 Task: Send an email with the signature Jenna Lewis with the subject Request for feedback on a marketing strategy and the message Could you please provide a breakdown of the product features? from softage.2@softage.net to softage.8@softage.net with an attached image file Snapchat_geofilter_design.jpg and move the email from Sent Items to the folder Scholarship information
Action: Mouse moved to (552, 394)
Screenshot: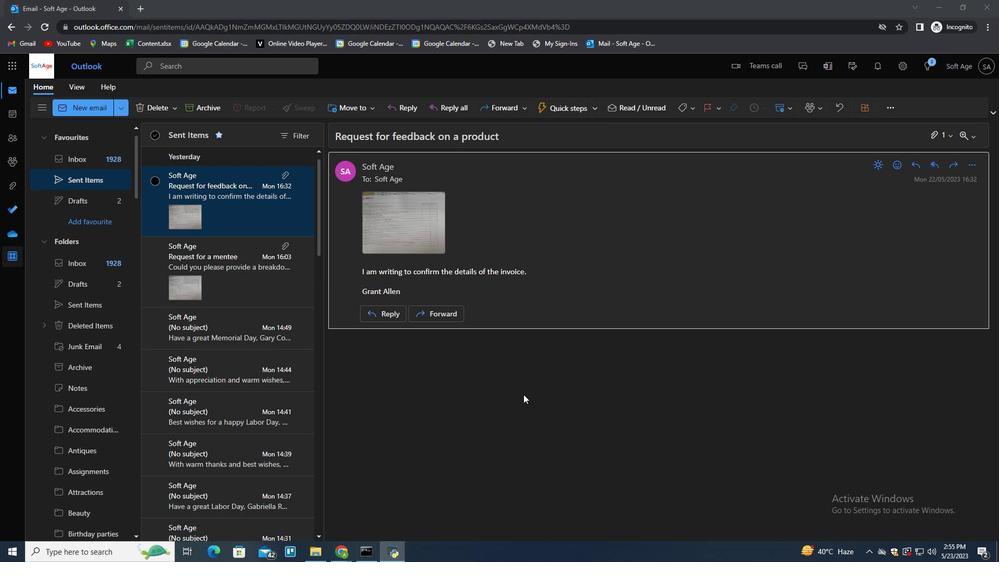 
Action: Mouse pressed left at (552, 394)
Screenshot: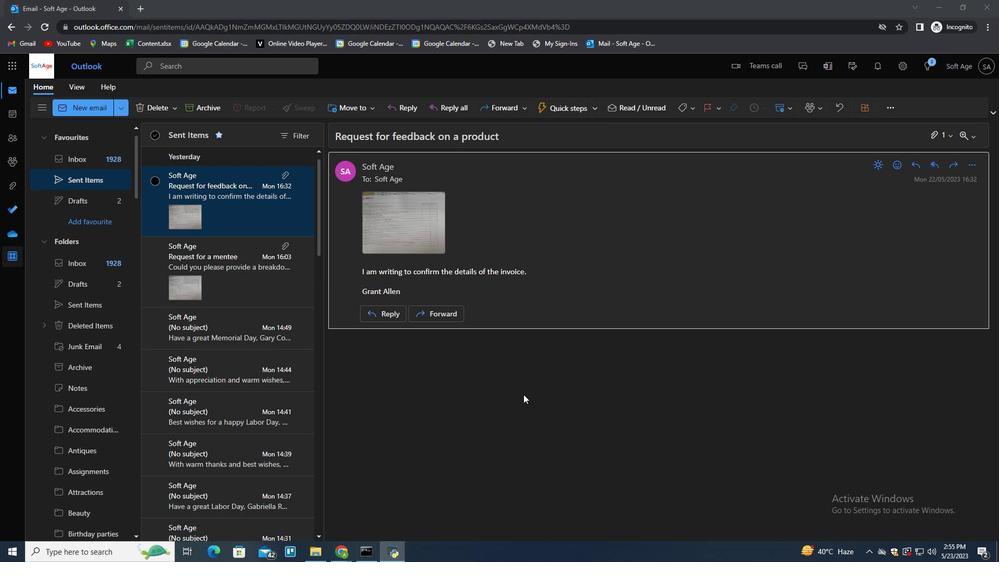 
Action: Key pressed n
Screenshot: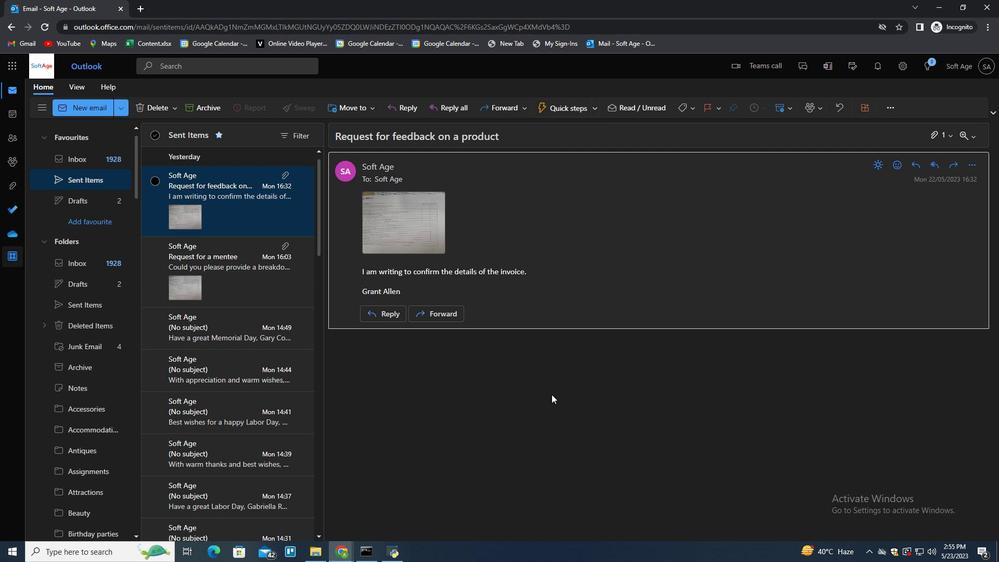 
Action: Mouse moved to (704, 109)
Screenshot: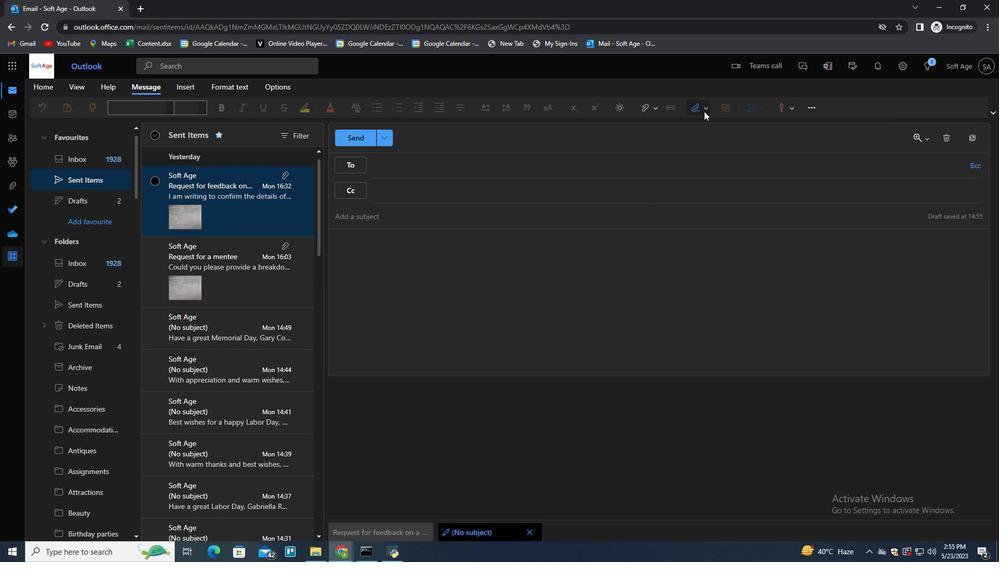 
Action: Mouse pressed left at (704, 109)
Screenshot: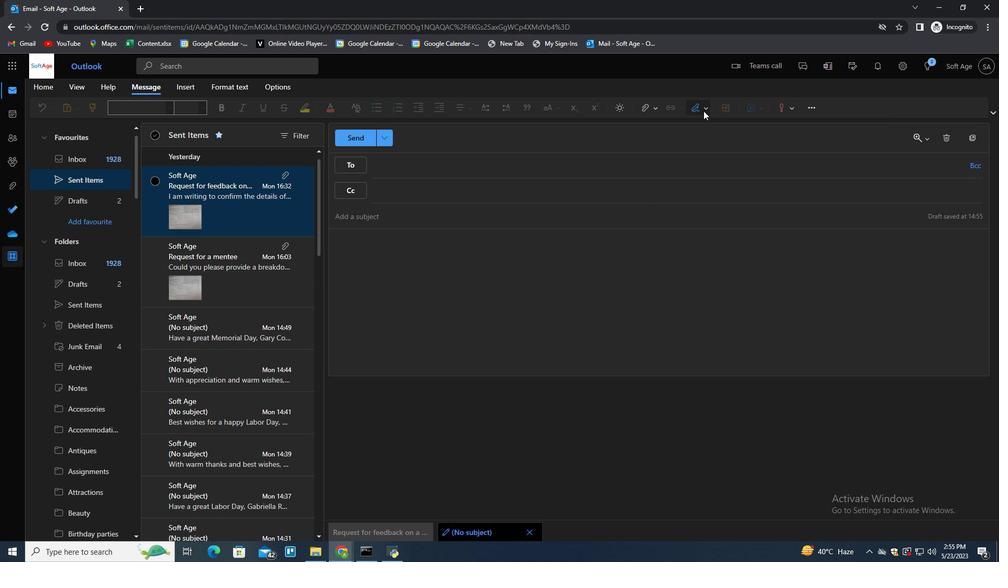 
Action: Mouse moved to (683, 144)
Screenshot: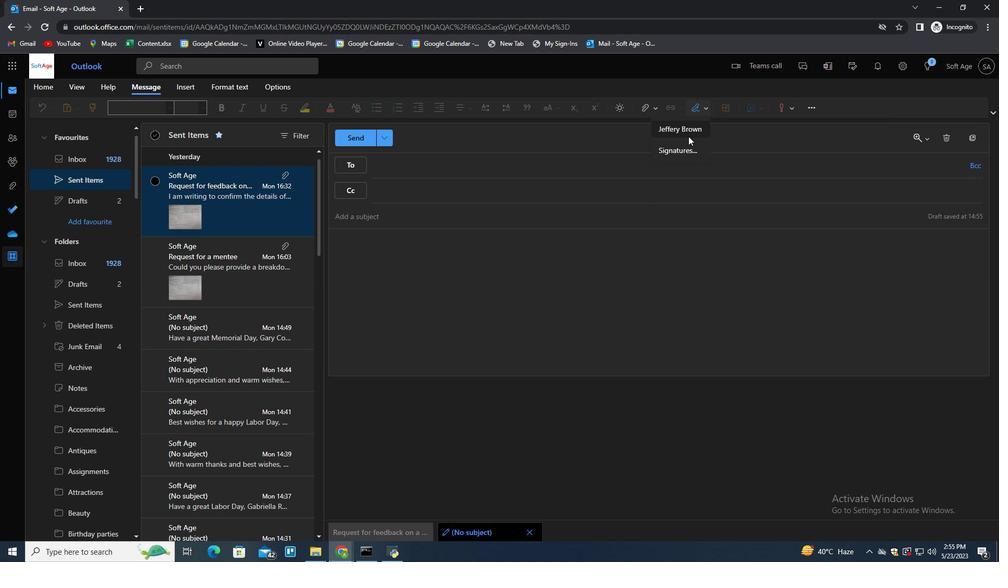 
Action: Mouse pressed left at (683, 144)
Screenshot: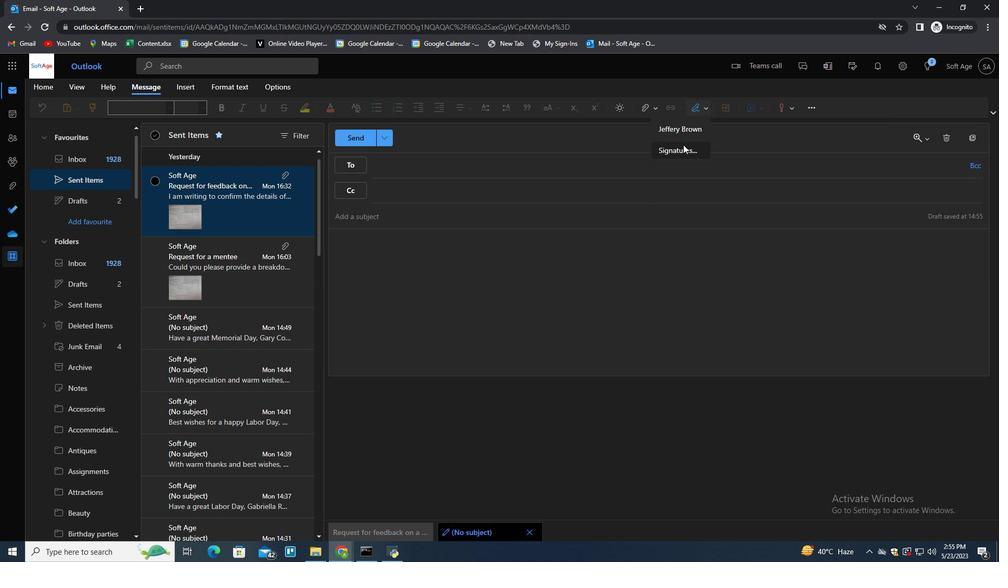 
Action: Mouse moved to (710, 187)
Screenshot: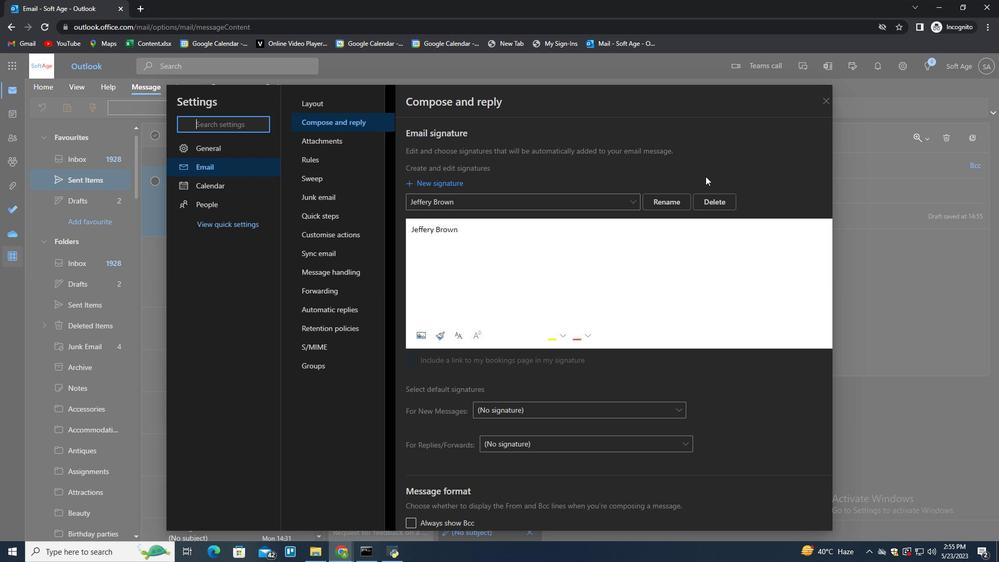
Action: Mouse pressed left at (710, 187)
Screenshot: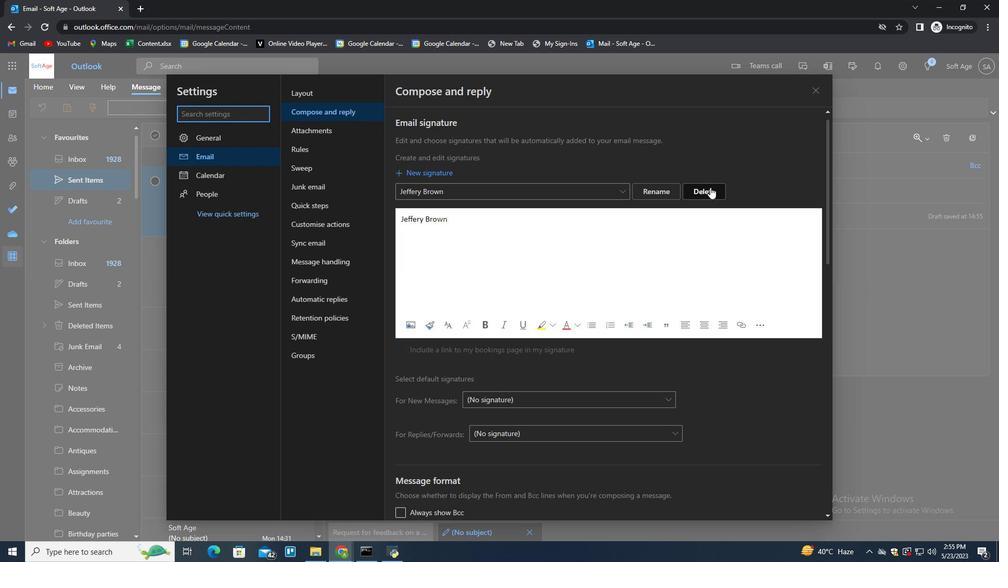 
Action: Mouse pressed left at (710, 187)
Screenshot: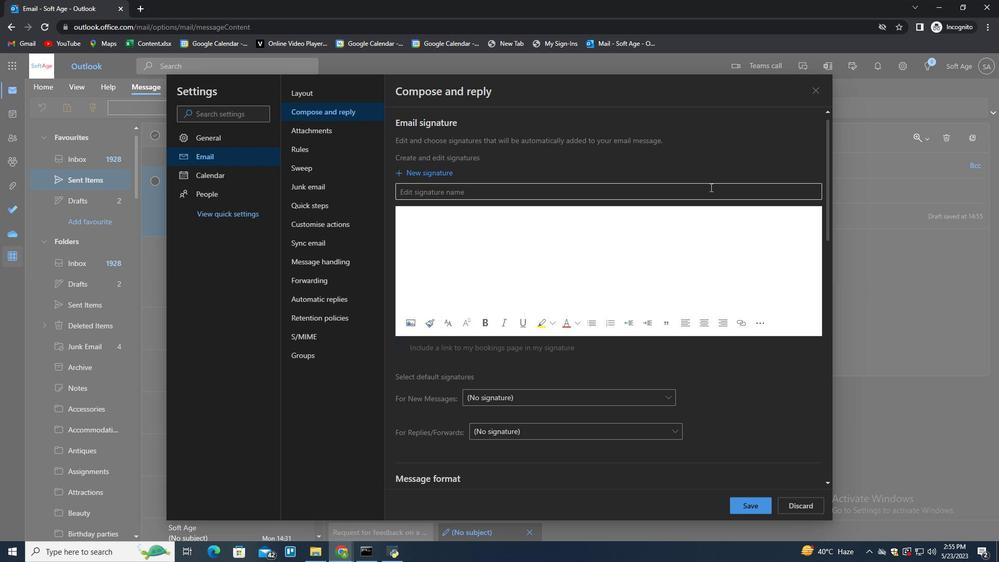 
Action: Key pressed <Key.shift>Jenna<Key.space><Key.shift>Lewis<Key.tab><Key.shift>Jenna<Key.space><Key.shift><Key.shift><Key.shift><Key.shift><Key.shift><Key.shift><Key.shift><Key.shift><Key.shift><Key.shift><Key.shift><Key.shift><Key.shift><Key.shift><Key.shift><Key.shift><Key.shift><Key.shift><Key.shift><Key.shift><Key.shift><Key.shift><Key.shift><Key.shift><Key.shift><Key.shift><Key.shift><Key.shift>Lewis
Screenshot: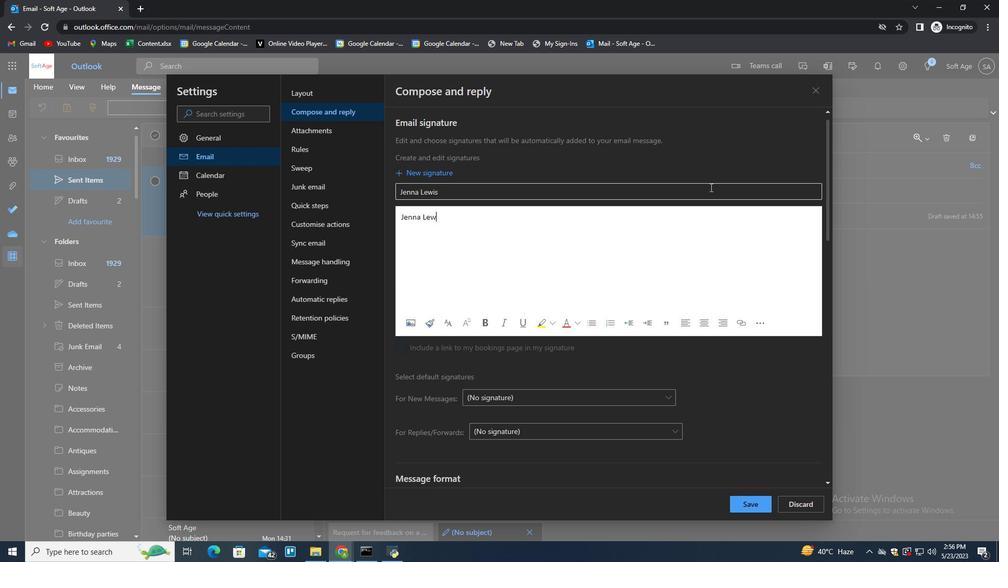 
Action: Mouse moved to (749, 498)
Screenshot: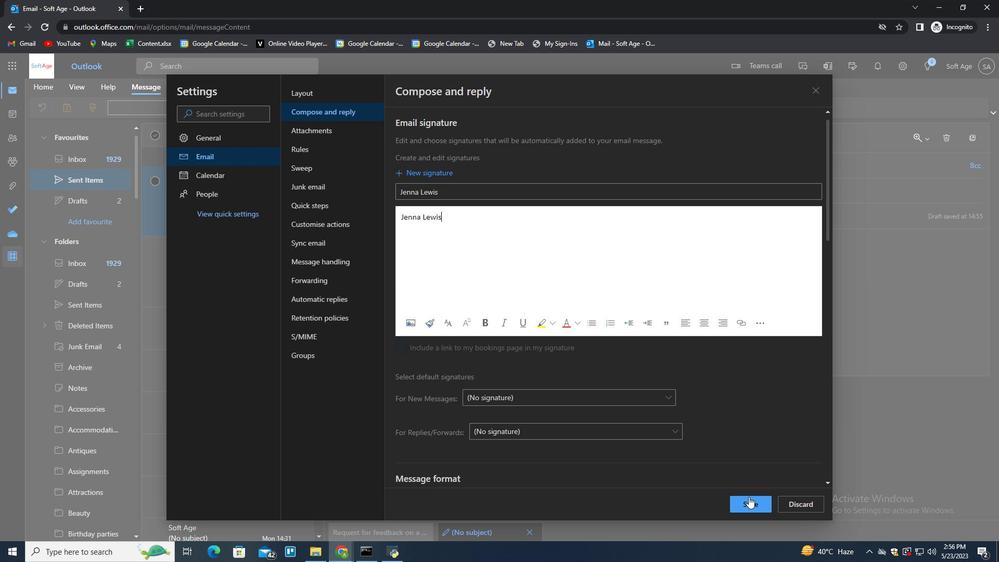 
Action: Mouse pressed left at (749, 498)
Screenshot: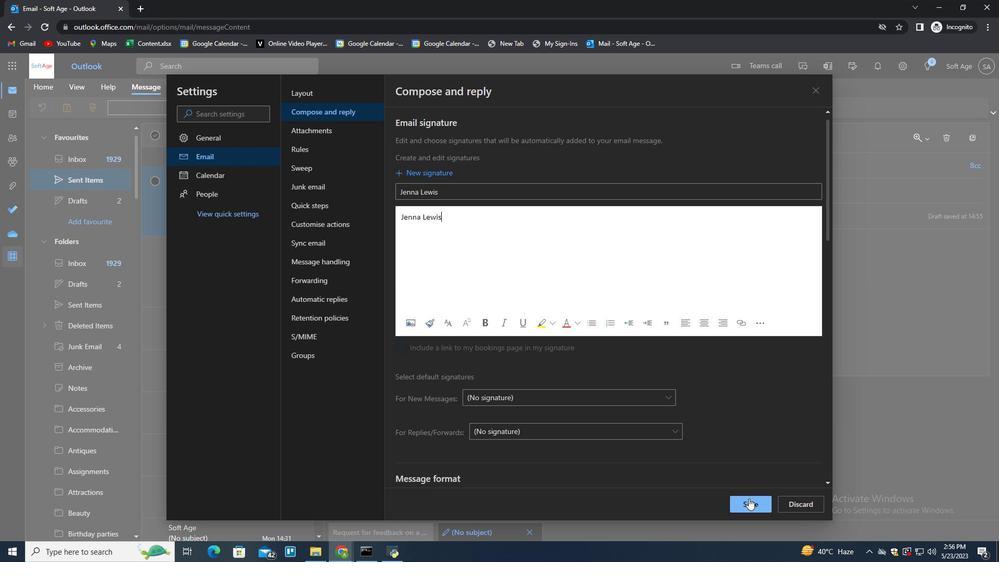 
Action: Mouse moved to (884, 343)
Screenshot: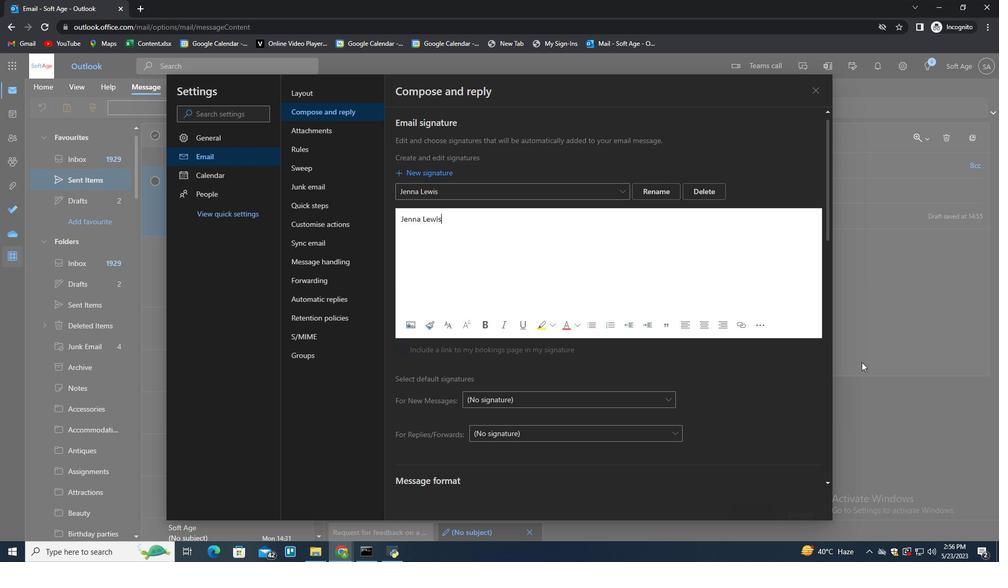 
Action: Mouse pressed left at (884, 343)
Screenshot: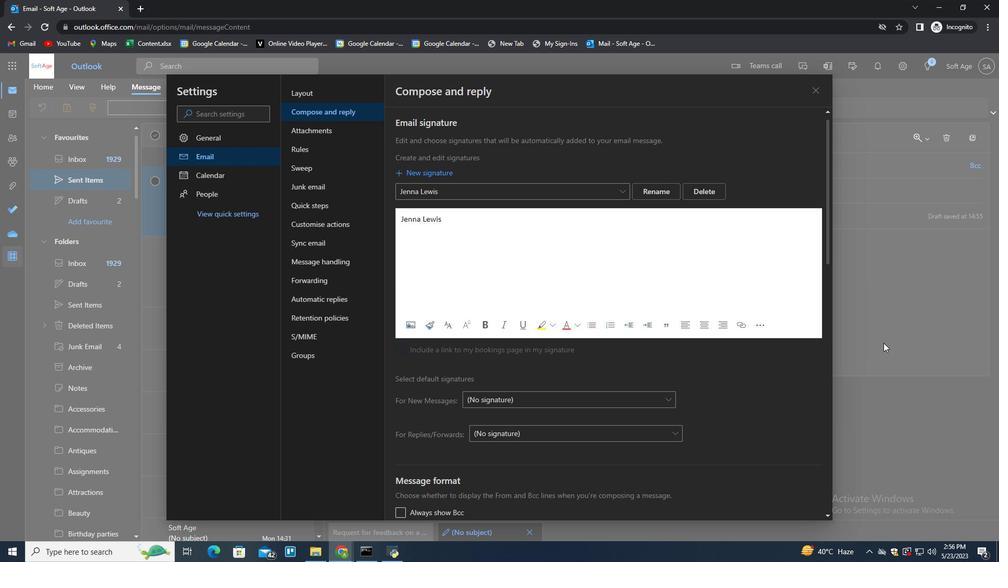 
Action: Mouse moved to (702, 109)
Screenshot: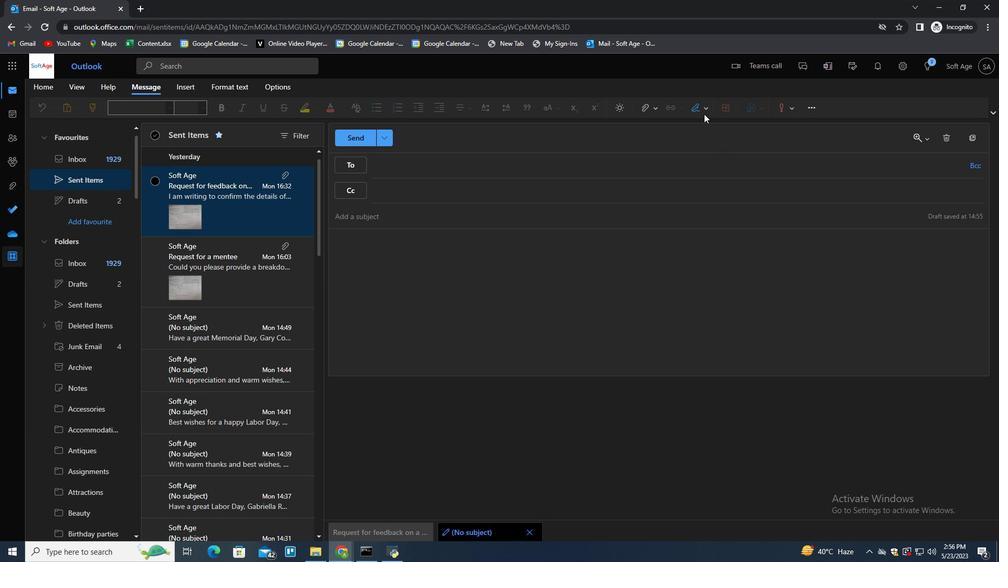 
Action: Mouse pressed left at (702, 109)
Screenshot: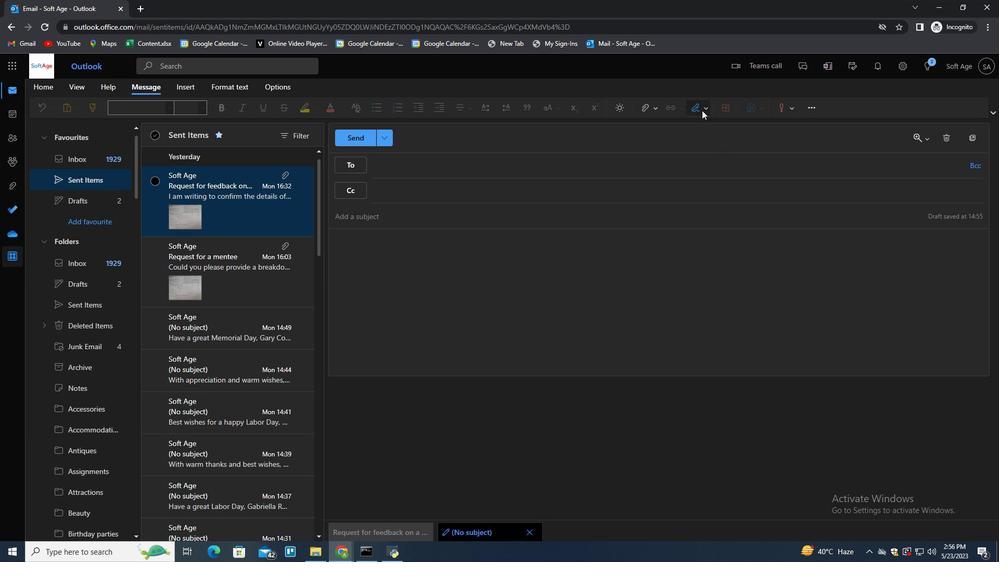 
Action: Mouse moved to (698, 129)
Screenshot: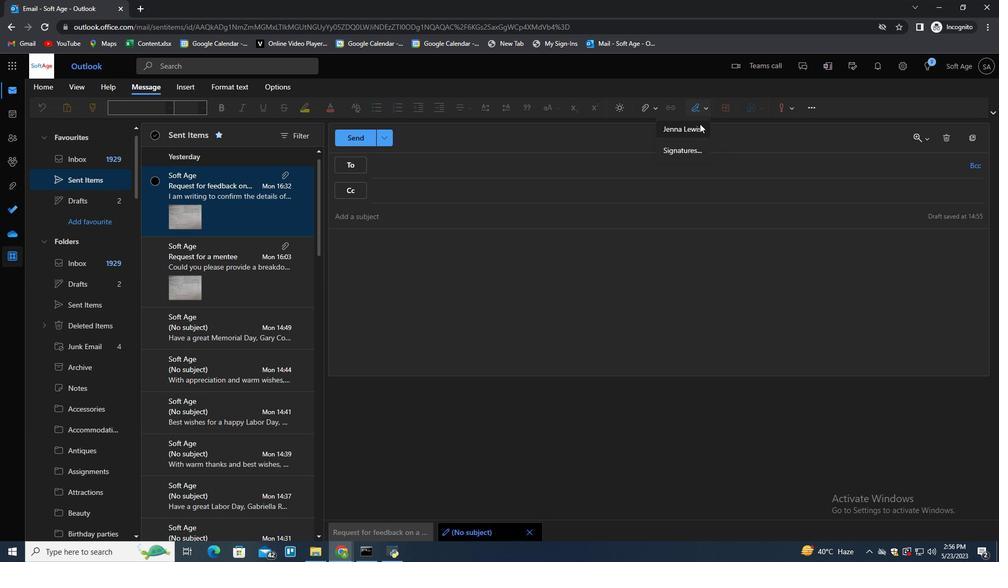 
Action: Mouse pressed left at (698, 129)
Screenshot: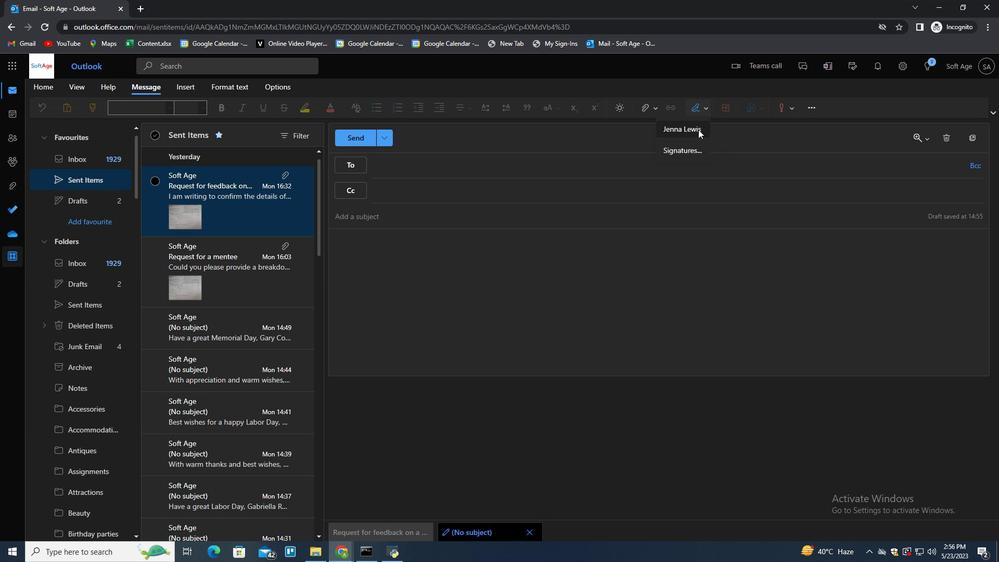 
Action: Mouse moved to (497, 223)
Screenshot: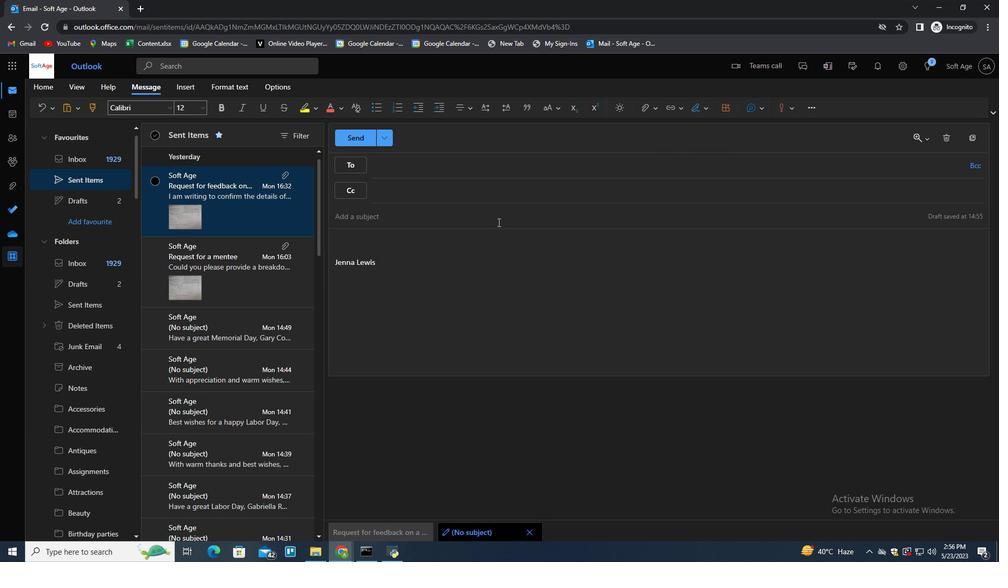 
Action: Mouse pressed left at (497, 223)
Screenshot: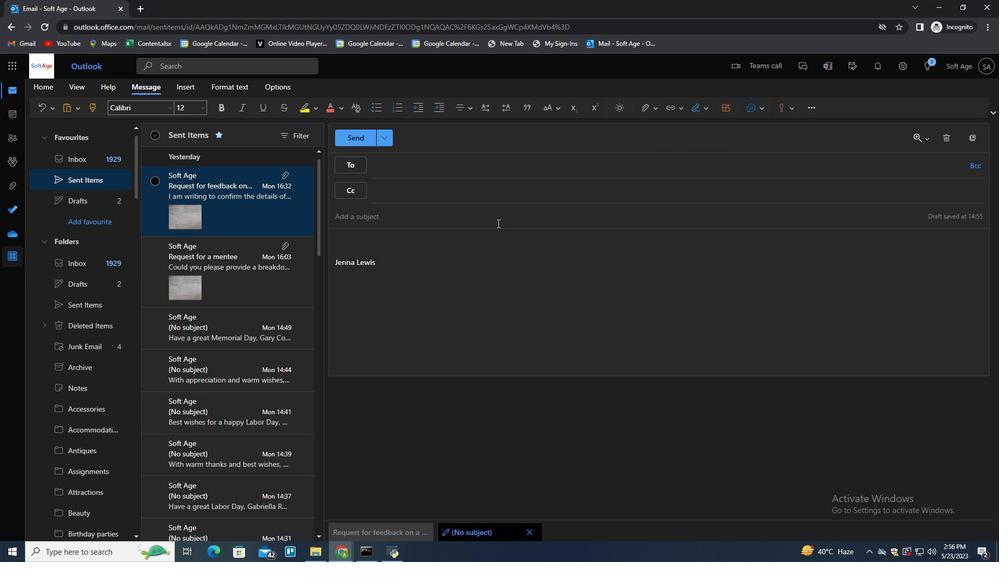 
Action: Key pressed <Key.shift><Key.shift><Key.shift><Key.shift><Key.shift><Key.shift><Key.shift>e<Key.backspace><Key.shift>RE<Key.backspace>equest<Key.space>for<Key.space>feedback<Key.space>on<Key.space>a<Key.space>marketing<Key.space>strategy<Key.tab><Key.shift>Could<Key.space>you<Key.space>please<Key.space>provide<Key.space>a<Key.space>breakdown<Key.space>of<Key.space>the<Key.space>product<Key.space>features<Key.shift><Key.shift><Key.shift><Key.shift>?
Screenshot: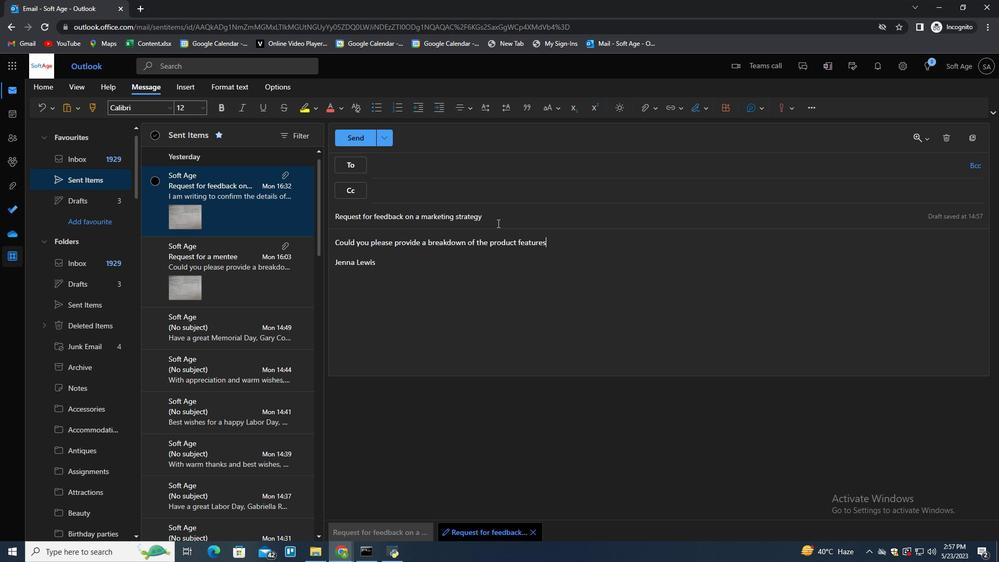 
Action: Mouse moved to (414, 168)
Screenshot: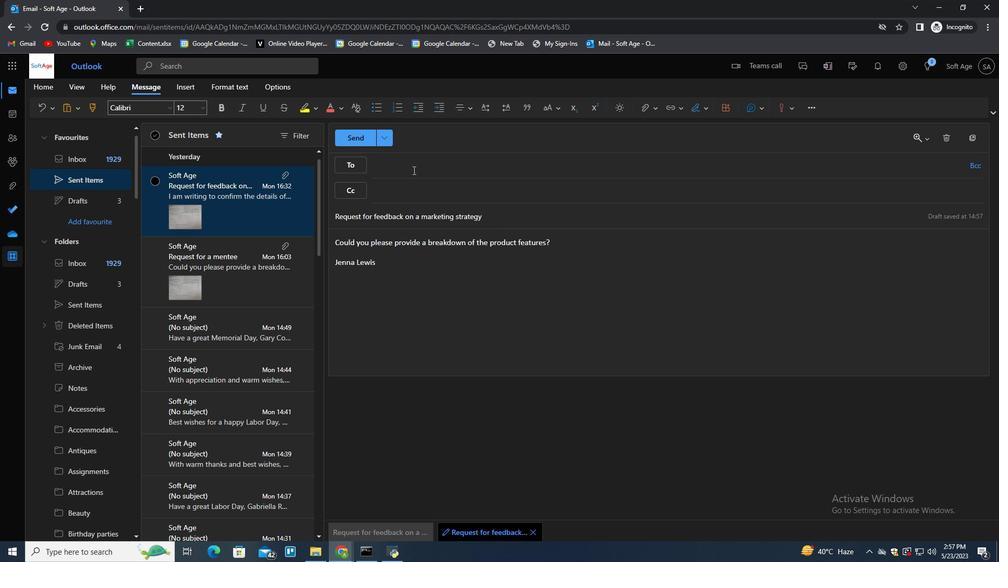 
Action: Mouse pressed left at (414, 168)
Screenshot: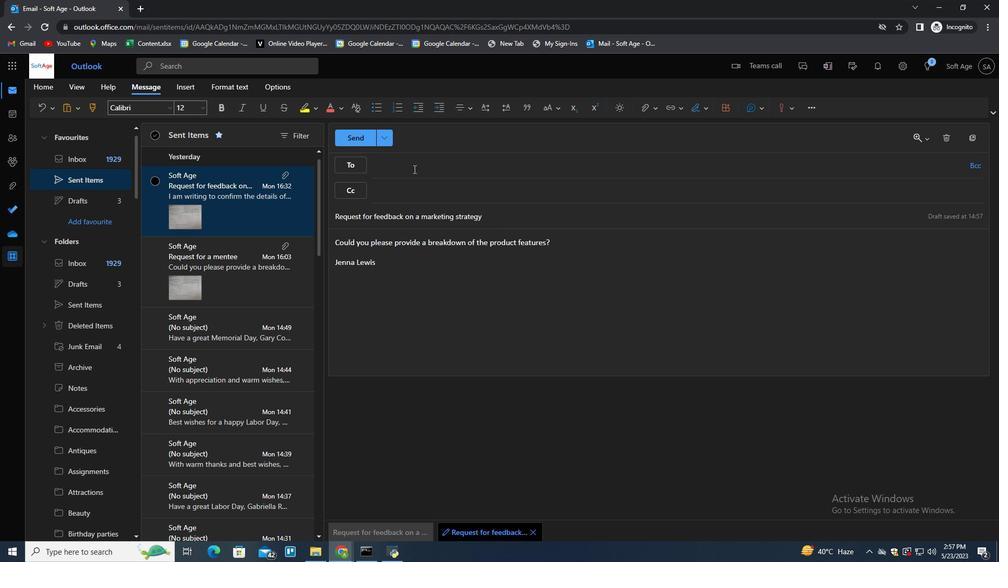 
Action: Key pressed softage.8<Key.shift>@softage.net<Key.enter>
Screenshot: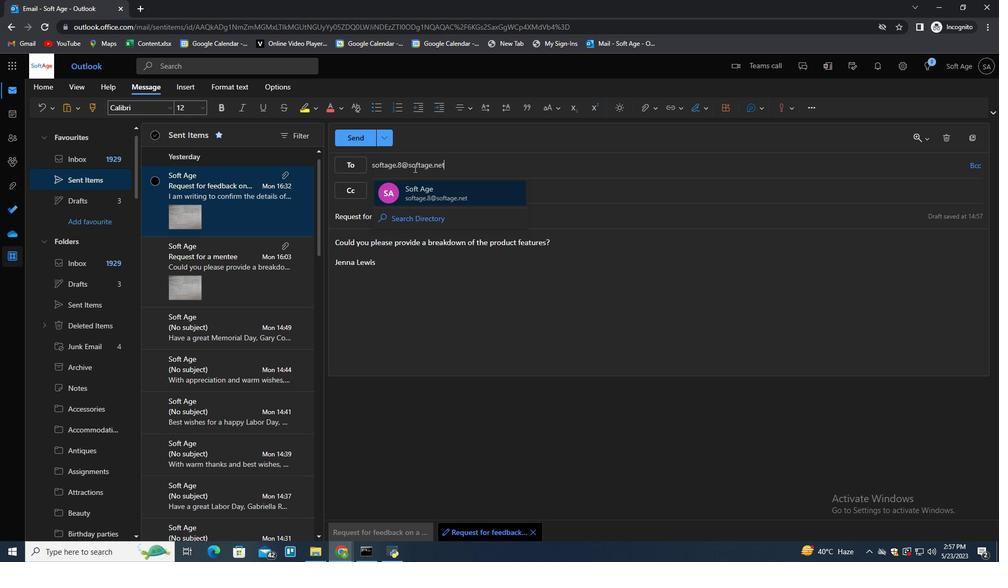 
Action: Mouse moved to (646, 105)
Screenshot: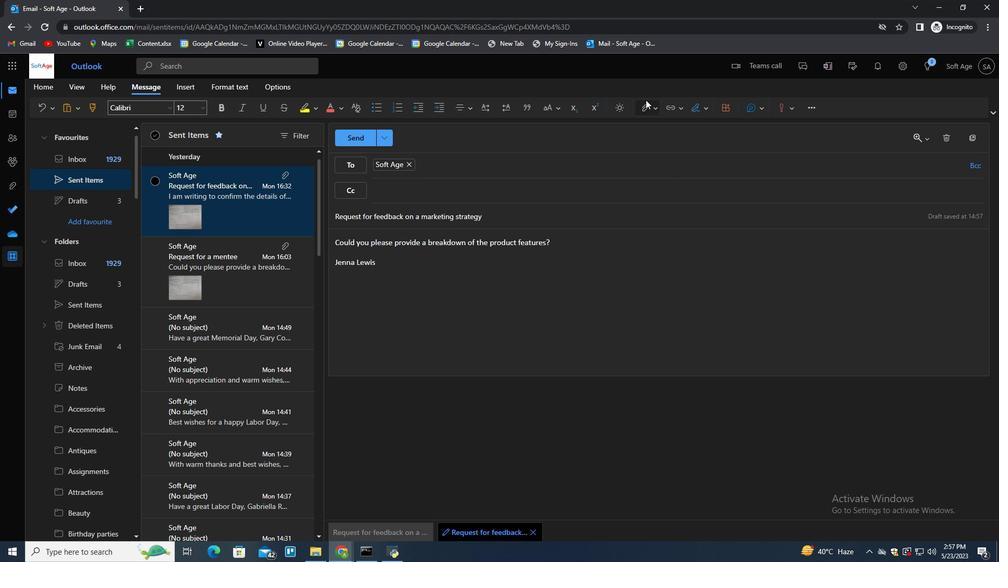 
Action: Mouse pressed left at (646, 105)
Screenshot: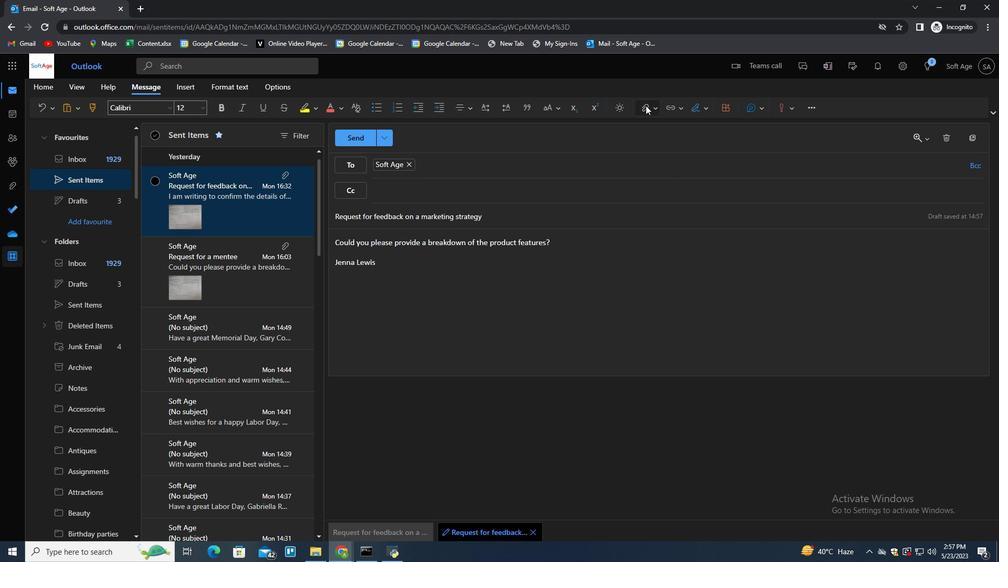 
Action: Mouse moved to (609, 129)
Screenshot: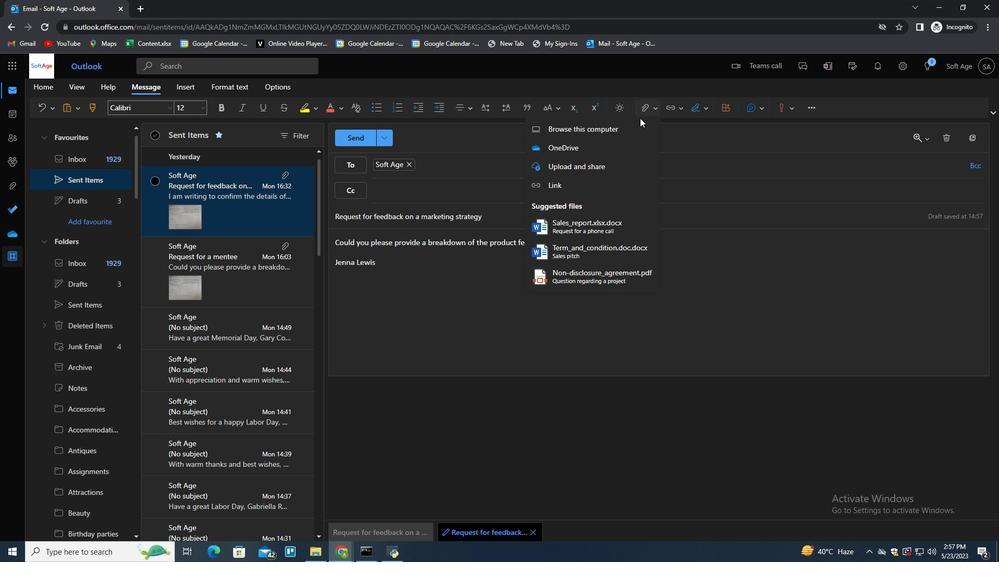 
Action: Mouse pressed left at (609, 129)
Screenshot: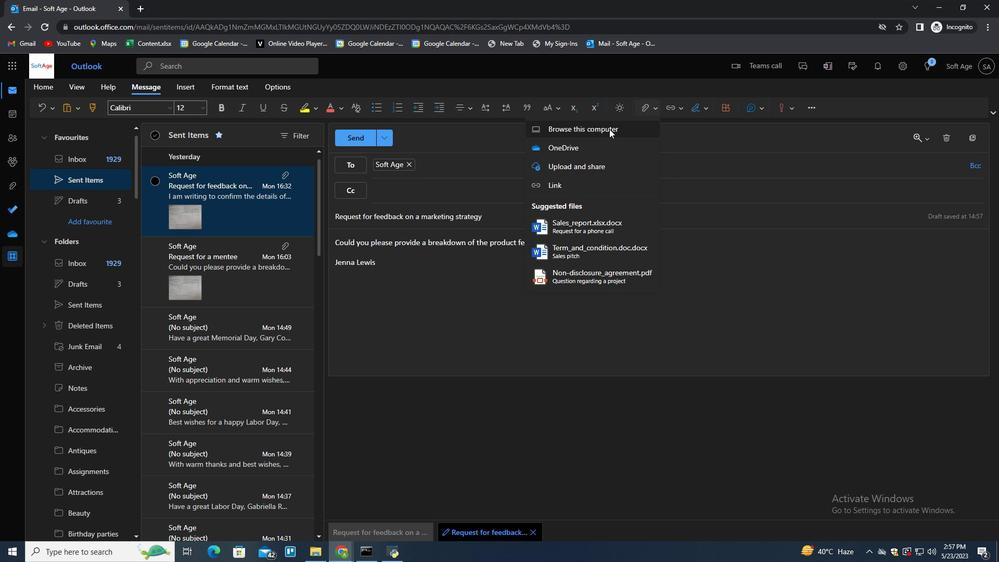 
Action: Mouse moved to (220, 124)
Screenshot: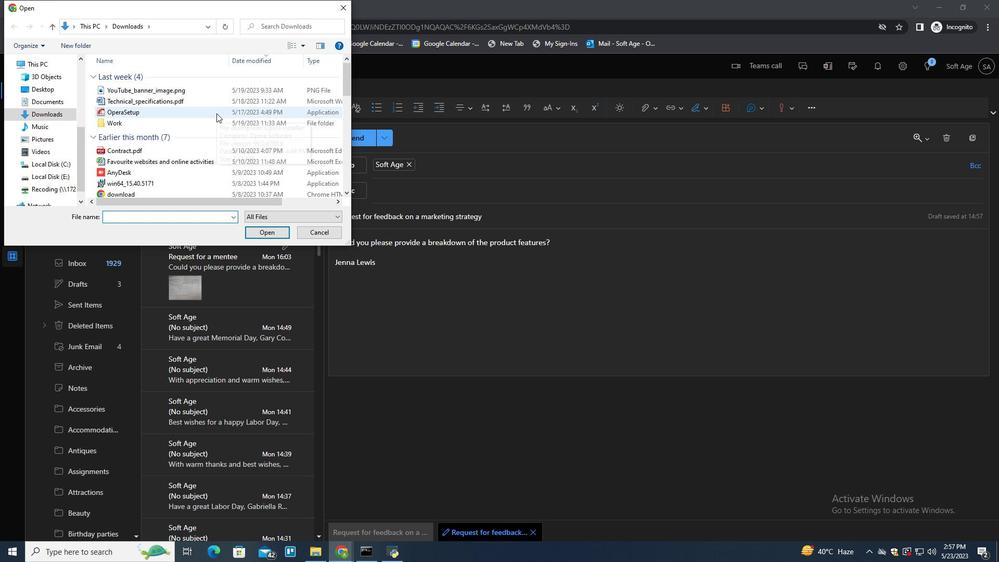 
Action: Mouse scrolled (220, 123) with delta (0, 0)
Screenshot: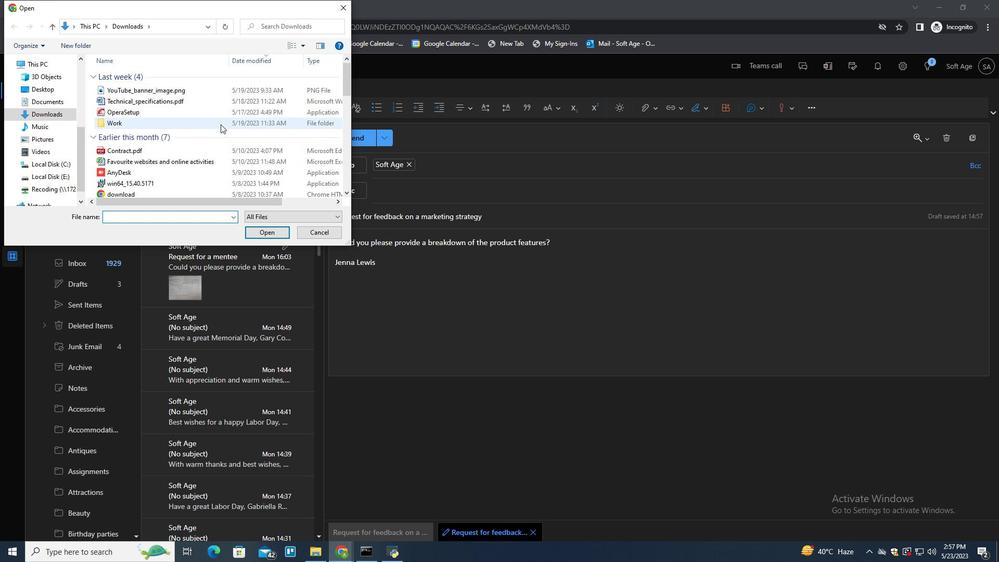 
Action: Mouse scrolled (220, 124) with delta (0, 0)
Screenshot: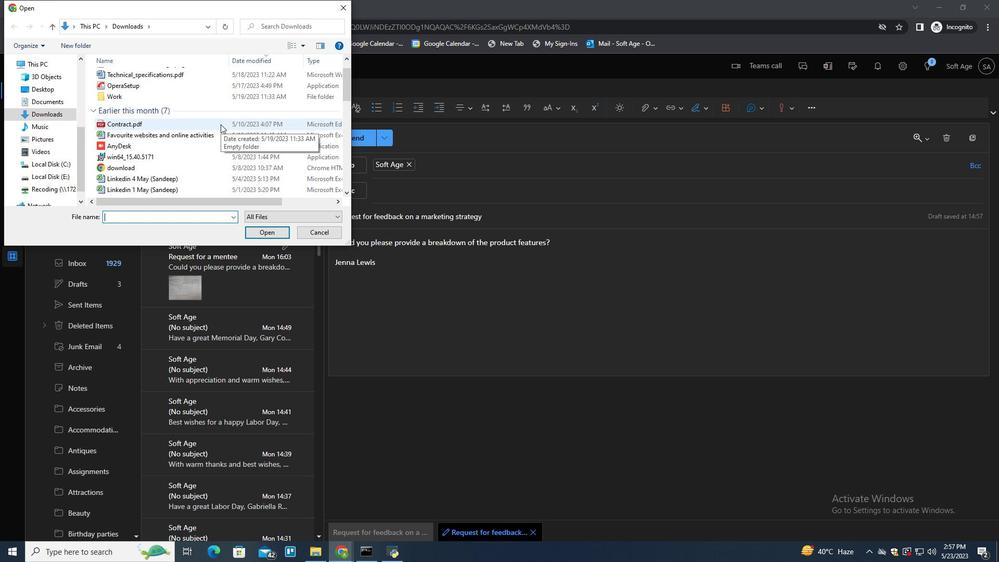 
Action: Mouse scrolled (220, 124) with delta (0, 0)
Screenshot: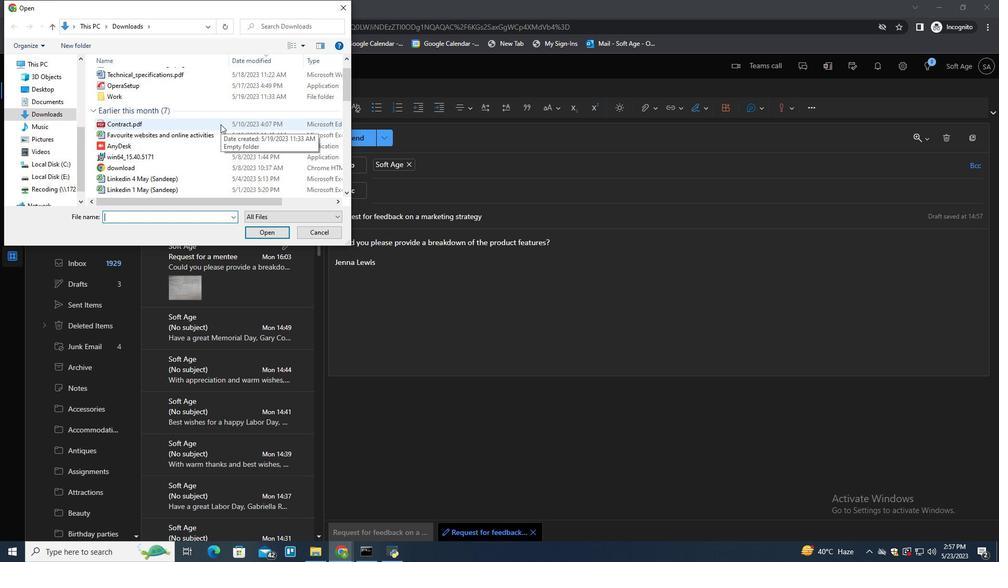 
Action: Mouse scrolled (220, 124) with delta (0, 0)
Screenshot: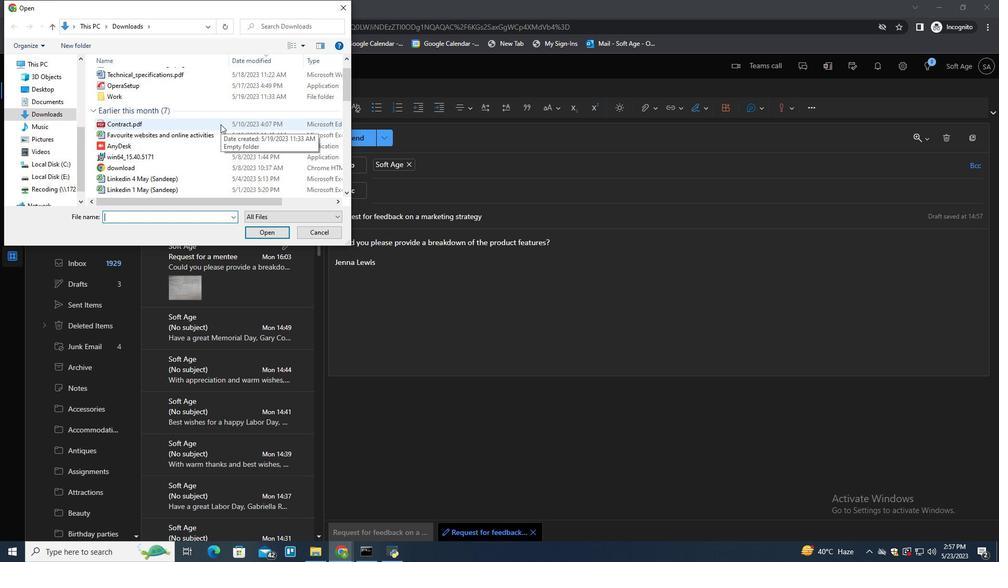 
Action: Mouse moved to (220, 92)
Screenshot: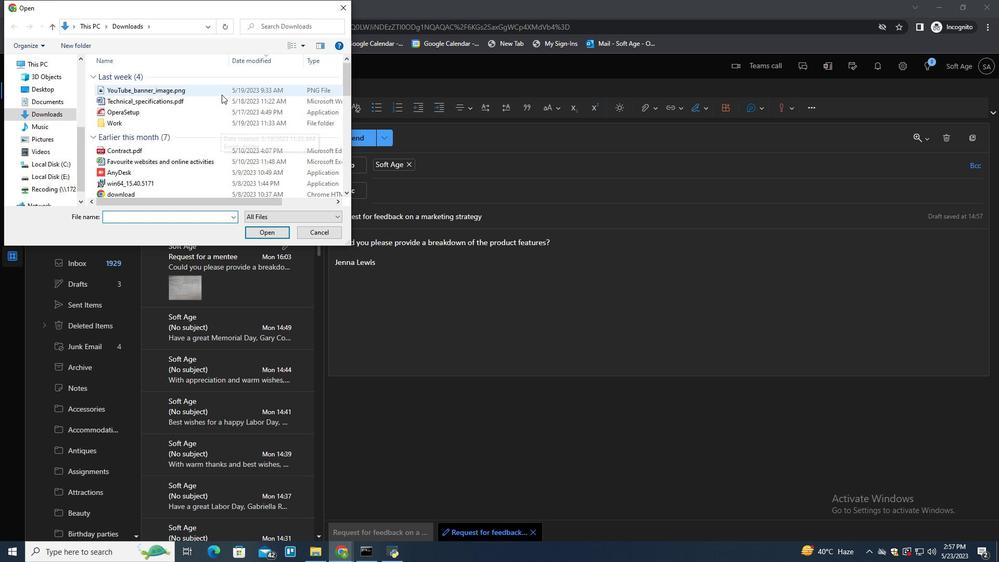 
Action: Mouse pressed left at (220, 92)
Screenshot: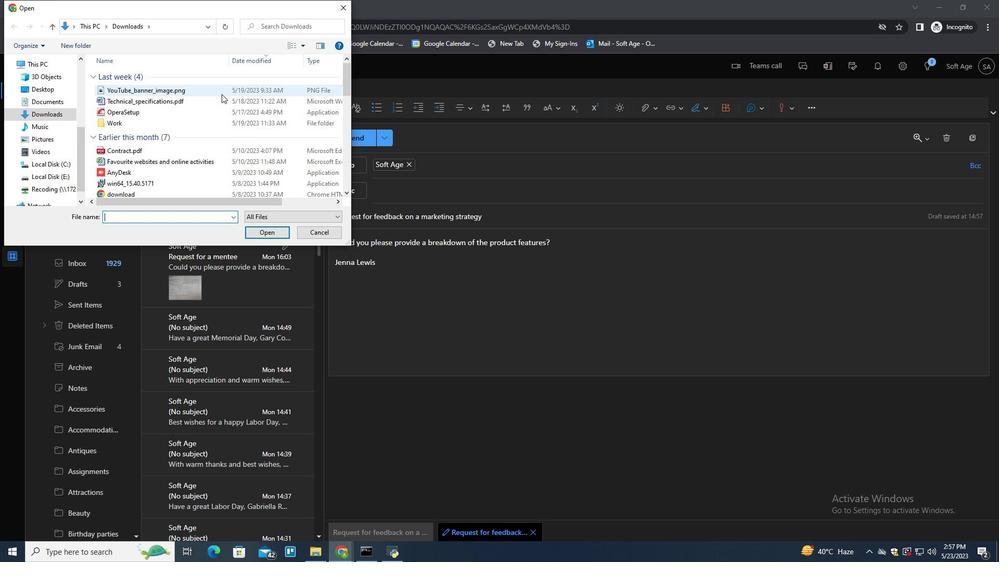 
Action: Key pressed <Key.f2><Key.shift>N<Key.backspace><Key.shift>Snapchat<Key.shift>_geofilter<Key.shift>_design.jpg
Screenshot: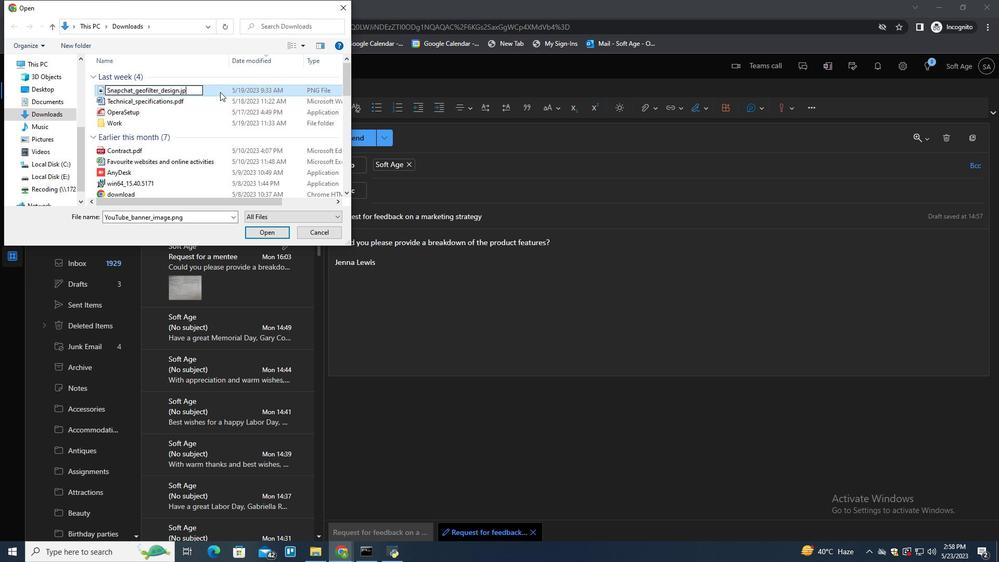 
Action: Mouse pressed left at (220, 92)
Screenshot: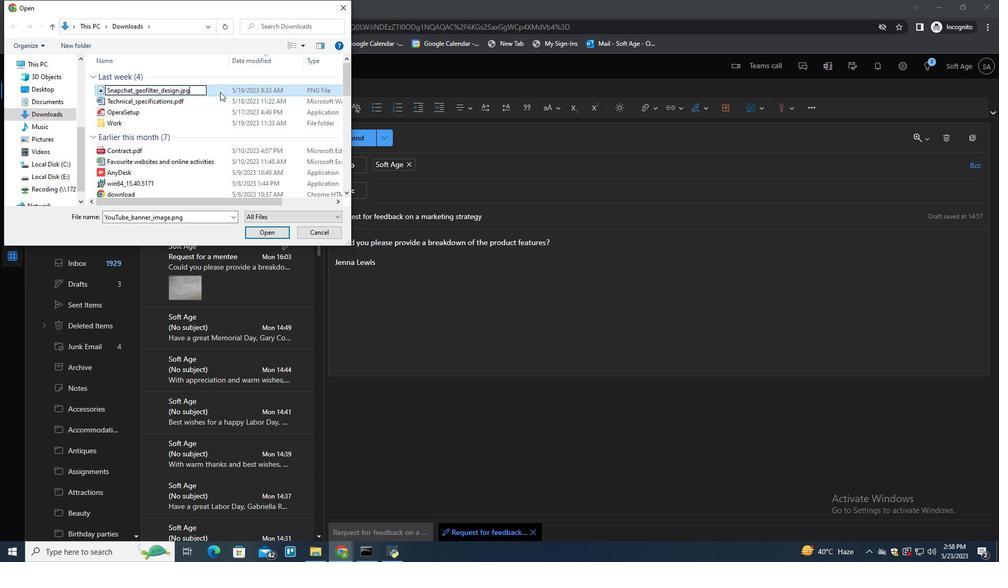 
Action: Mouse moved to (261, 232)
Screenshot: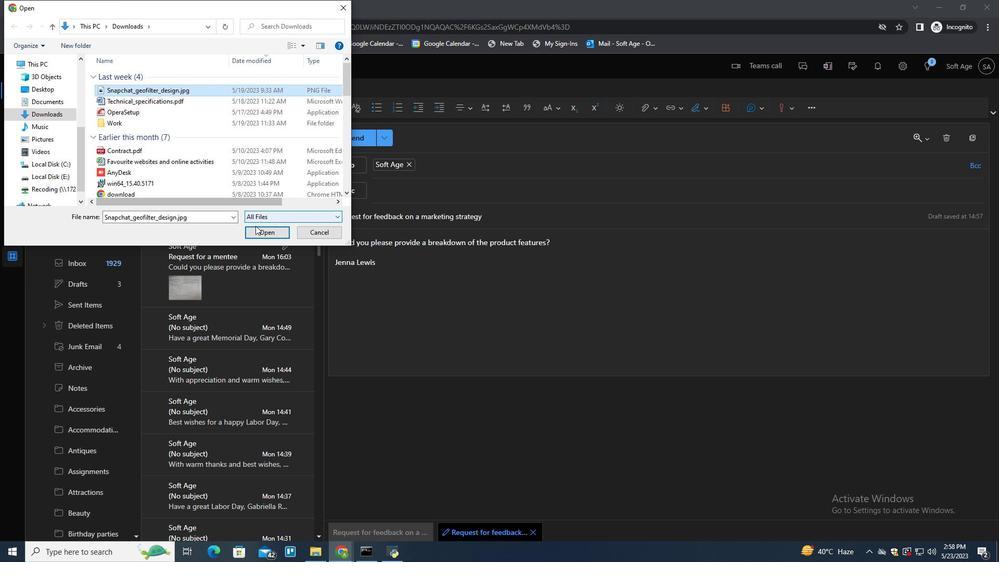 
Action: Mouse pressed left at (261, 232)
Screenshot: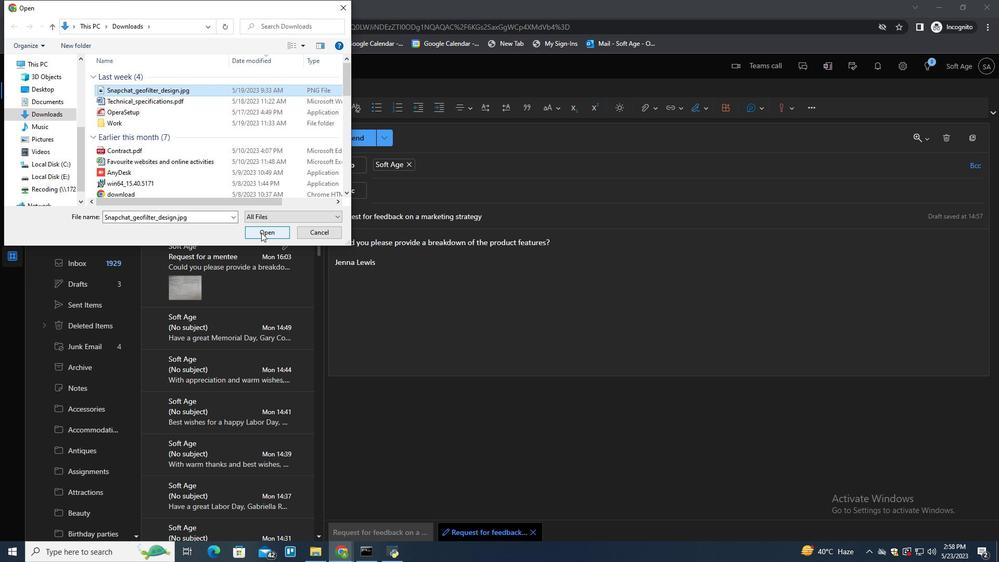 
Action: Mouse moved to (369, 142)
Screenshot: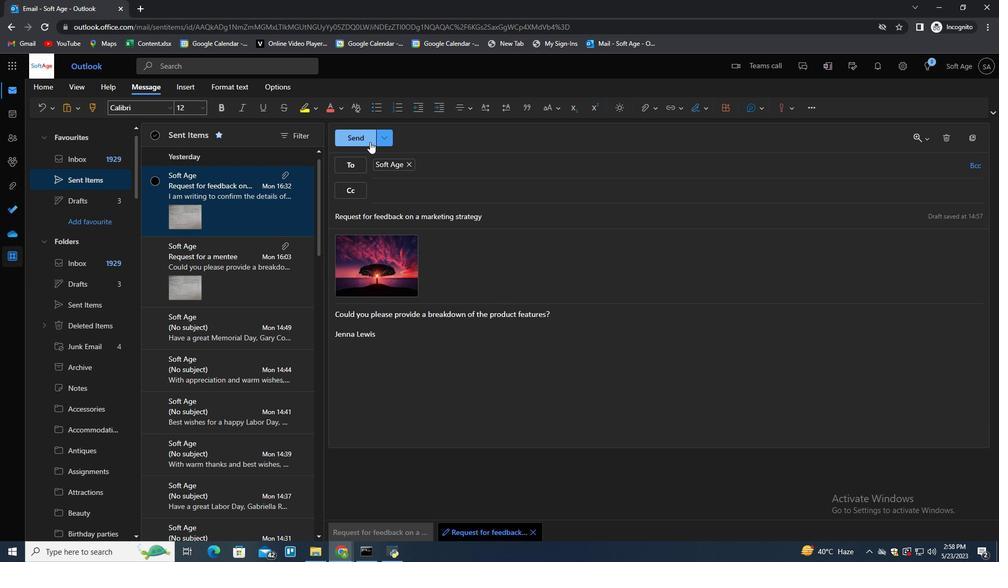 
Action: Mouse pressed left at (369, 142)
Screenshot: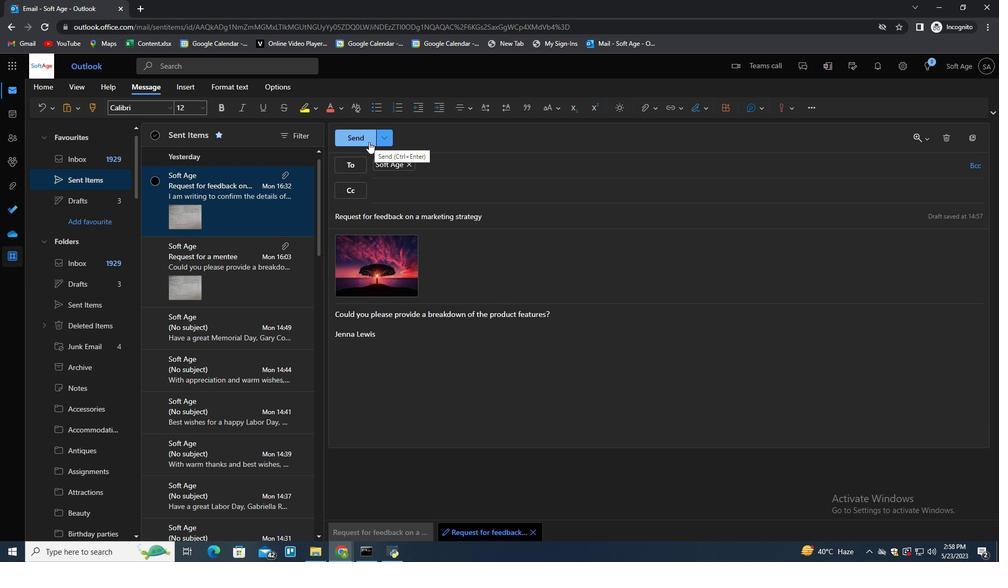 
Action: Mouse moved to (258, 334)
Screenshot: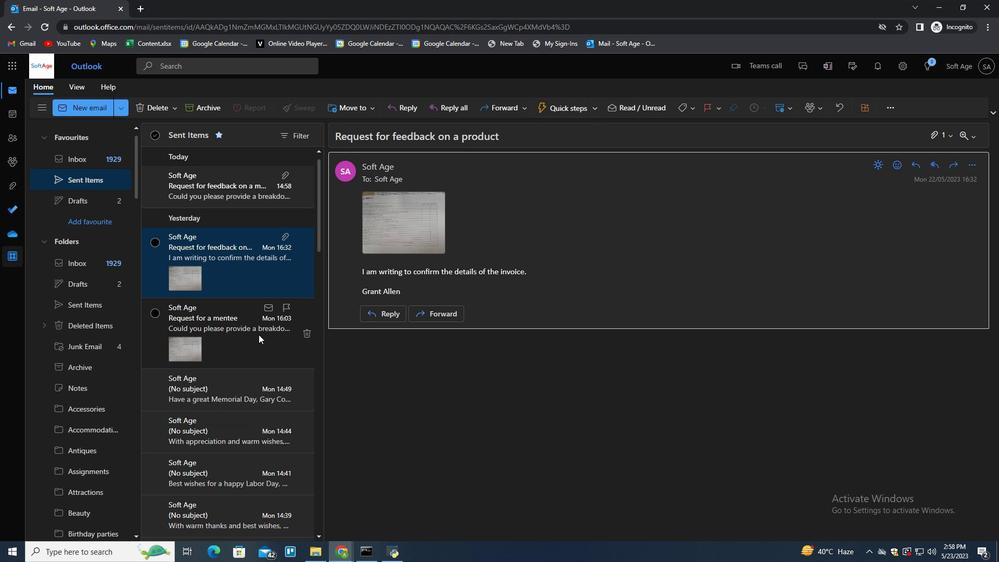 
Action: Mouse scrolled (258, 333) with delta (0, 0)
Screenshot: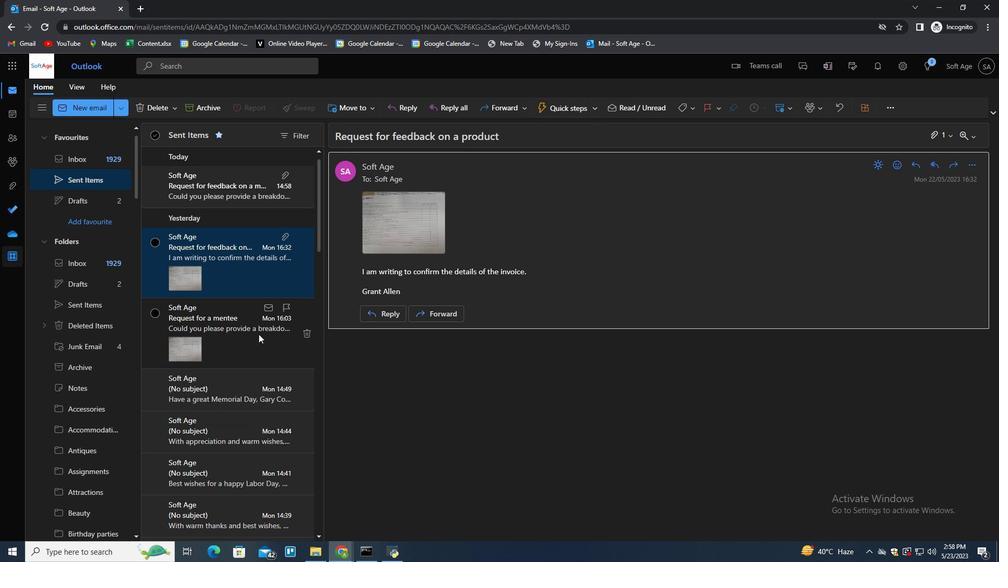 
Action: Mouse moved to (239, 309)
Screenshot: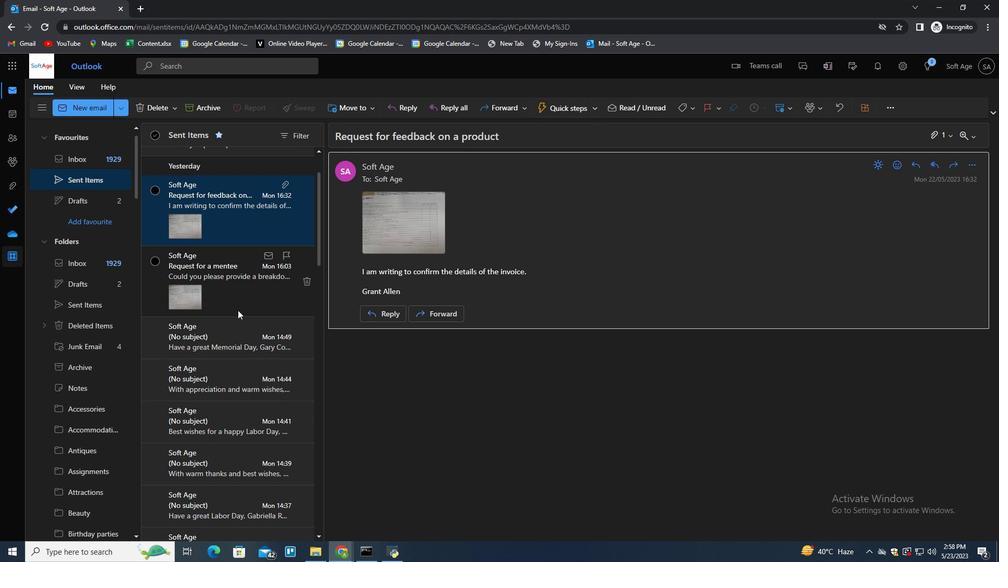 
Action: Mouse scrolled (239, 310) with delta (0, 0)
Screenshot: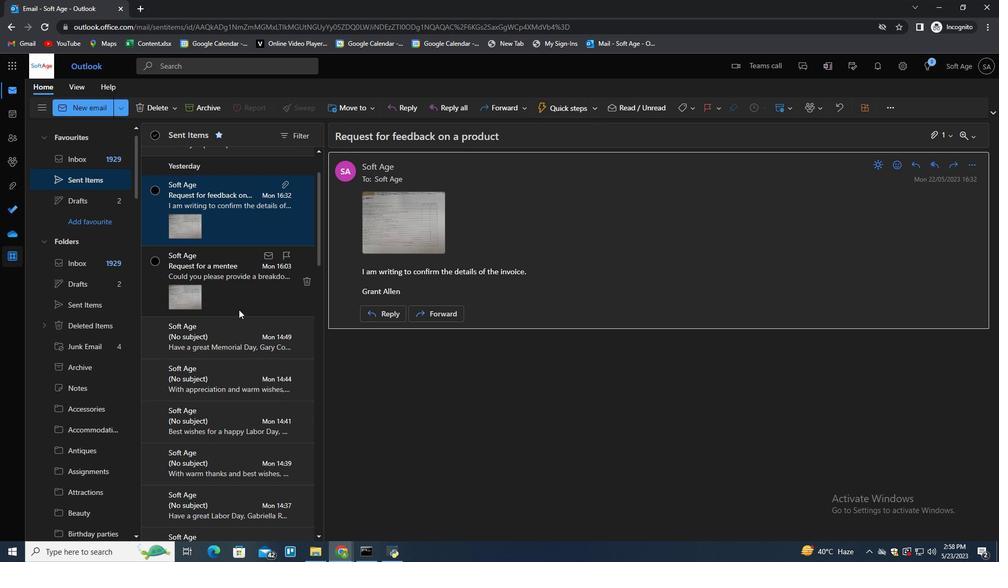 
Action: Mouse scrolled (239, 310) with delta (0, 0)
Screenshot: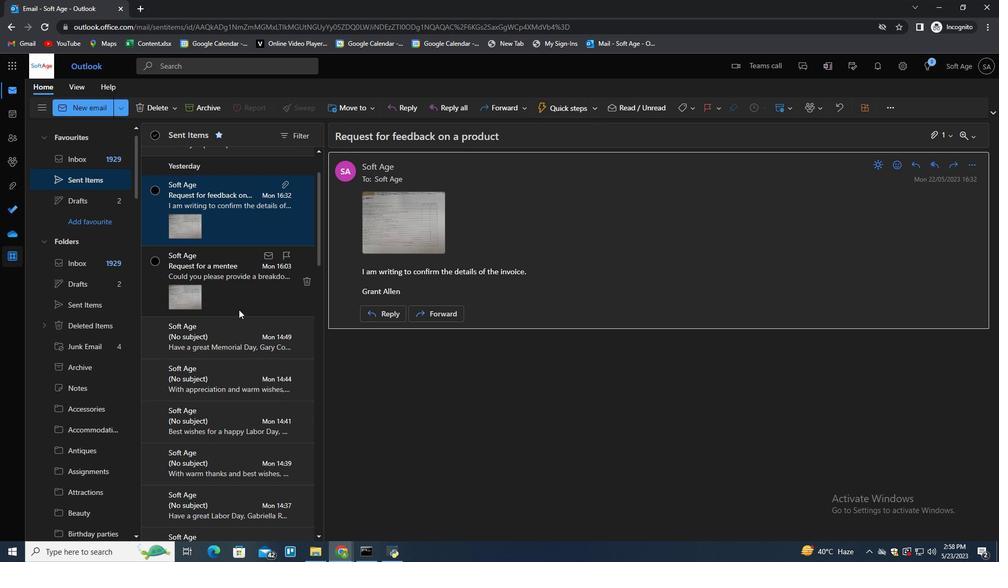 
Action: Mouse scrolled (239, 310) with delta (0, 0)
Screenshot: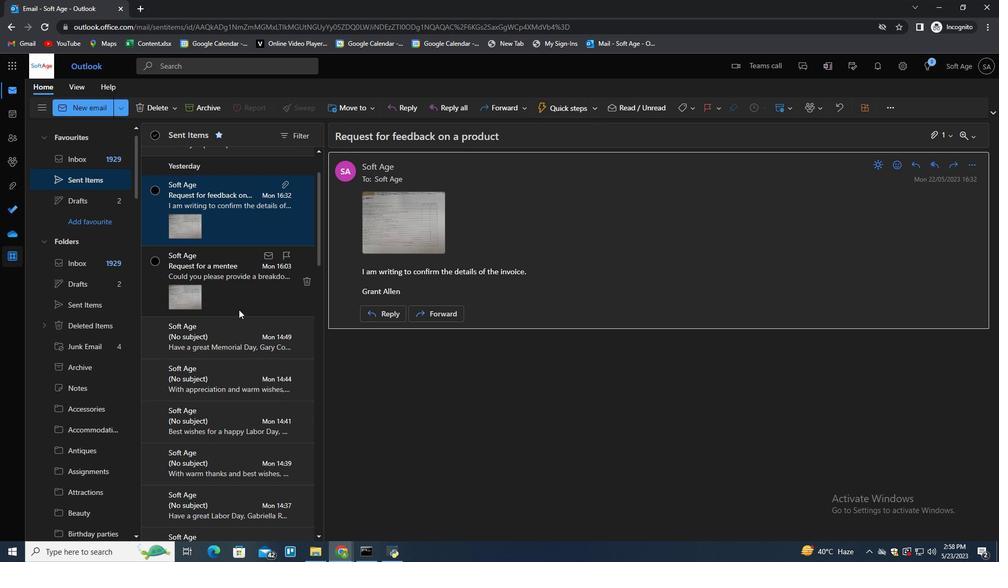 
Action: Mouse scrolled (239, 310) with delta (0, 0)
Screenshot: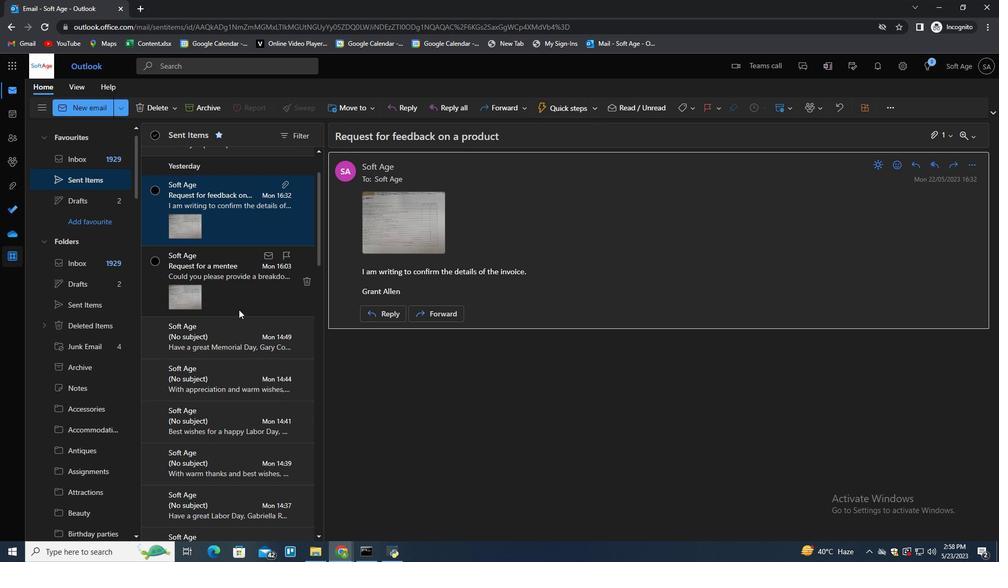 
Action: Mouse moved to (240, 241)
Screenshot: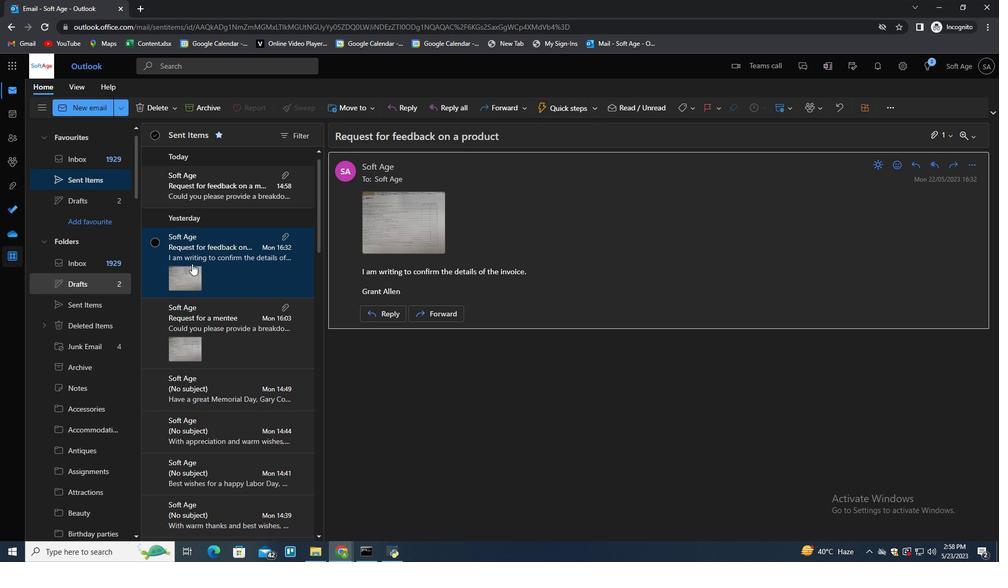 
Action: Mouse scrolled (240, 241) with delta (0, 0)
Screenshot: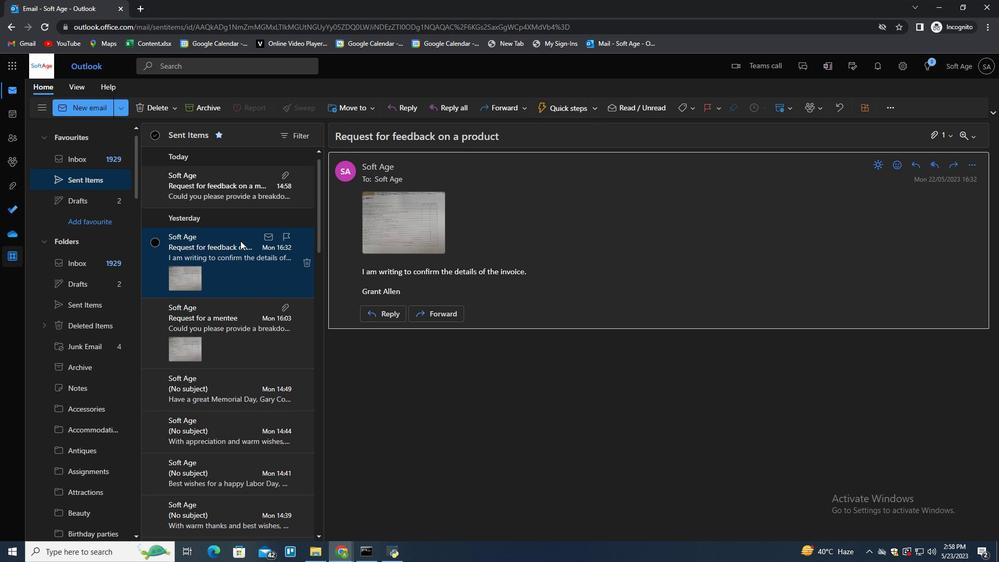
Action: Mouse scrolled (240, 241) with delta (0, 0)
Screenshot: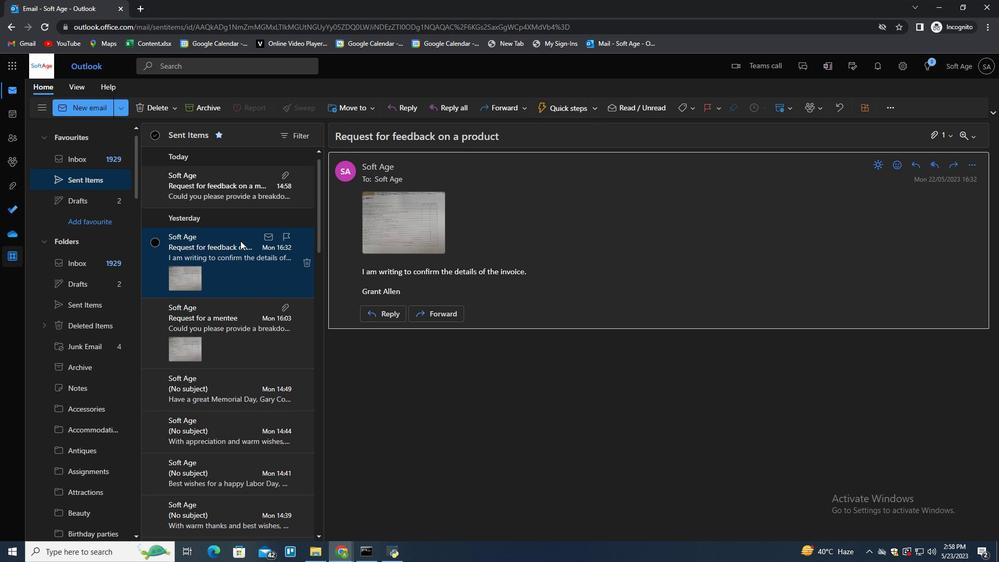 
Action: Mouse scrolled (240, 241) with delta (0, 0)
Screenshot: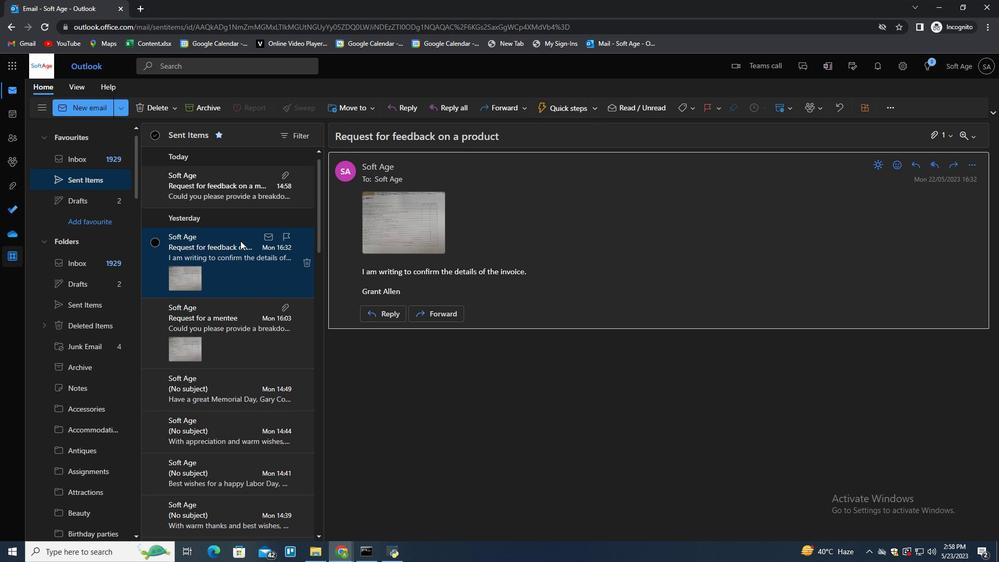 
Action: Mouse scrolled (240, 241) with delta (0, 0)
Screenshot: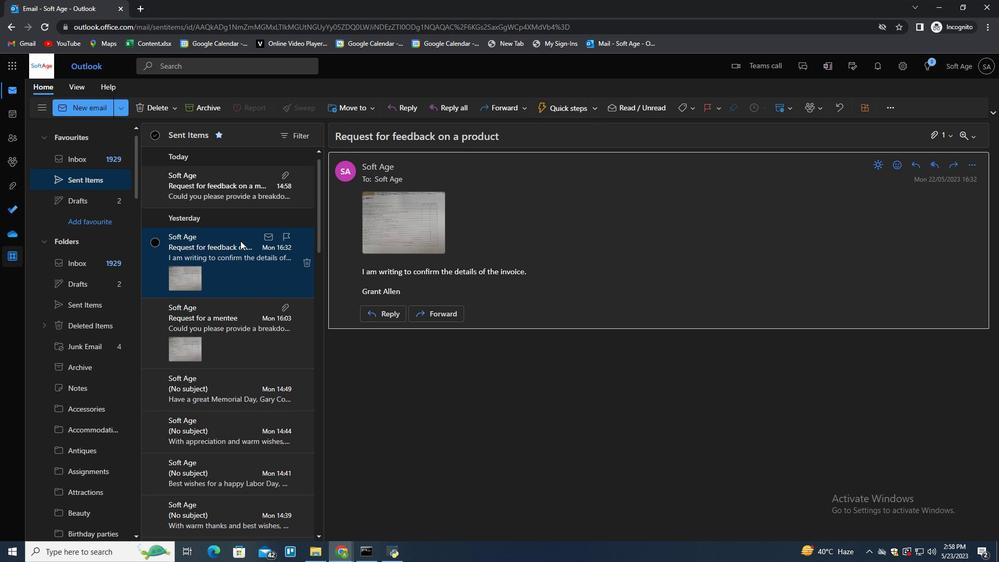 
Action: Mouse moved to (118, 269)
Screenshot: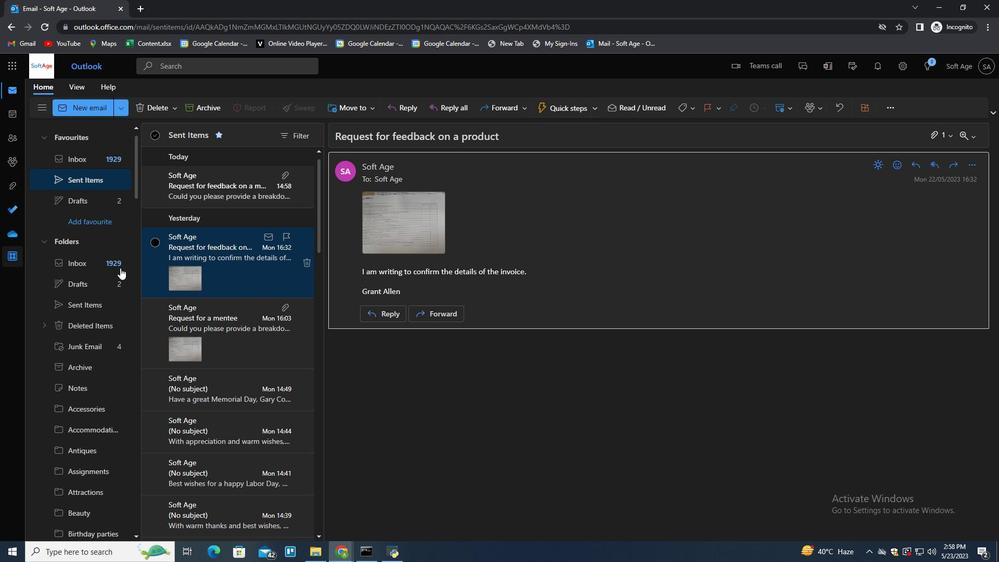 
Action: Mouse scrolled (118, 269) with delta (0, 0)
Screenshot: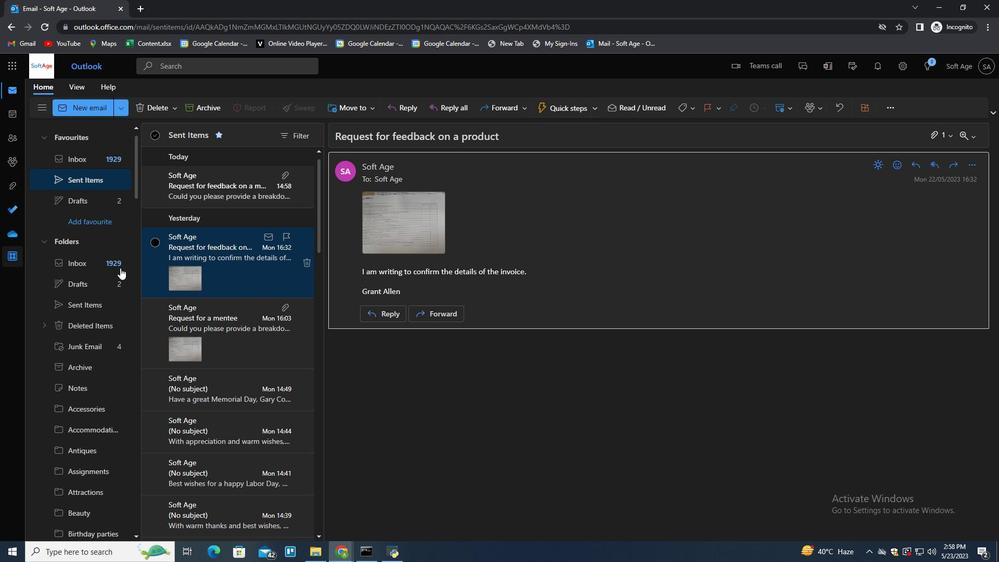 
Action: Mouse moved to (118, 270)
Screenshot: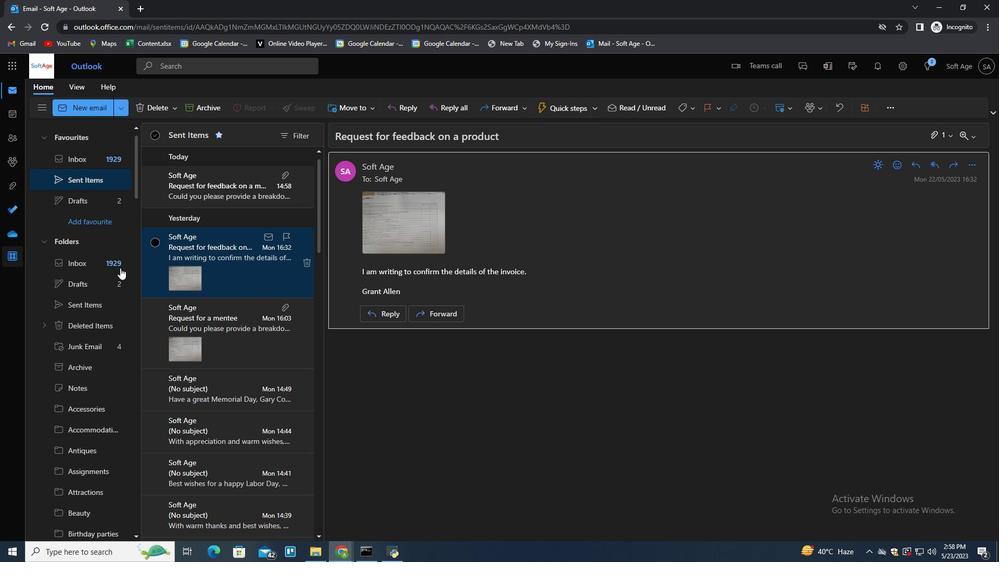 
Action: Mouse scrolled (118, 269) with delta (0, 0)
Screenshot: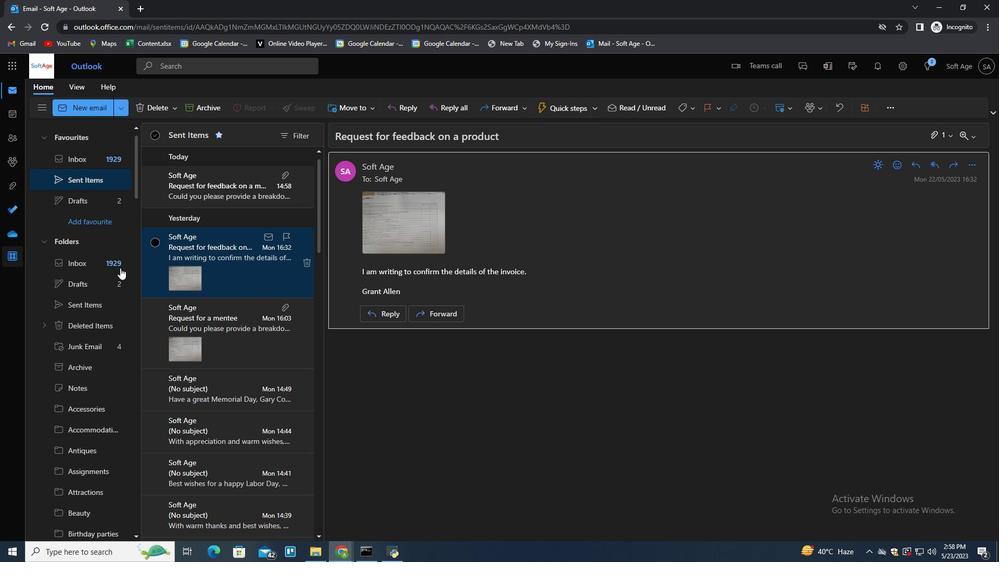 
Action: Mouse scrolled (118, 269) with delta (0, 0)
Screenshot: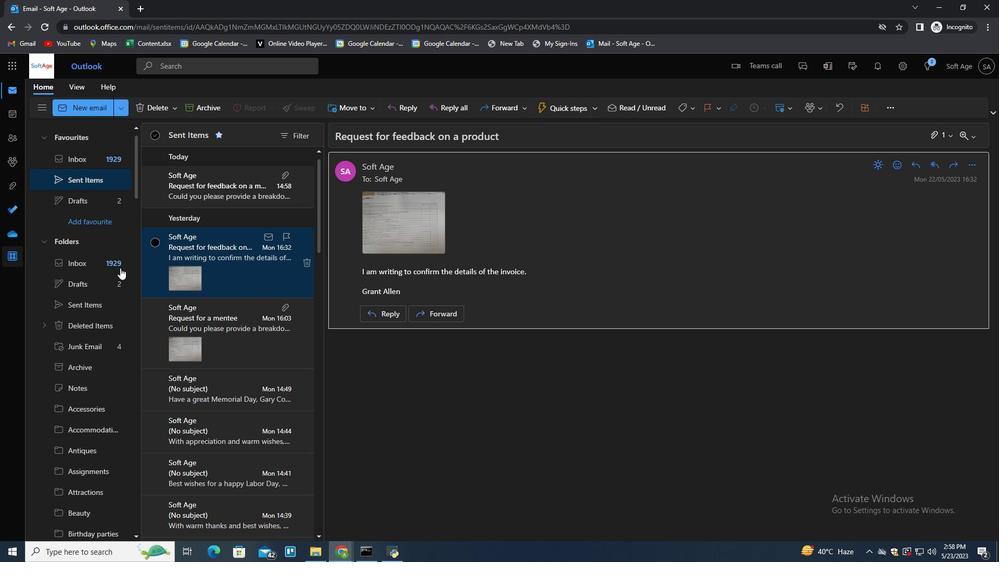 
Action: Mouse scrolled (118, 269) with delta (0, 0)
Screenshot: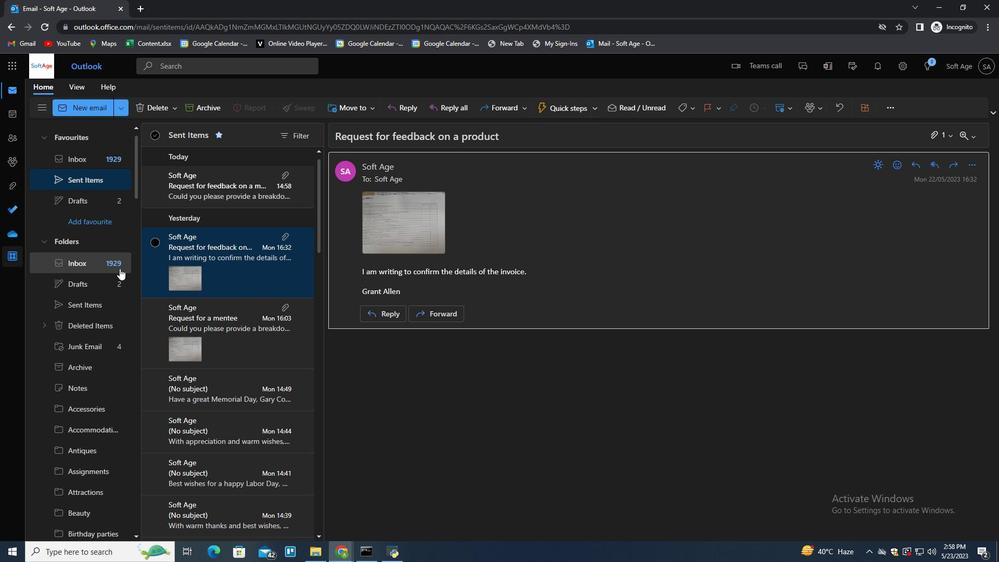
Action: Mouse scrolled (118, 269) with delta (0, 0)
Screenshot: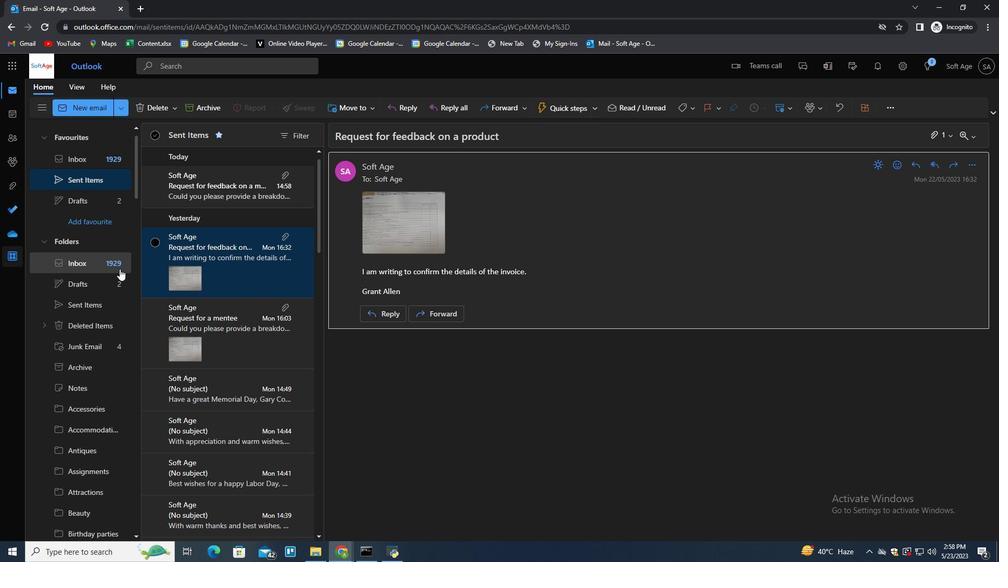 
Action: Mouse scrolled (118, 269) with delta (0, 0)
Screenshot: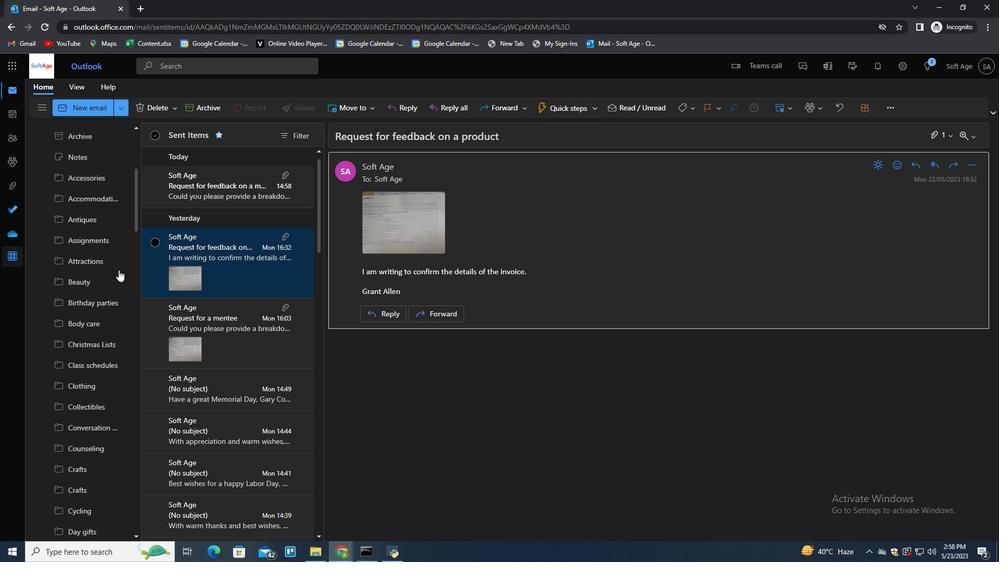 
Action: Mouse scrolled (118, 269) with delta (0, 0)
Screenshot: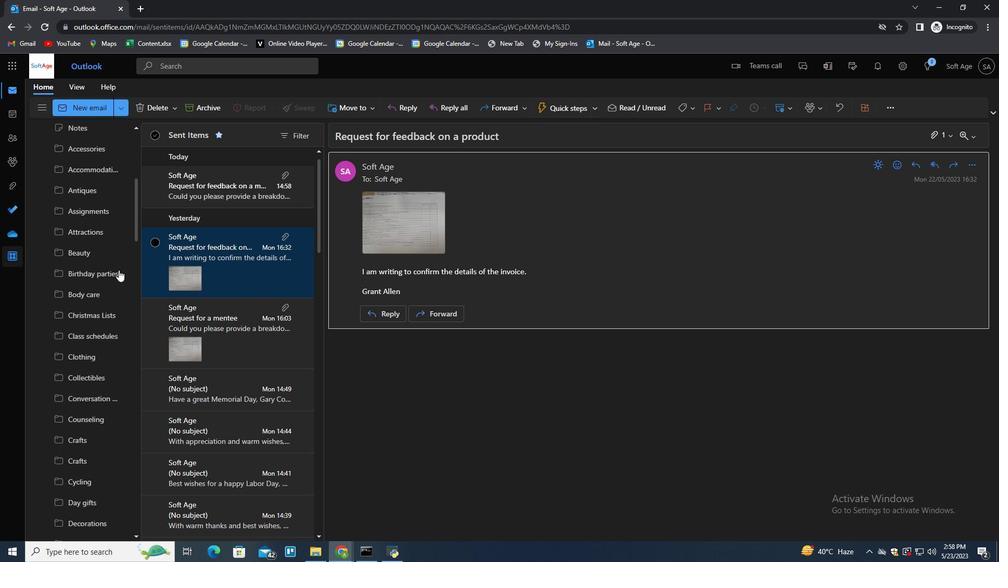 
Action: Mouse scrolled (118, 269) with delta (0, 0)
Screenshot: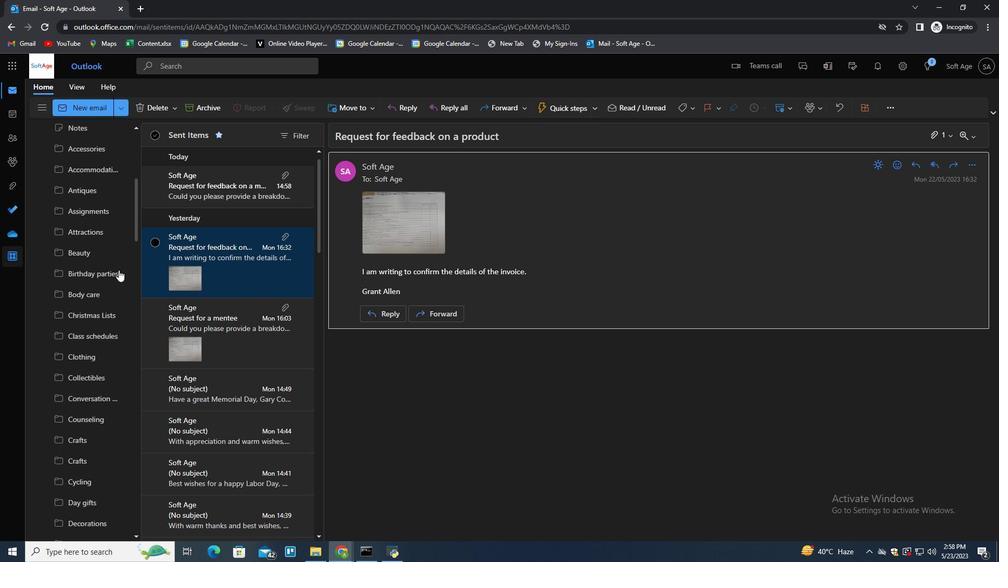 
Action: Mouse scrolled (118, 269) with delta (0, 0)
Screenshot: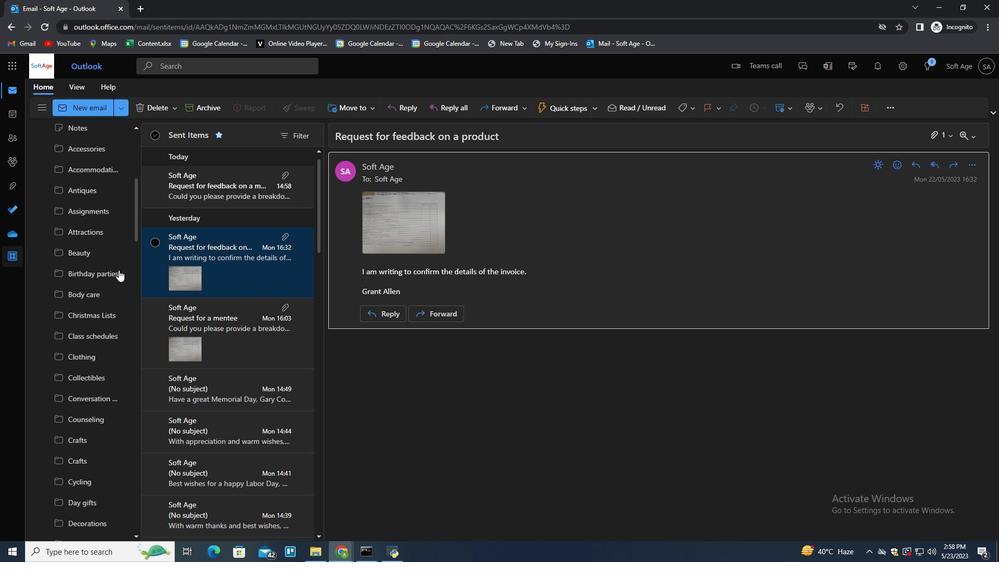 
Action: Mouse scrolled (118, 269) with delta (0, 0)
Screenshot: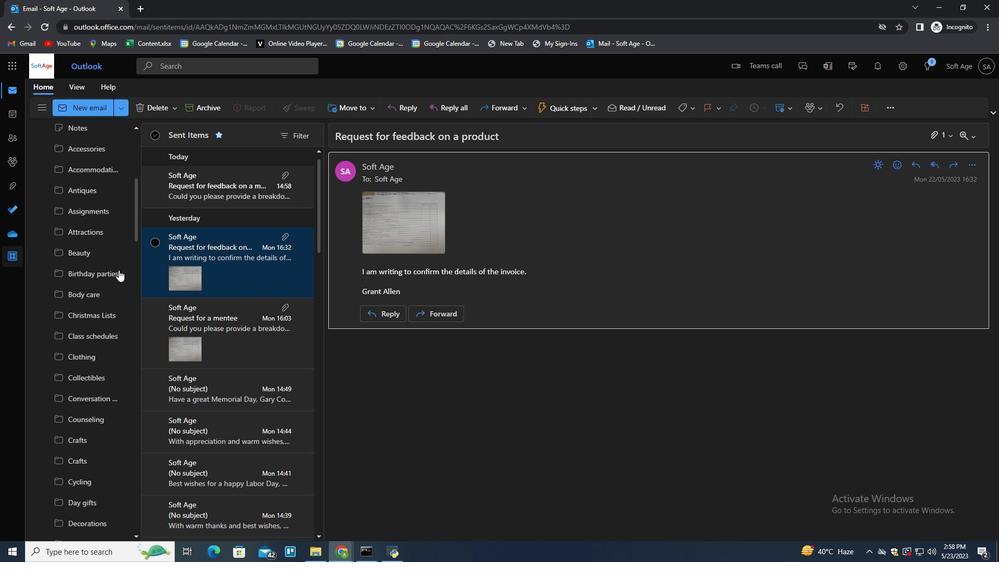 
Action: Mouse moved to (118, 270)
Screenshot: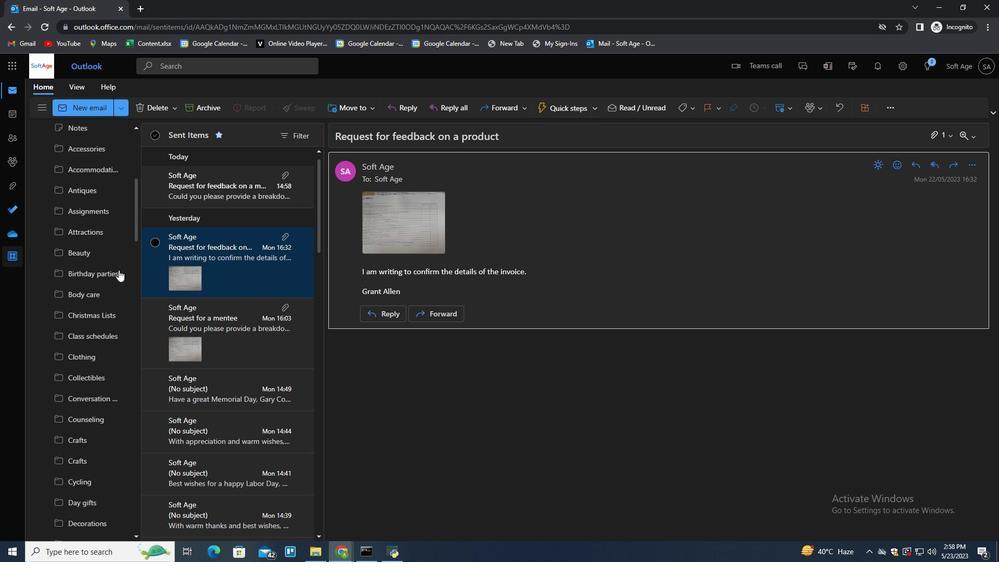 
Action: Mouse scrolled (118, 270) with delta (0, 0)
Screenshot: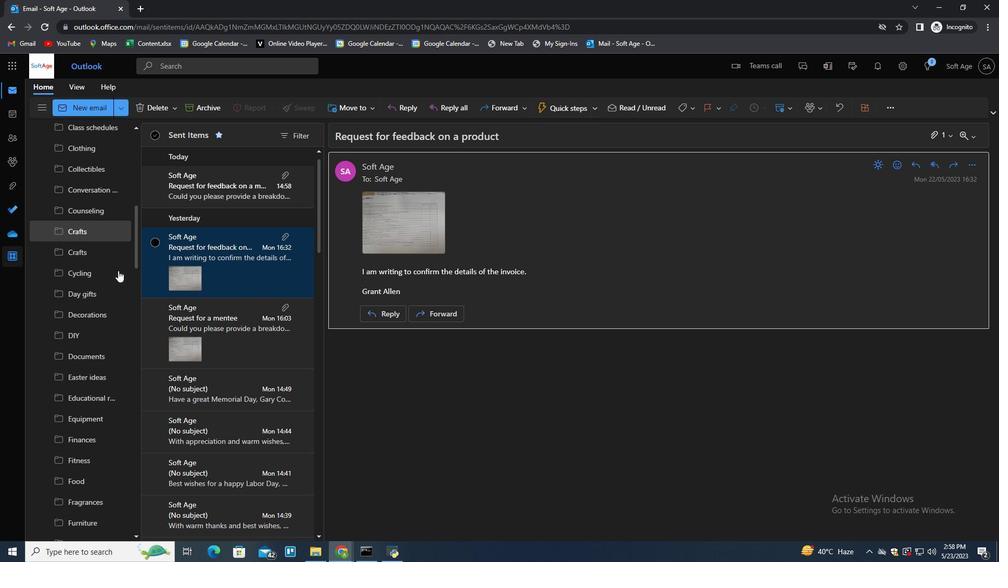 
Action: Mouse scrolled (118, 270) with delta (0, 0)
Screenshot: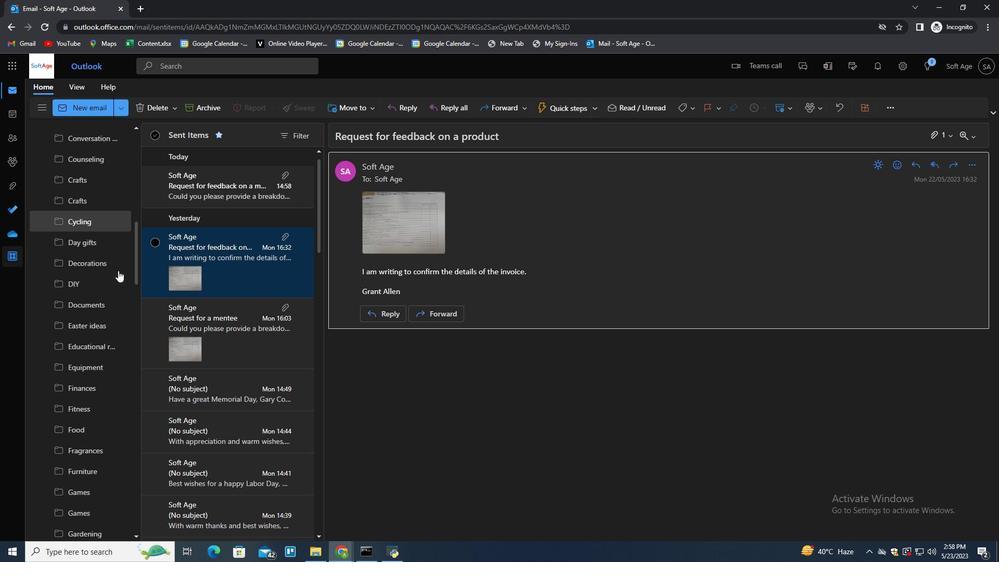 
Action: Mouse scrolled (118, 270) with delta (0, 0)
Screenshot: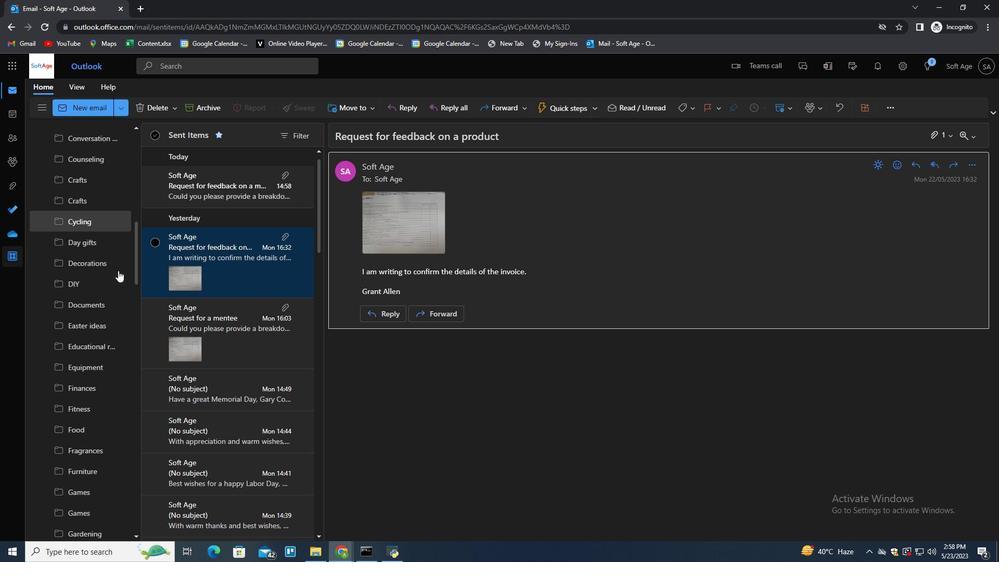 
Action: Mouse scrolled (118, 270) with delta (0, 0)
Screenshot: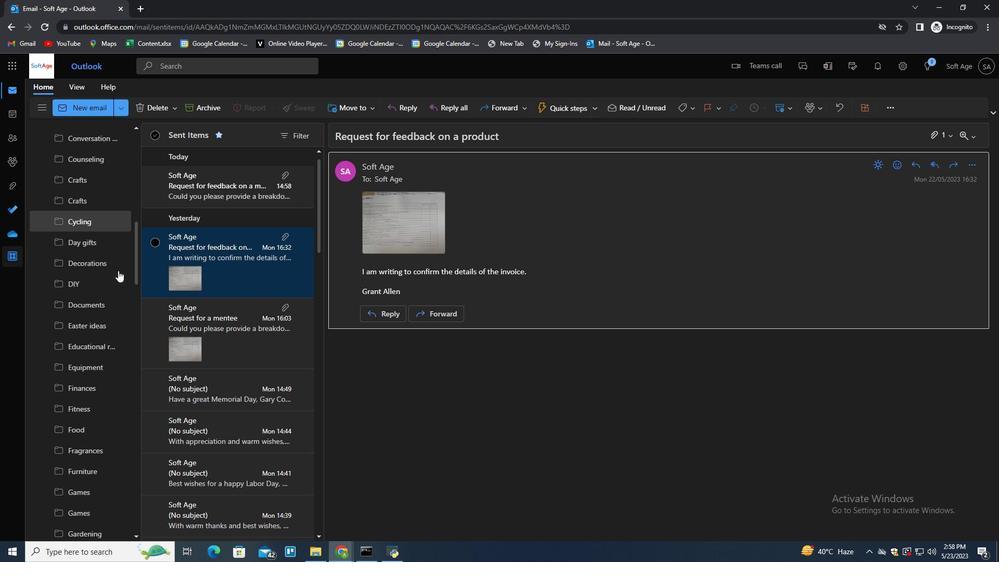 
Action: Mouse scrolled (118, 270) with delta (0, 0)
Screenshot: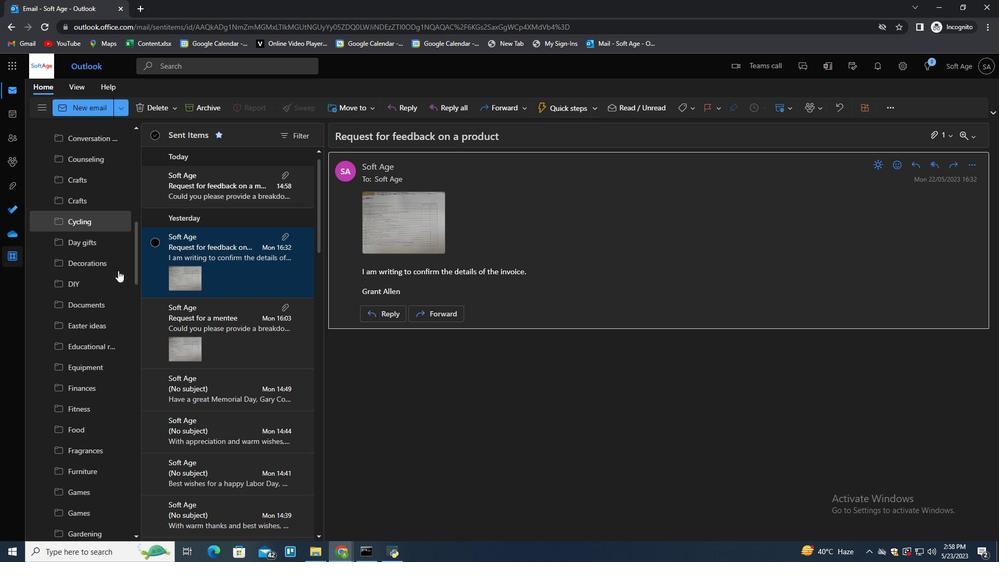 
Action: Mouse moved to (107, 289)
Screenshot: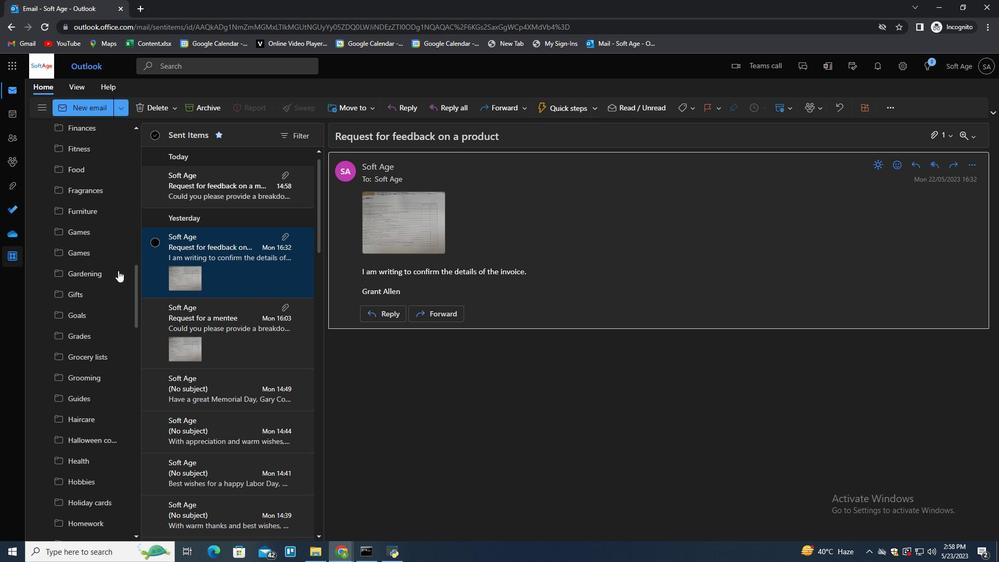 
Action: Mouse scrolled (107, 289) with delta (0, 0)
Screenshot: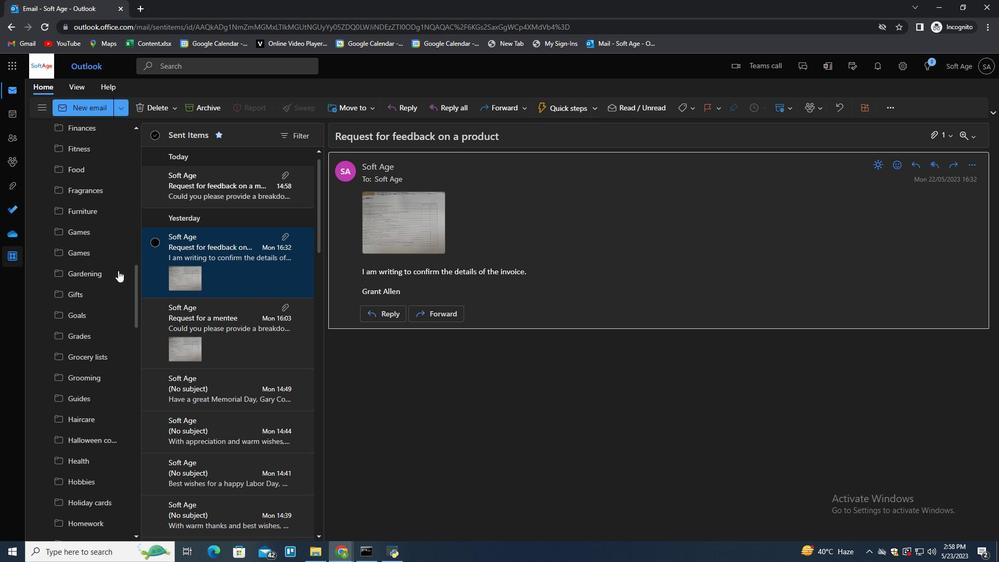 
Action: Mouse moved to (102, 298)
Screenshot: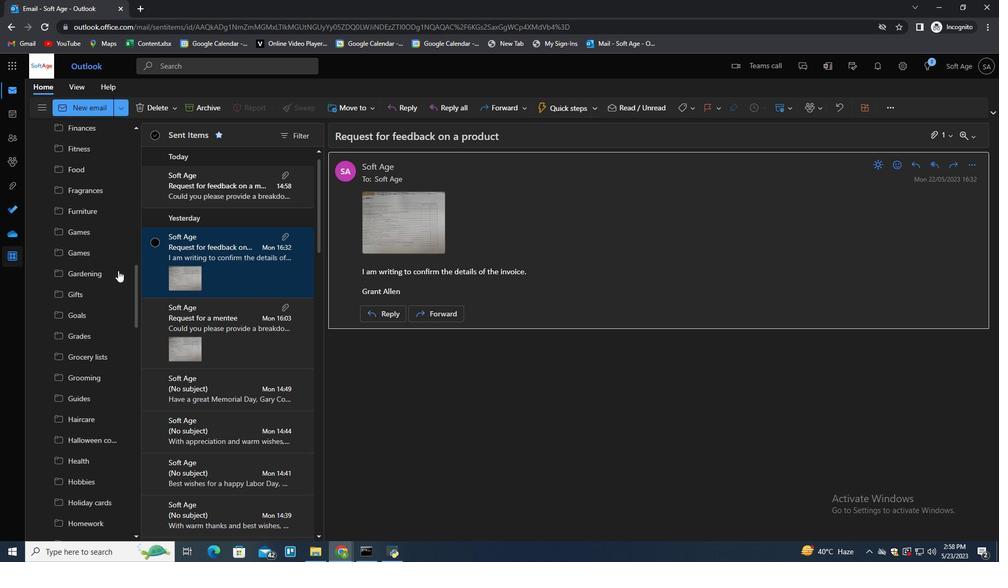 
Action: Mouse scrolled (102, 298) with delta (0, 0)
Screenshot: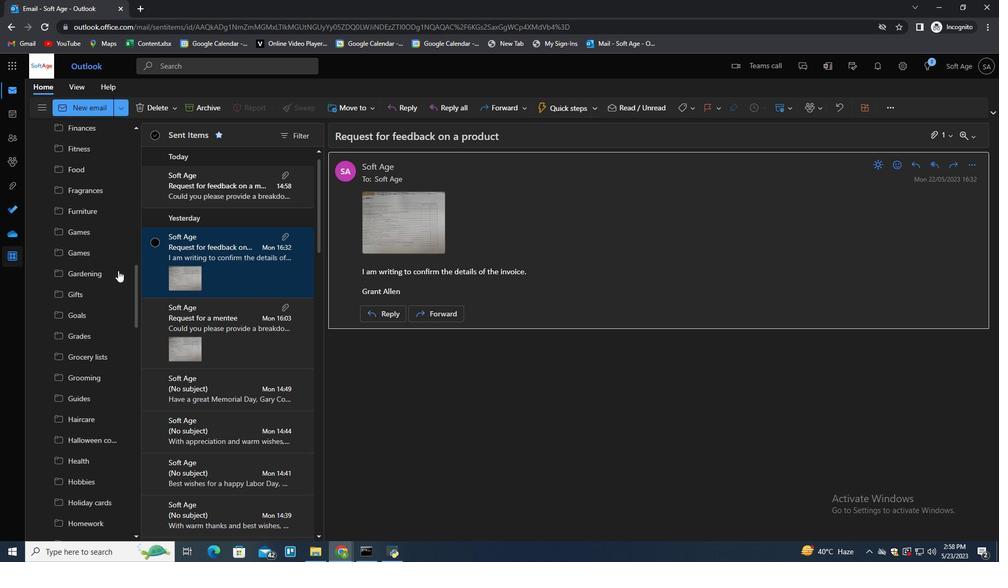 
Action: Mouse scrolled (102, 298) with delta (0, 0)
Screenshot: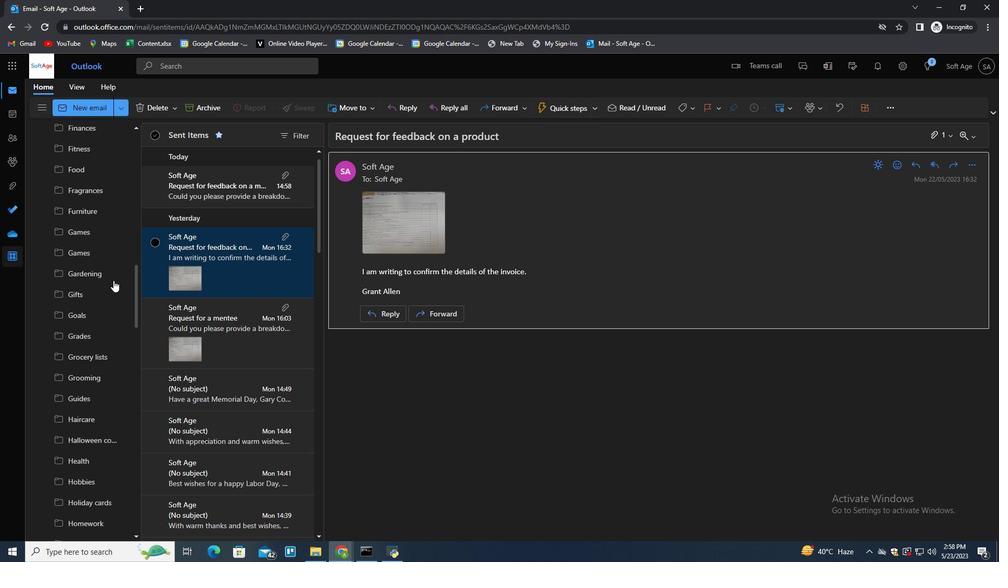 
Action: Mouse scrolled (102, 298) with delta (0, 0)
Screenshot: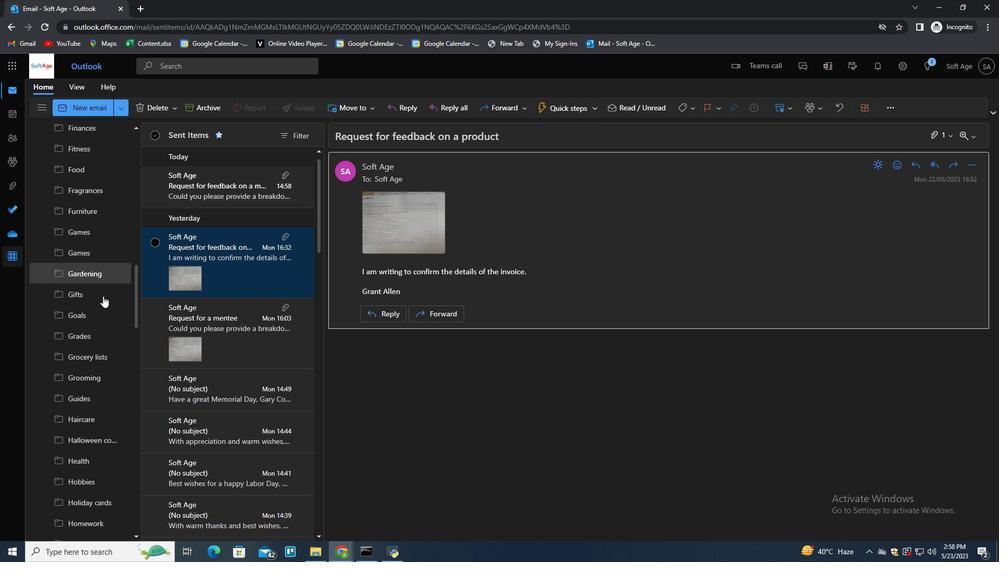 
Action: Mouse scrolled (102, 298) with delta (0, 0)
Screenshot: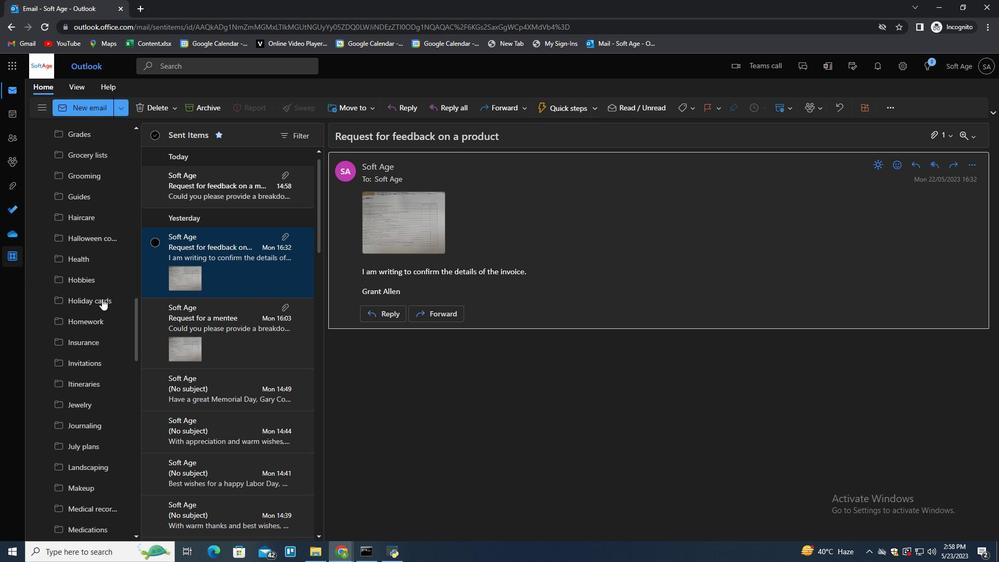 
Action: Mouse scrolled (102, 298) with delta (0, 0)
Screenshot: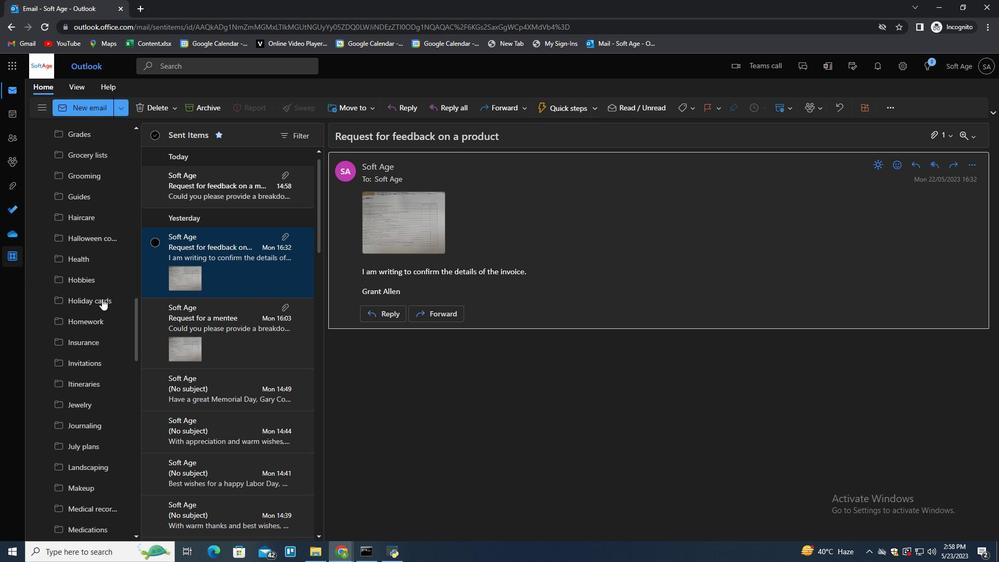 
Action: Mouse scrolled (102, 298) with delta (0, 0)
Screenshot: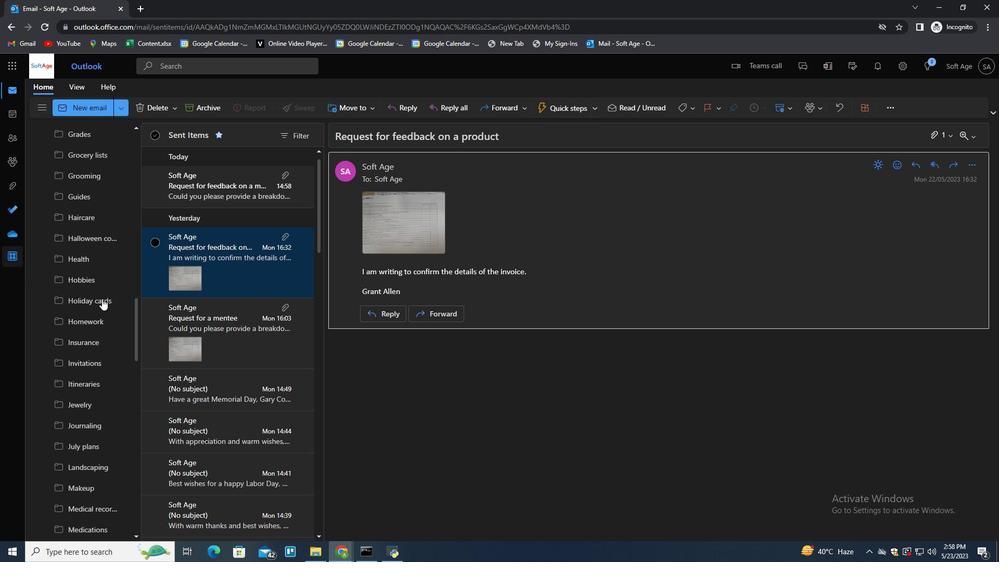 
Action: Mouse scrolled (102, 298) with delta (0, 0)
Screenshot: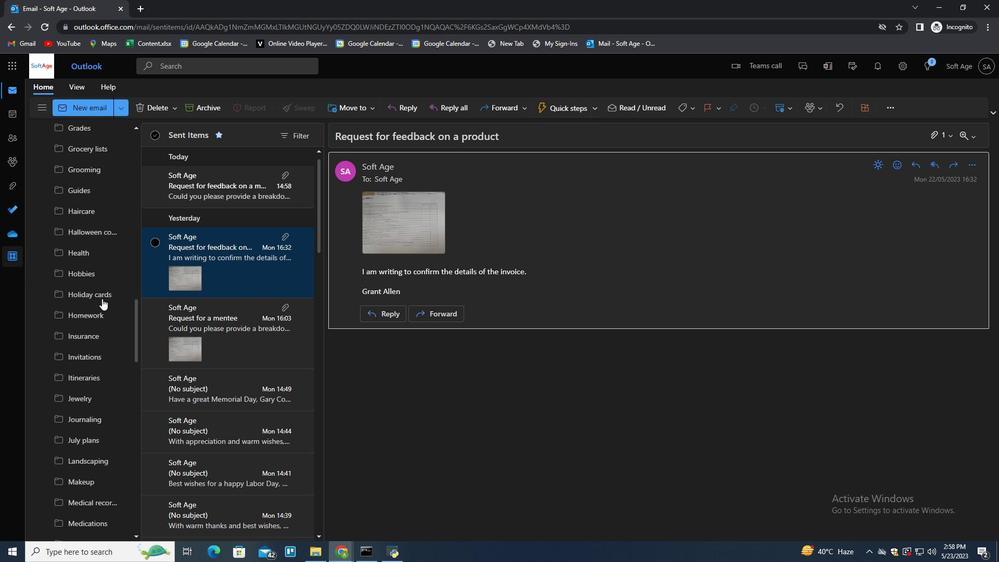 
Action: Mouse scrolled (102, 298) with delta (0, 0)
Screenshot: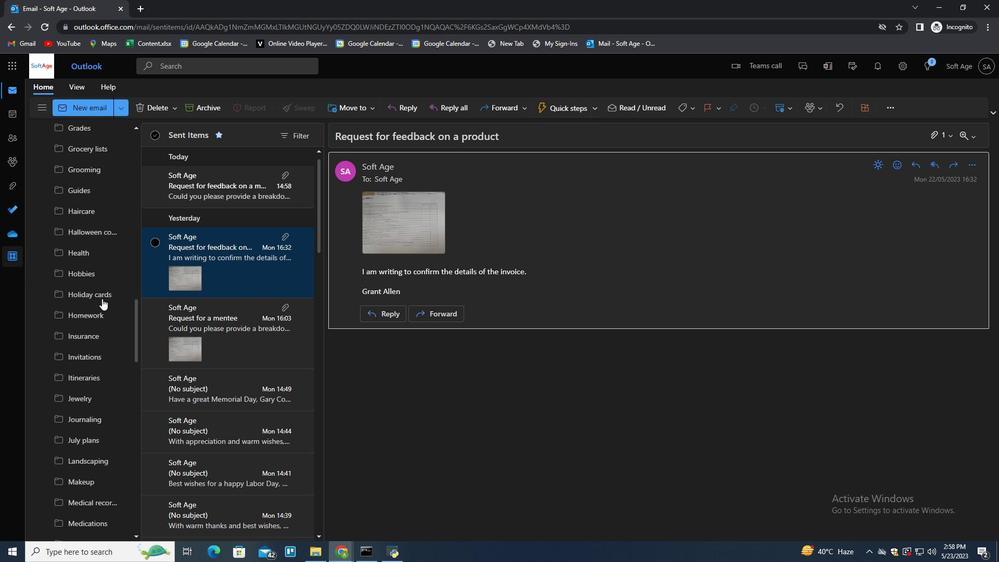 
Action: Mouse moved to (101, 299)
Screenshot: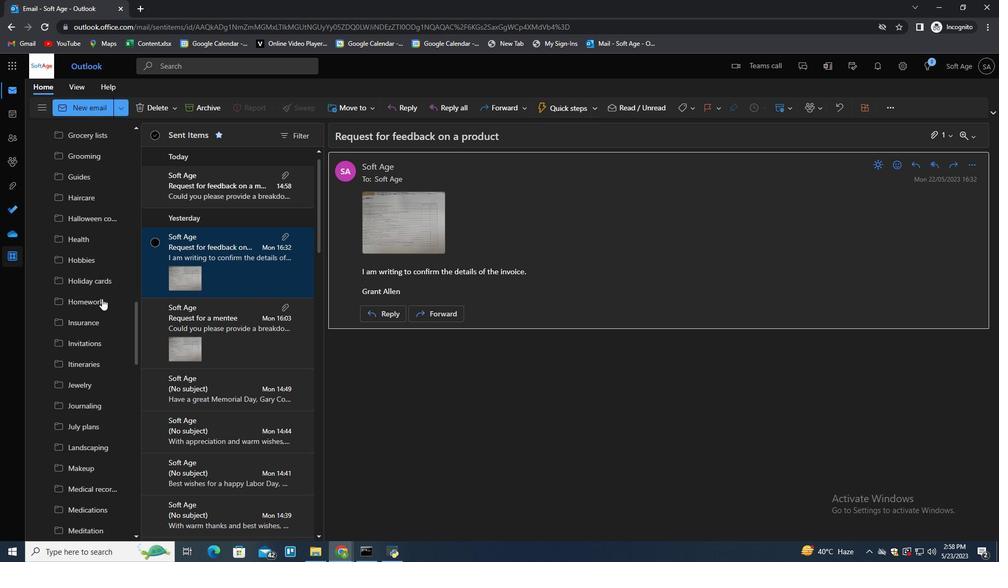 
Action: Mouse scrolled (101, 298) with delta (0, 0)
Screenshot: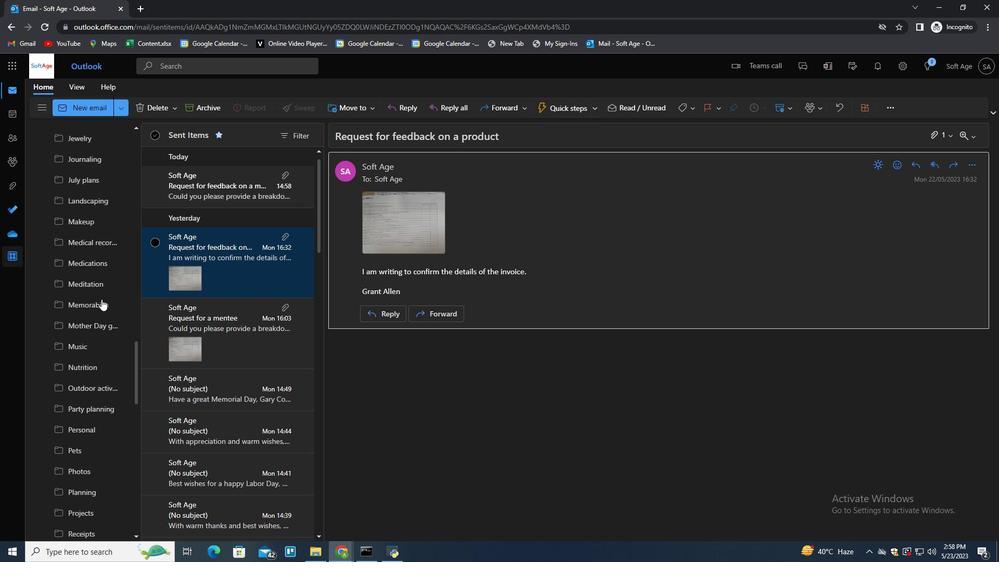 
Action: Mouse scrolled (101, 298) with delta (0, 0)
Screenshot: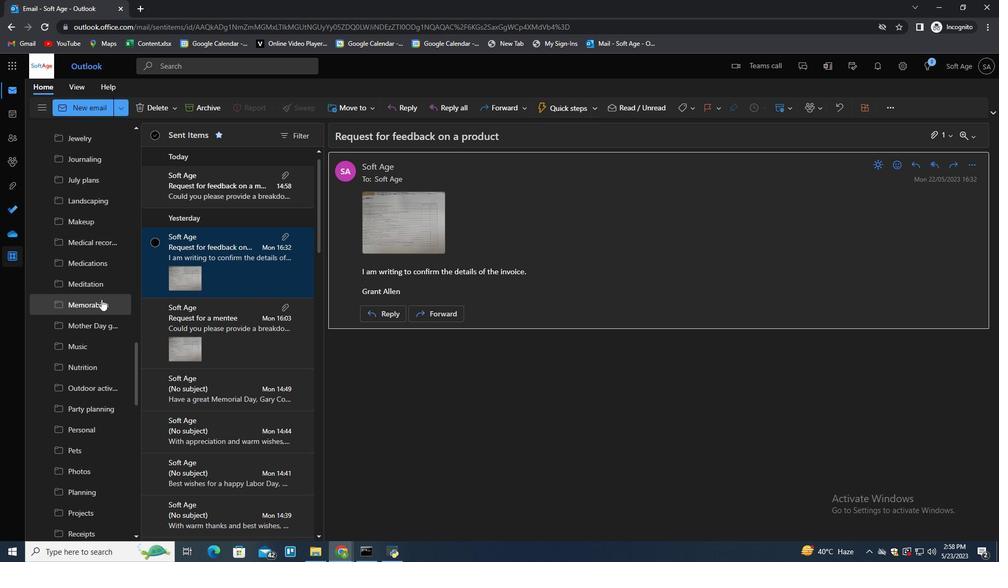 
Action: Mouse scrolled (101, 298) with delta (0, 0)
Screenshot: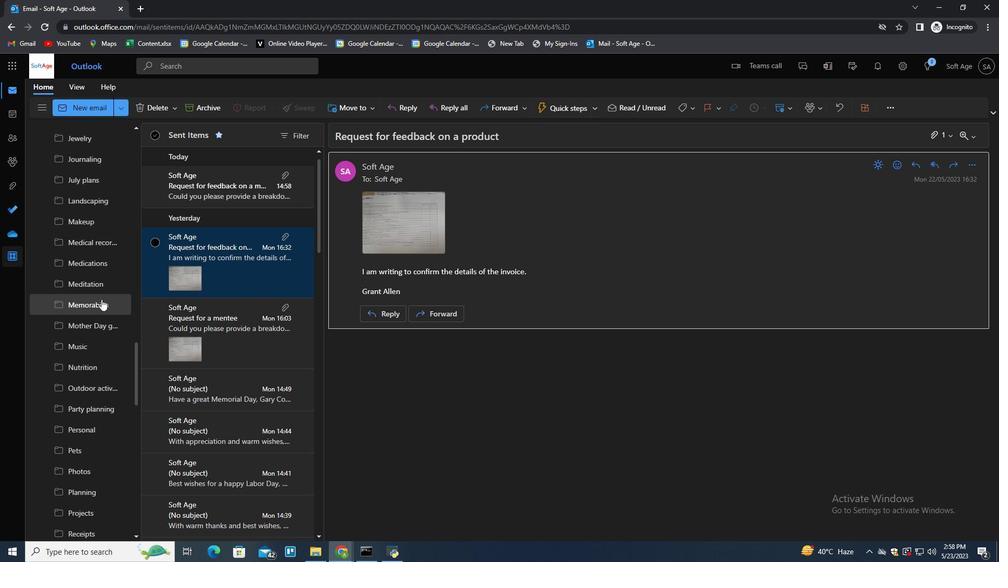 
Action: Mouse scrolled (101, 298) with delta (0, 0)
Screenshot: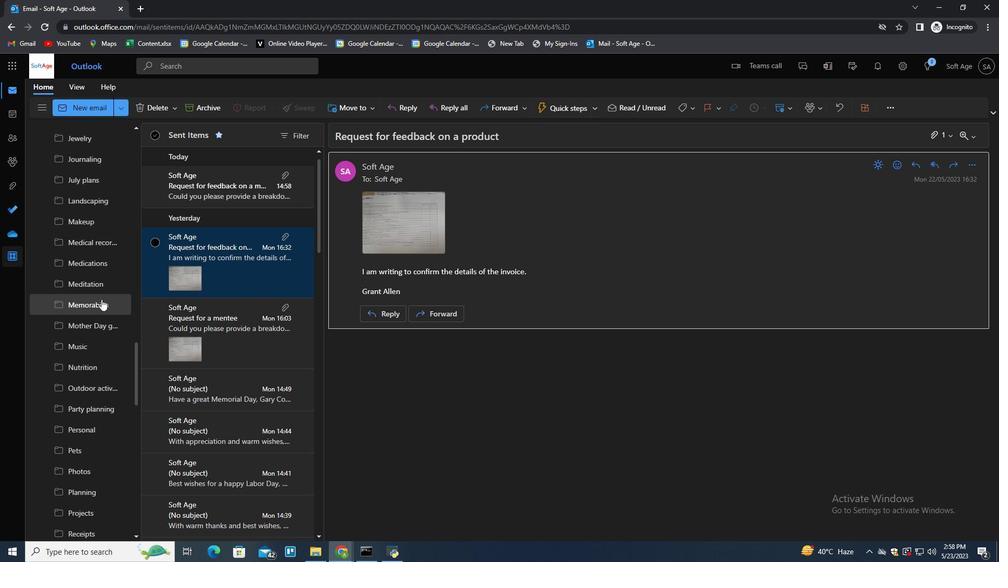 
Action: Mouse scrolled (101, 298) with delta (0, 0)
Screenshot: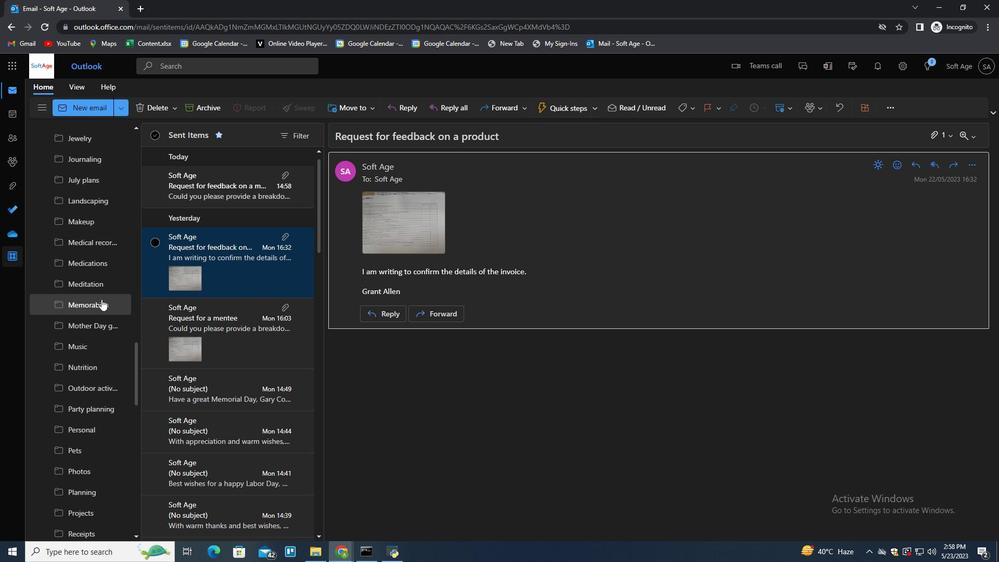 
Action: Mouse moved to (101, 299)
Screenshot: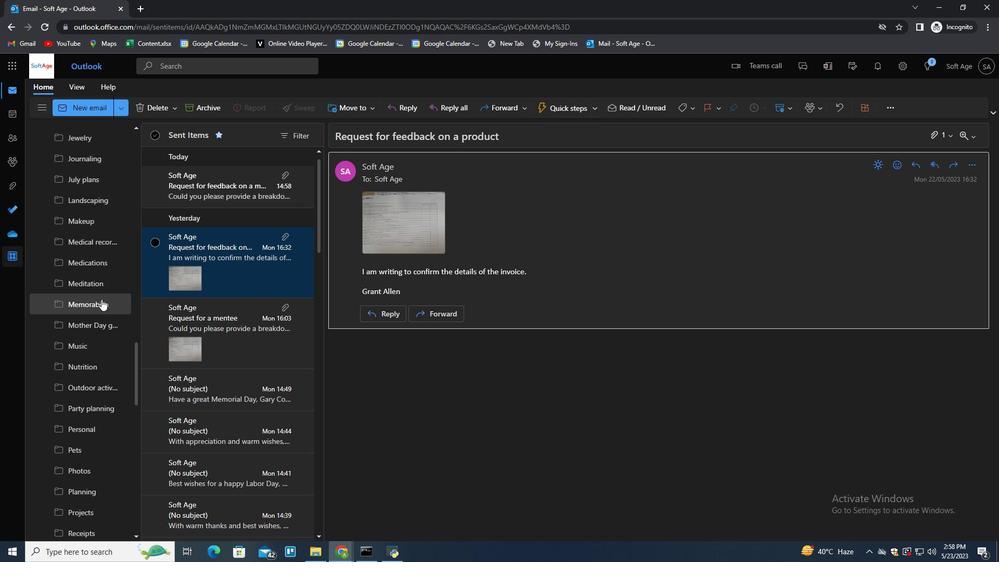 
Action: Mouse scrolled (101, 299) with delta (0, 0)
Screenshot: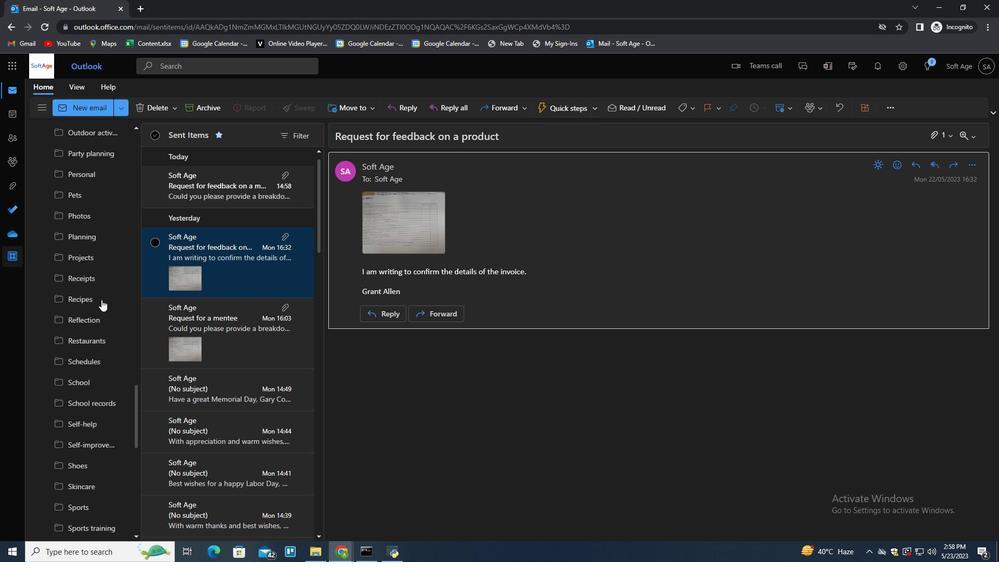 
Action: Mouse scrolled (101, 299) with delta (0, 0)
Screenshot: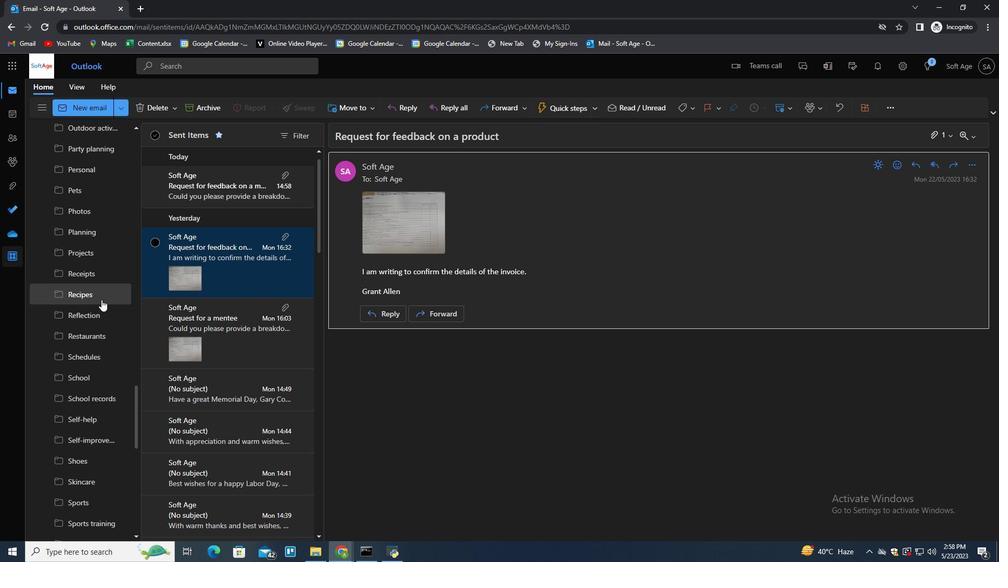 
Action: Mouse scrolled (101, 299) with delta (0, 0)
Screenshot: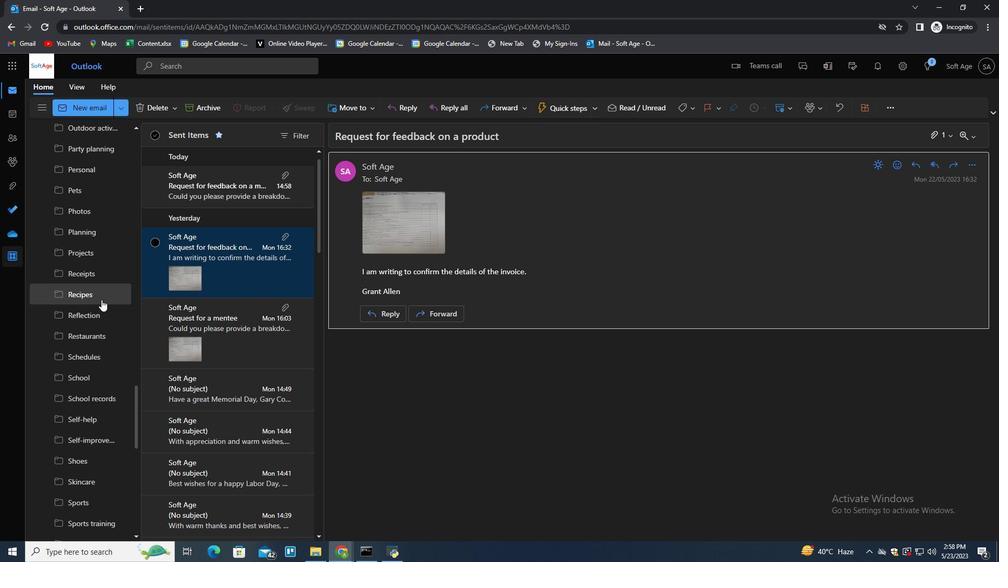 
Action: Mouse scrolled (101, 299) with delta (0, 0)
Screenshot: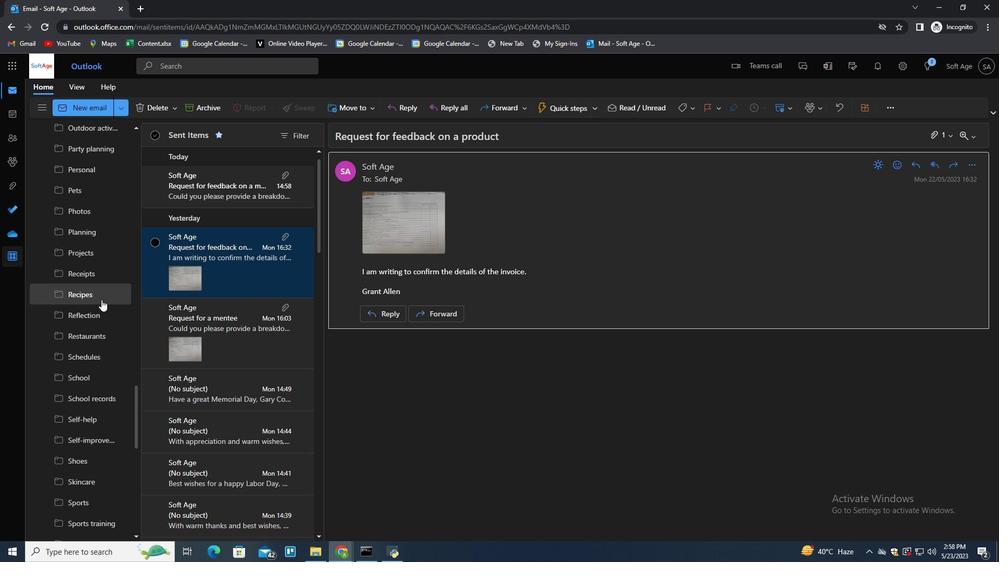
Action: Mouse scrolled (101, 299) with delta (0, 0)
Screenshot: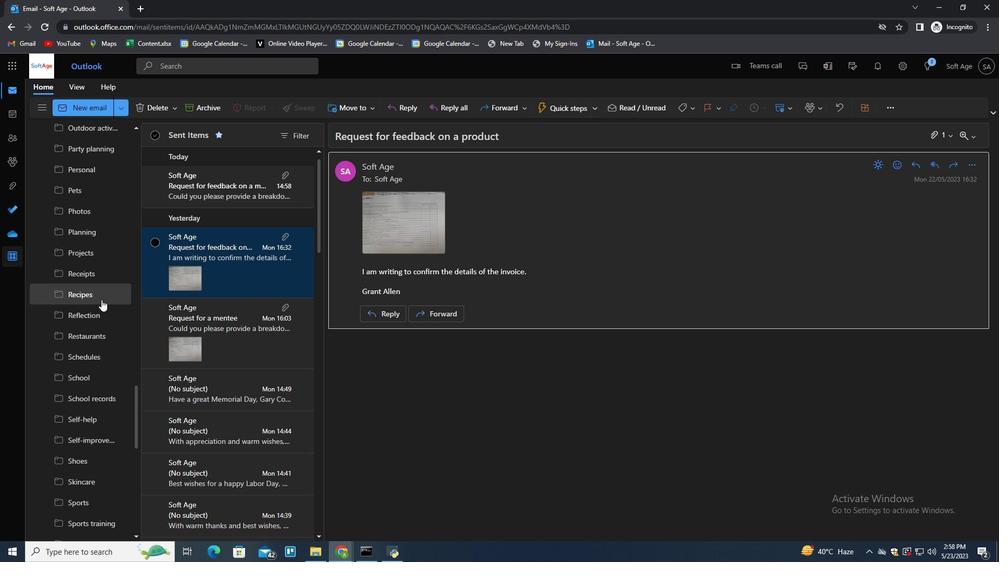 
Action: Mouse scrolled (101, 299) with delta (0, 0)
Screenshot: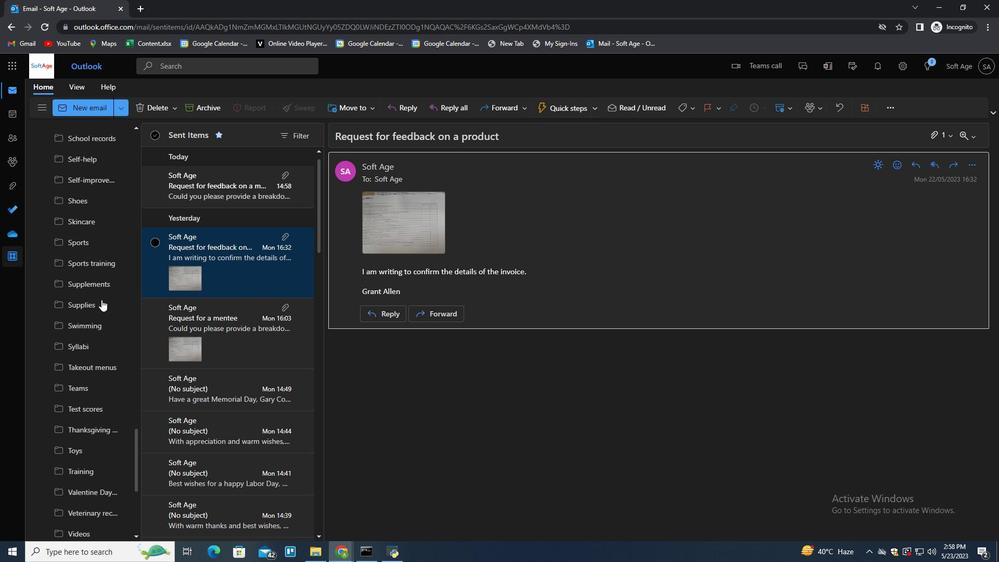 
Action: Mouse scrolled (101, 299) with delta (0, 0)
Screenshot: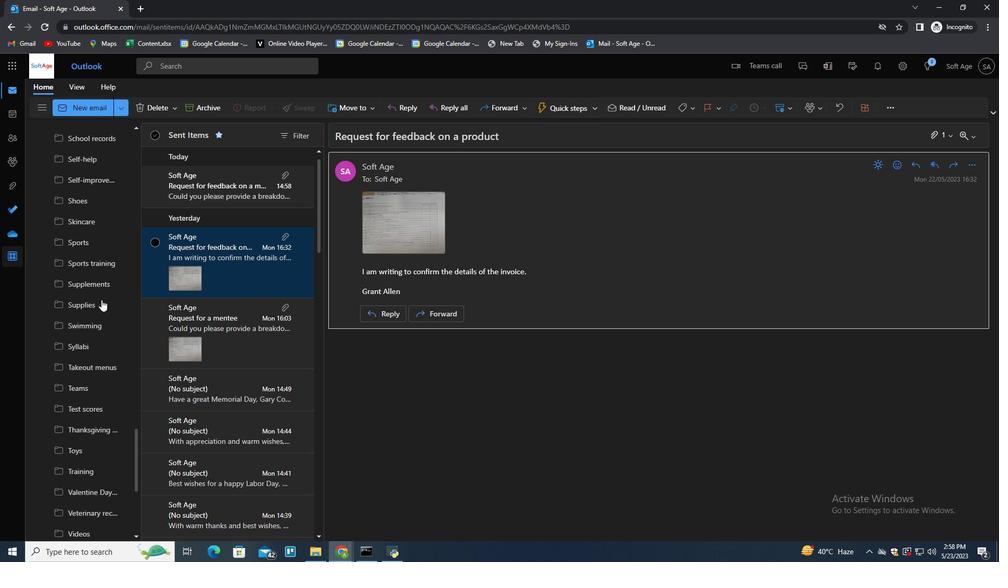 
Action: Mouse scrolled (101, 299) with delta (0, 0)
Screenshot: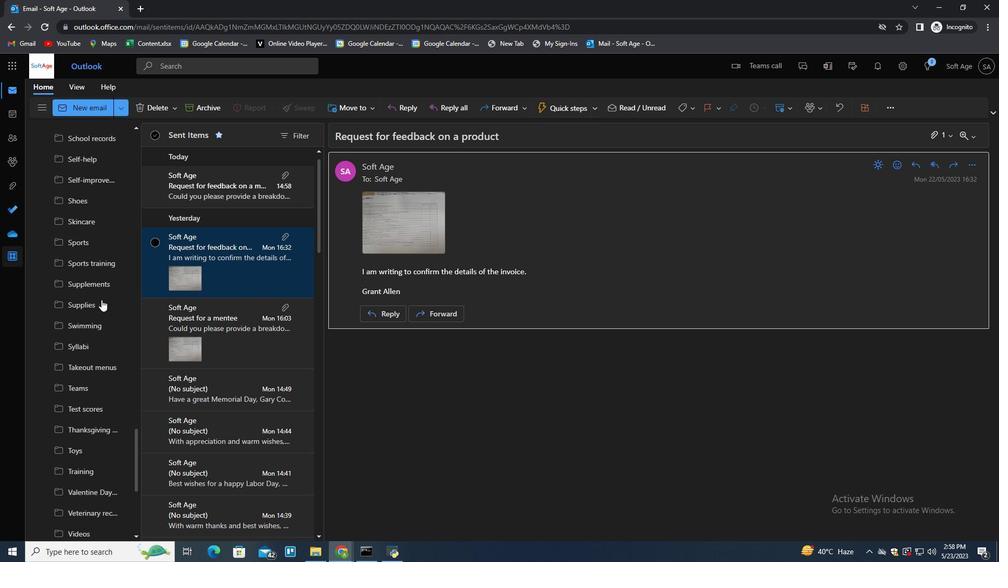 
Action: Mouse scrolled (101, 299) with delta (0, 0)
Screenshot: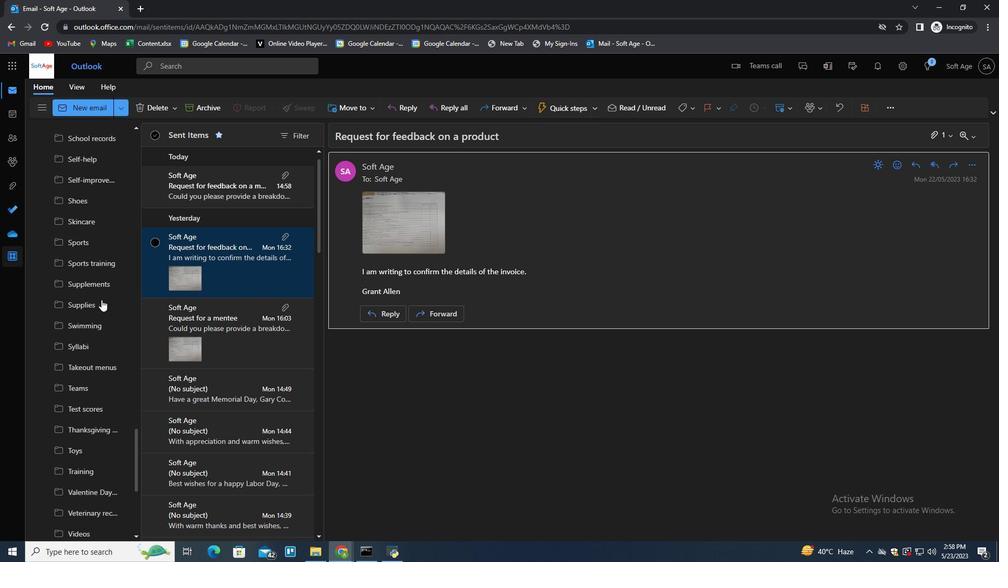 
Action: Mouse scrolled (101, 299) with delta (0, 0)
Screenshot: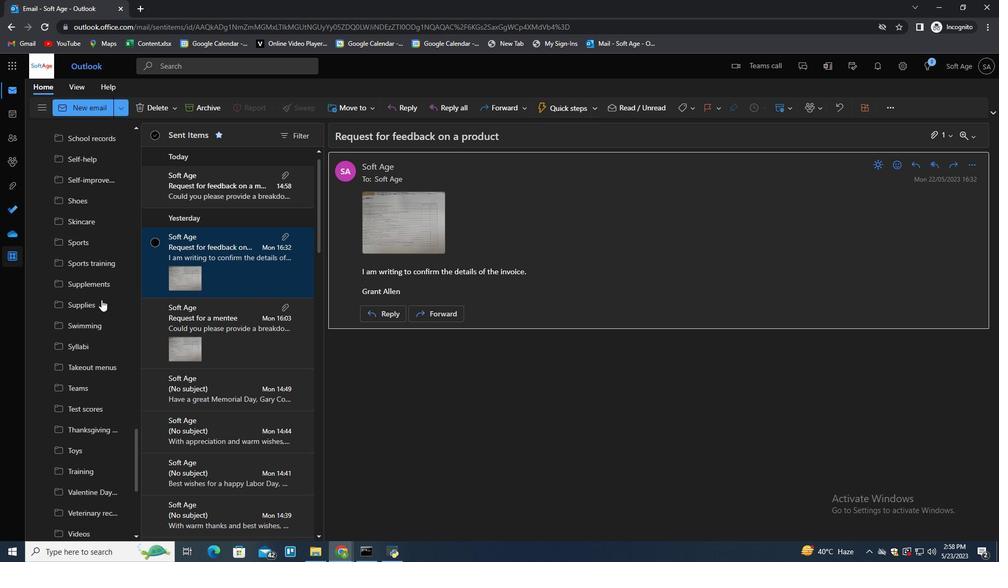 
Action: Mouse scrolled (101, 299) with delta (0, 0)
Screenshot: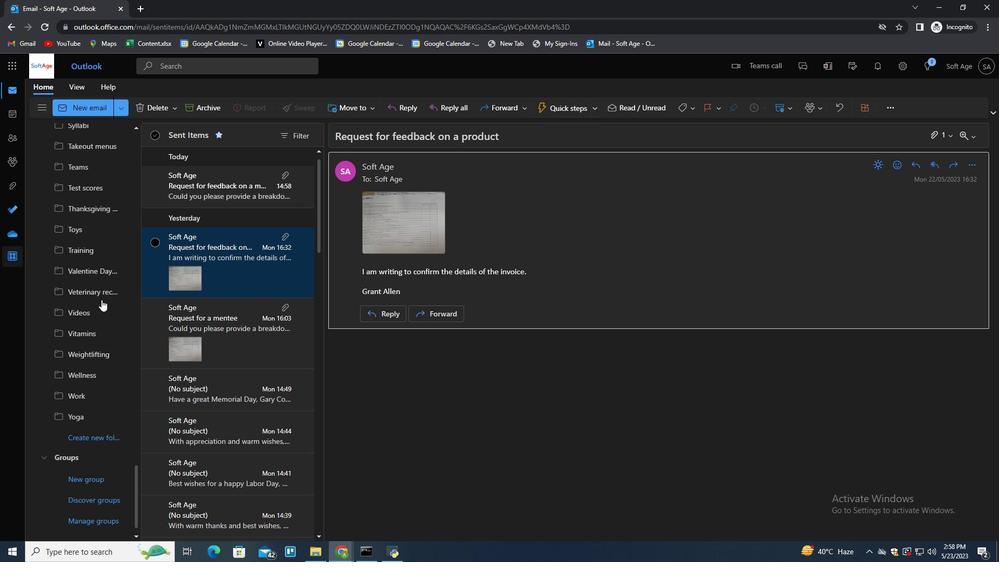 
Action: Mouse scrolled (101, 299) with delta (0, 0)
Screenshot: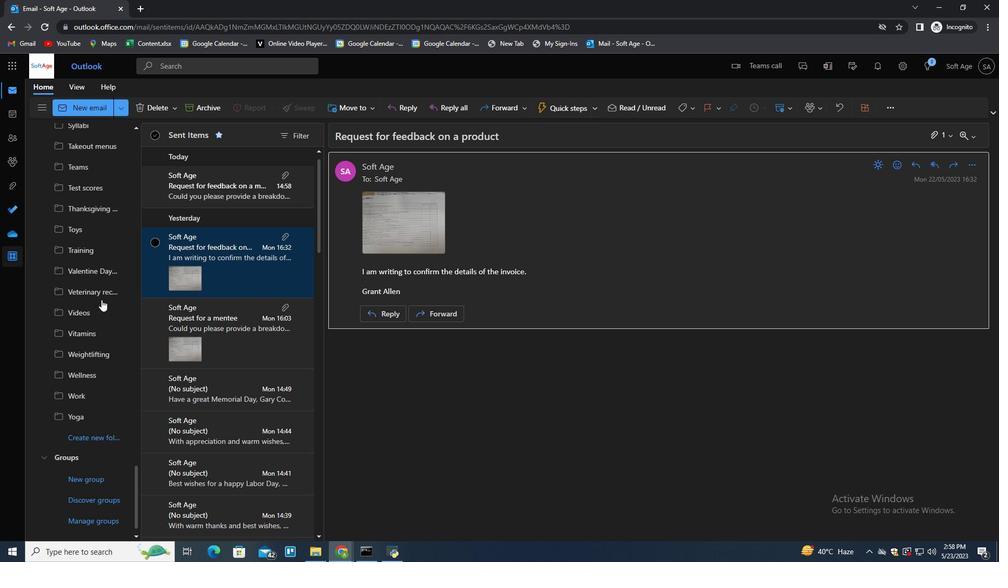 
Action: Mouse scrolled (101, 299) with delta (0, 0)
Screenshot: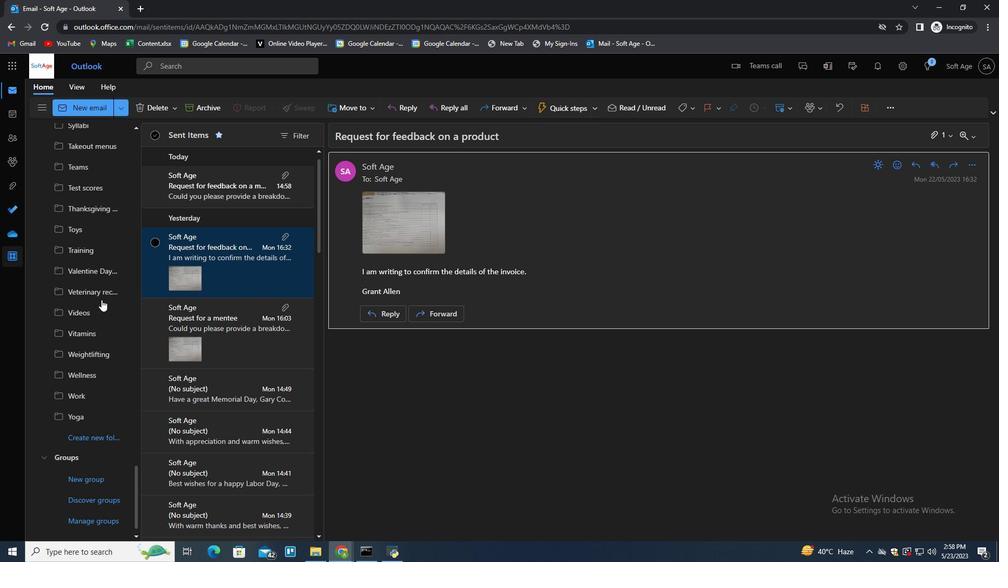 
Action: Mouse scrolled (101, 299) with delta (0, 0)
Screenshot: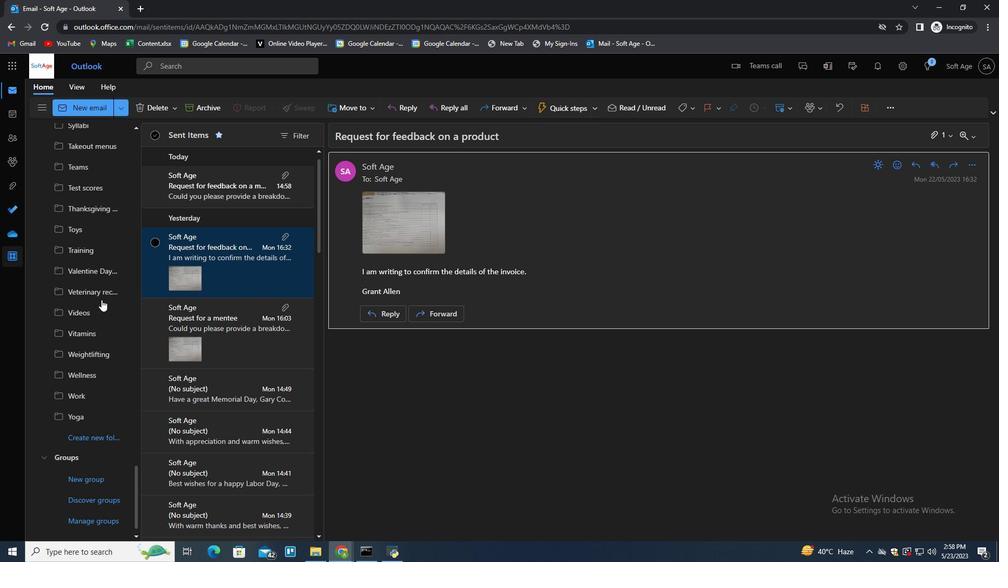
Action: Mouse scrolled (101, 299) with delta (0, 0)
Screenshot: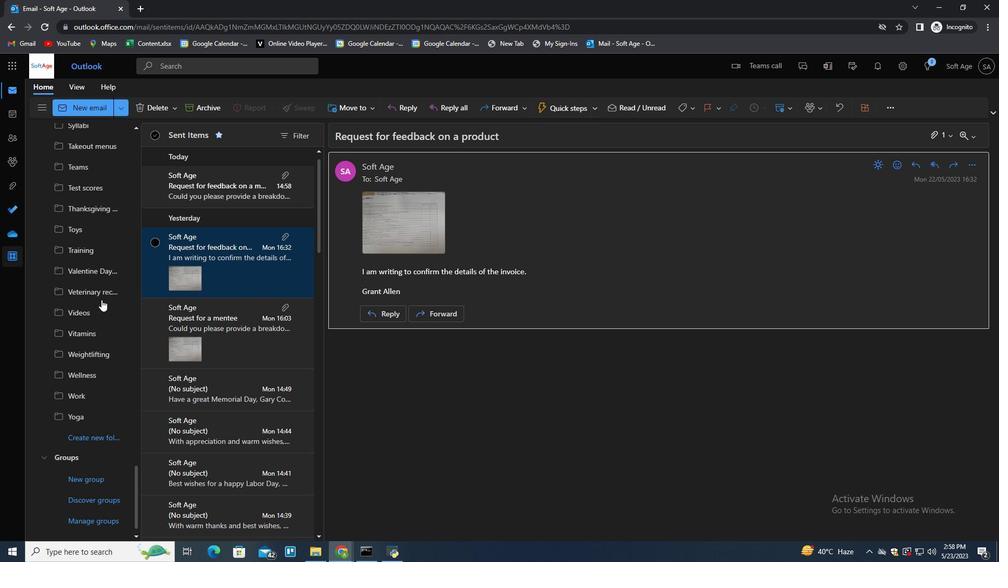 
Action: Mouse moved to (82, 434)
Screenshot: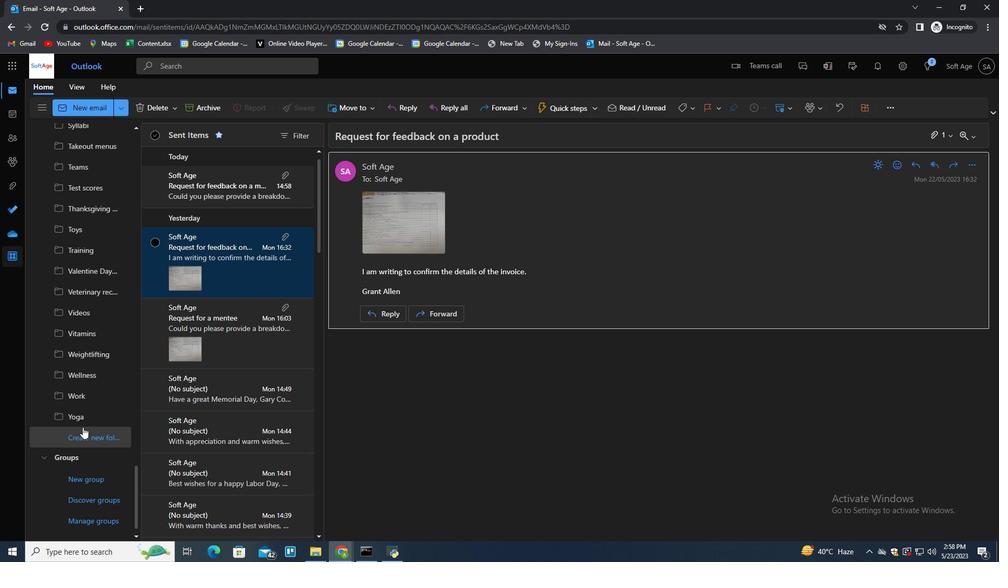 
Action: Mouse pressed left at (82, 434)
Screenshot: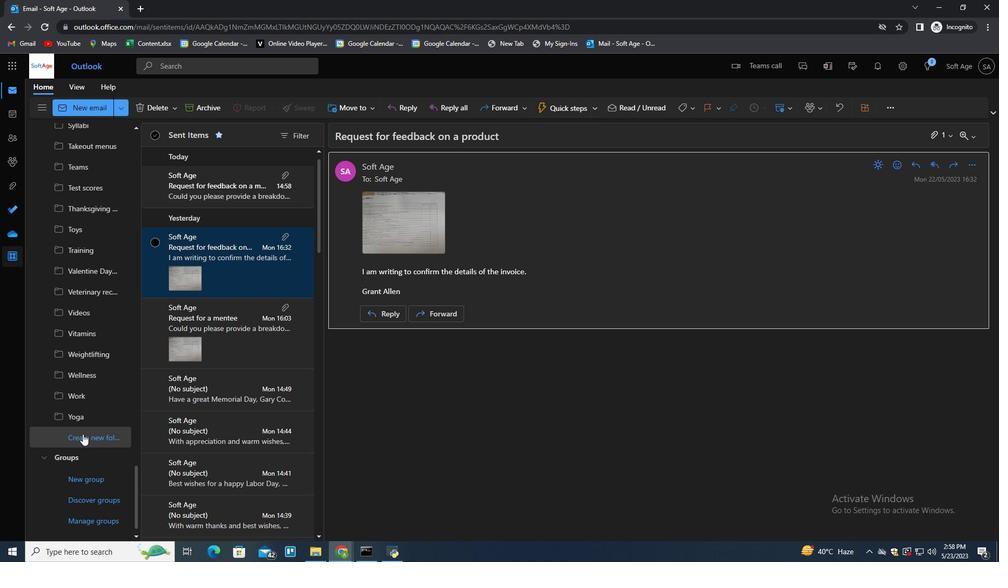 
Action: Mouse moved to (82, 434)
Screenshot: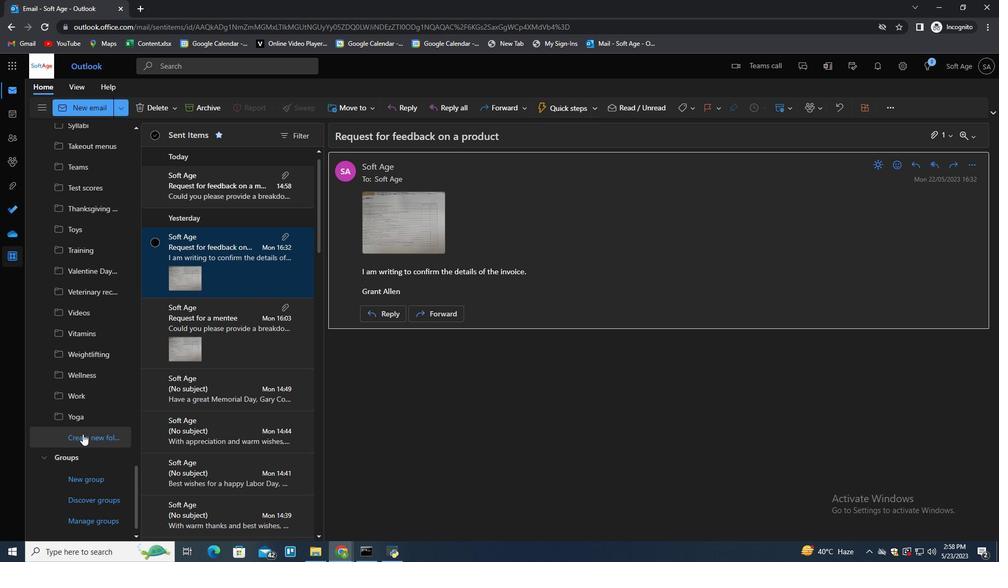 
Action: Key pressed <Key.shift>Scholarship<Key.space>information<Key.enter>
Screenshot: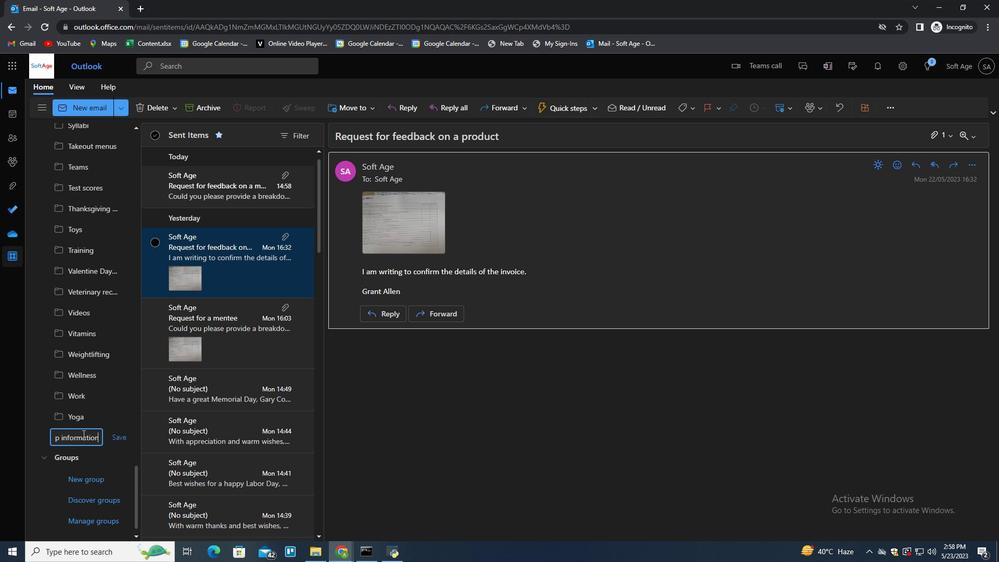 
Action: Mouse moved to (240, 320)
Screenshot: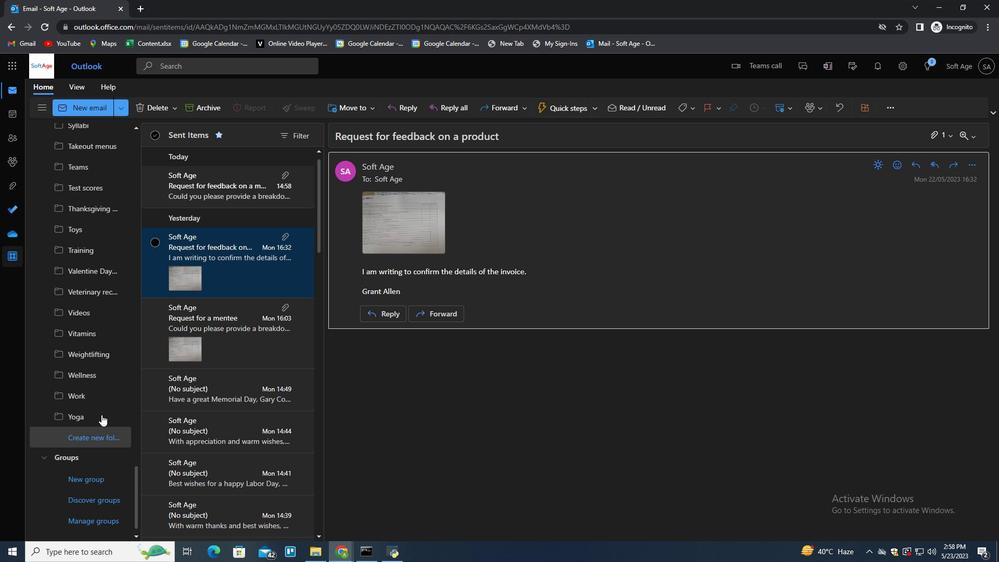 
Action: Mouse scrolled (240, 320) with delta (0, 0)
Screenshot: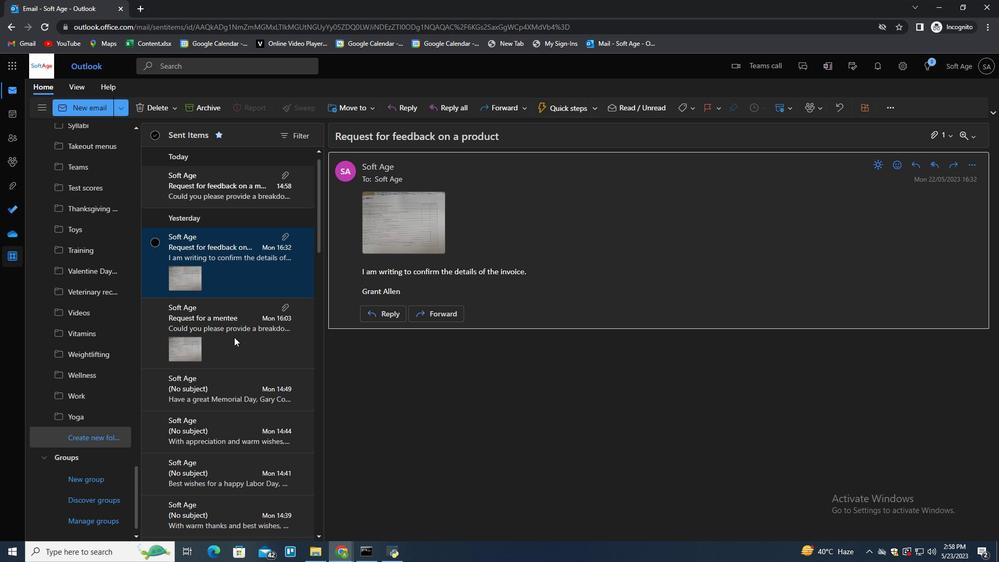 
Action: Mouse scrolled (240, 320) with delta (0, 0)
Screenshot: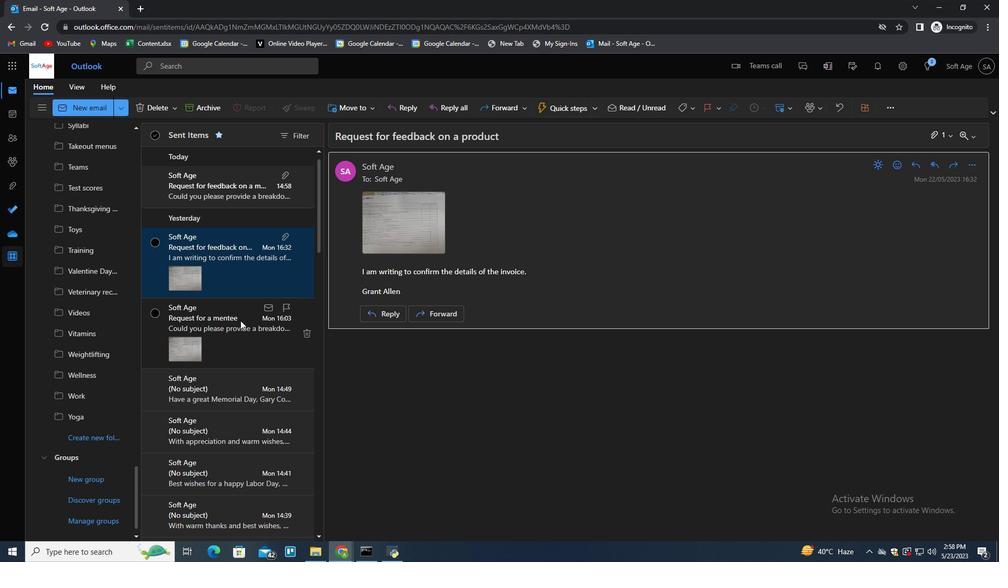
Action: Mouse scrolled (240, 320) with delta (0, 0)
Screenshot: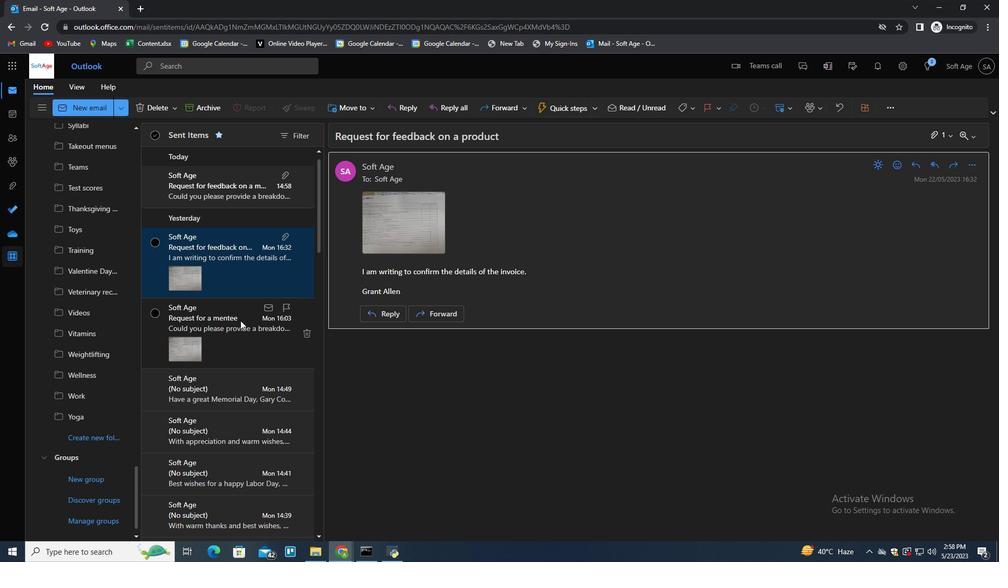 
Action: Mouse scrolled (240, 320) with delta (0, 0)
Screenshot: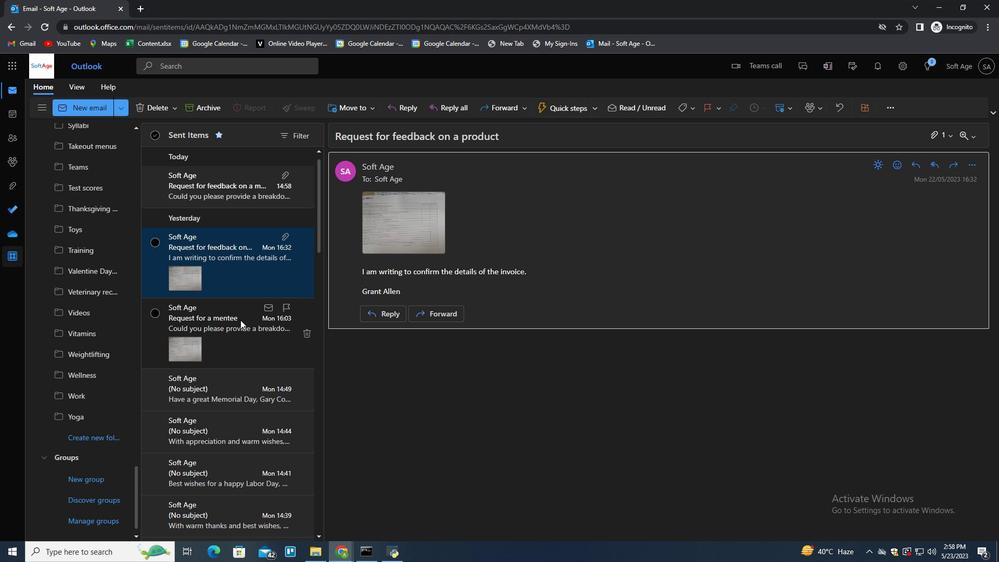 
Action: Mouse scrolled (240, 320) with delta (0, 0)
Screenshot: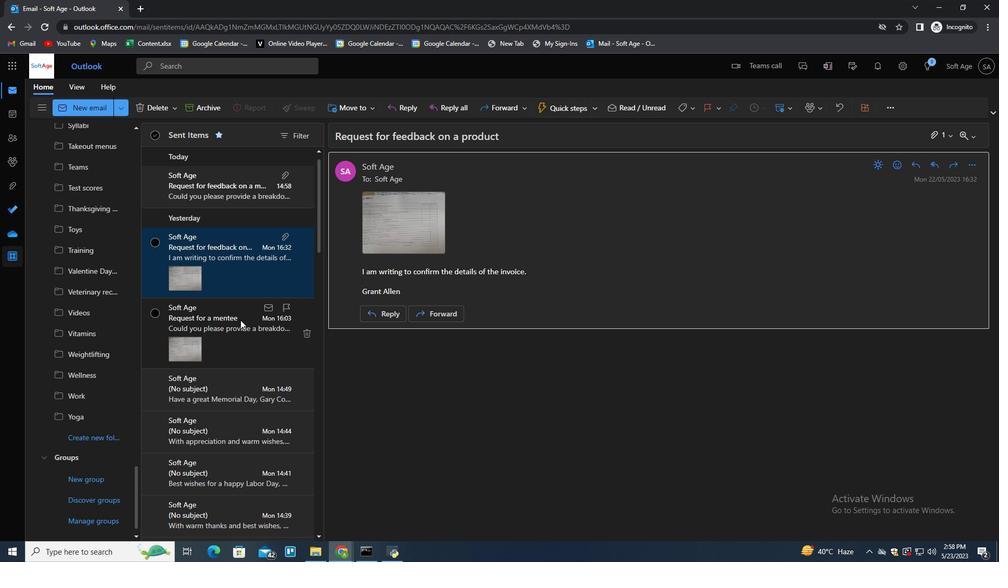 
Action: Mouse moved to (213, 191)
Screenshot: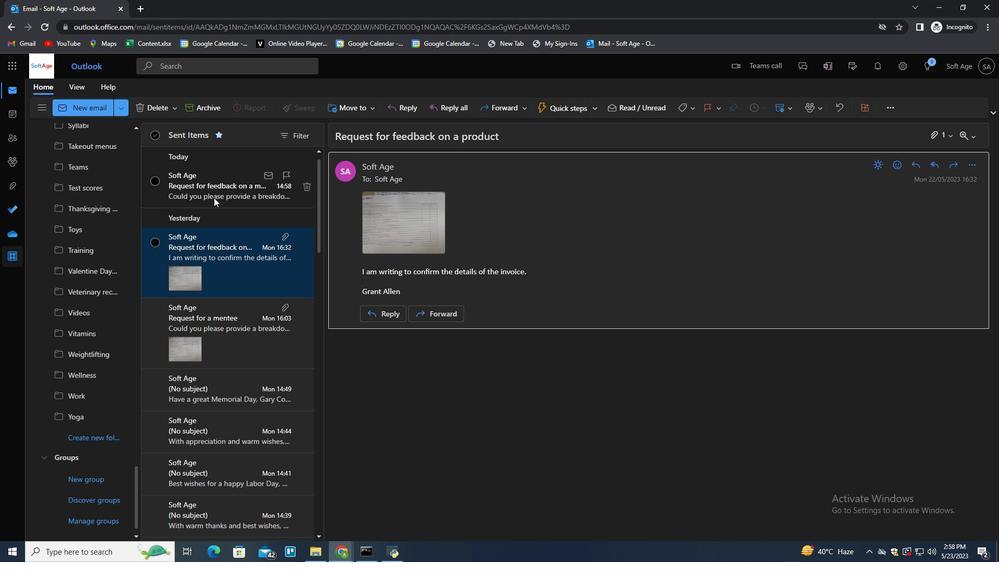 
Action: Mouse pressed right at (213, 191)
Screenshot: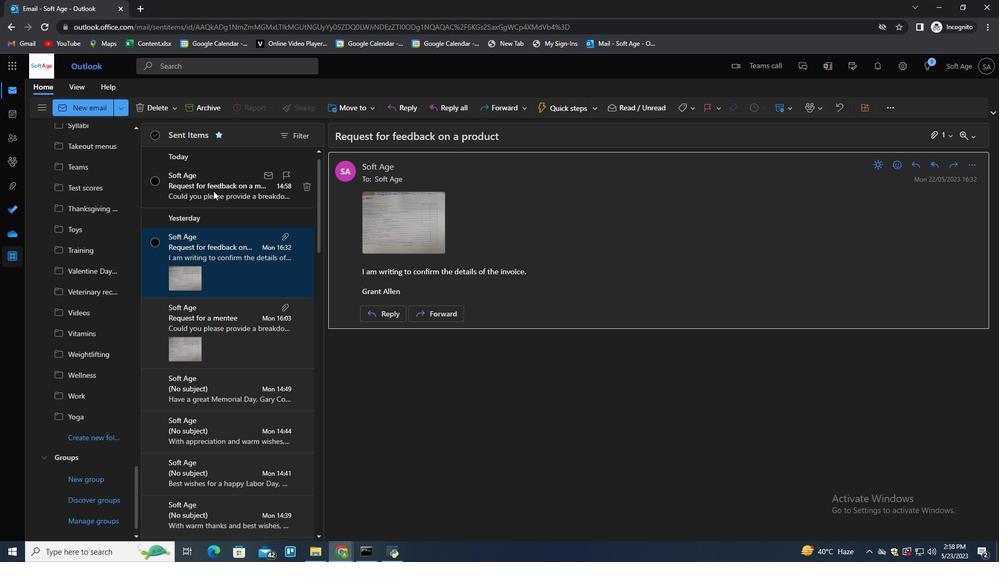 
Action: Mouse moved to (235, 233)
Screenshot: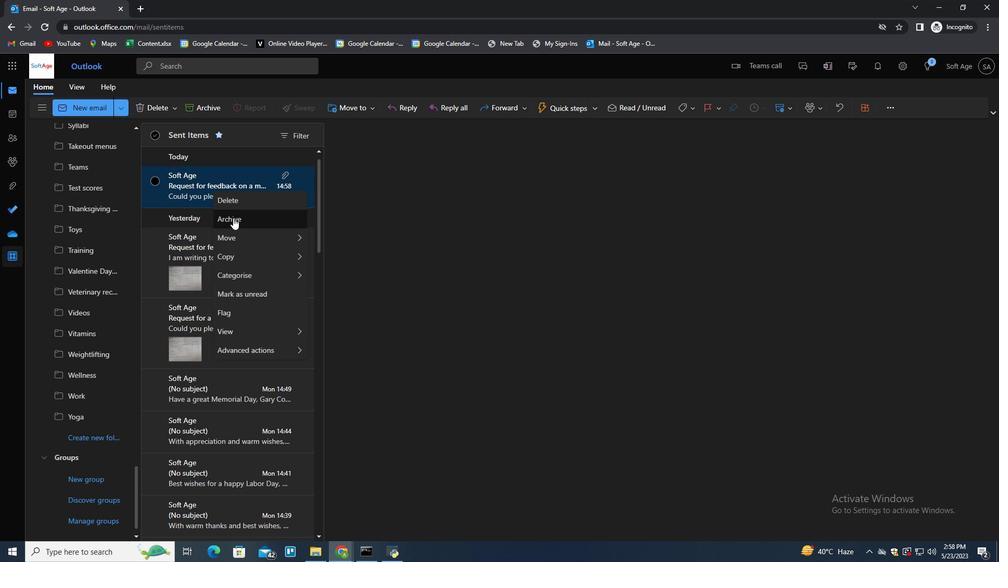 
Action: Mouse pressed left at (235, 233)
Screenshot: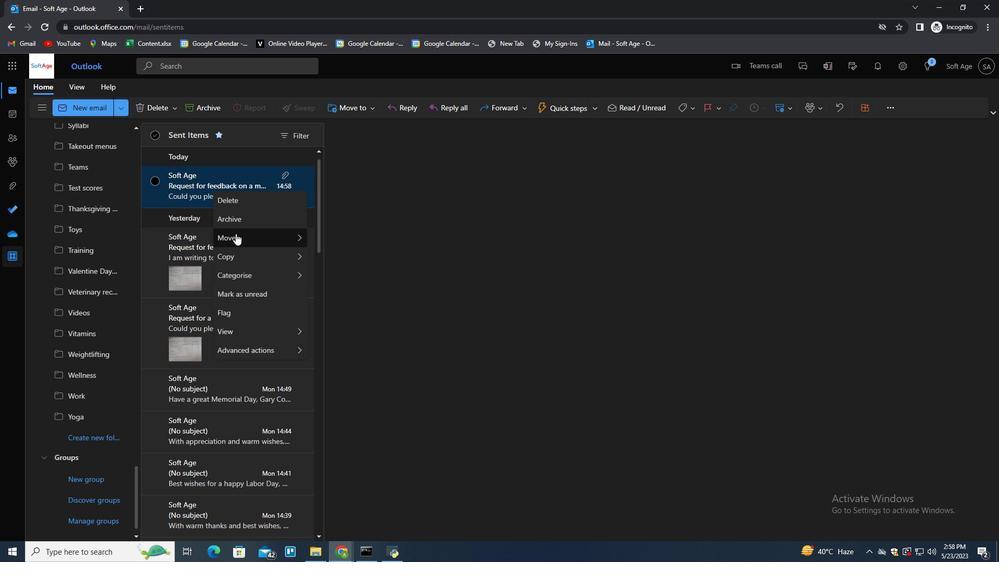 
Action: Mouse moved to (332, 241)
Screenshot: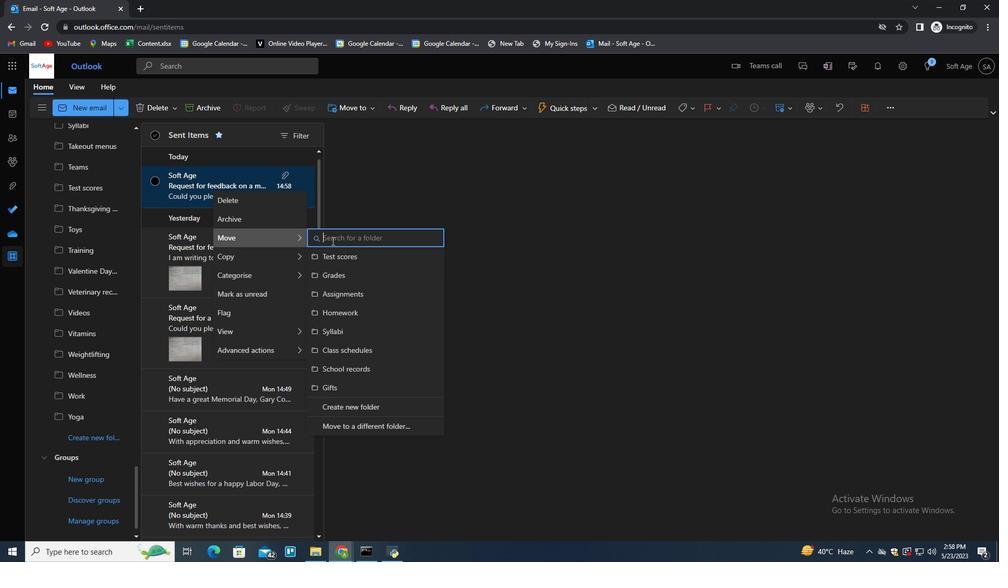 
Action: Mouse pressed left at (332, 241)
Screenshot: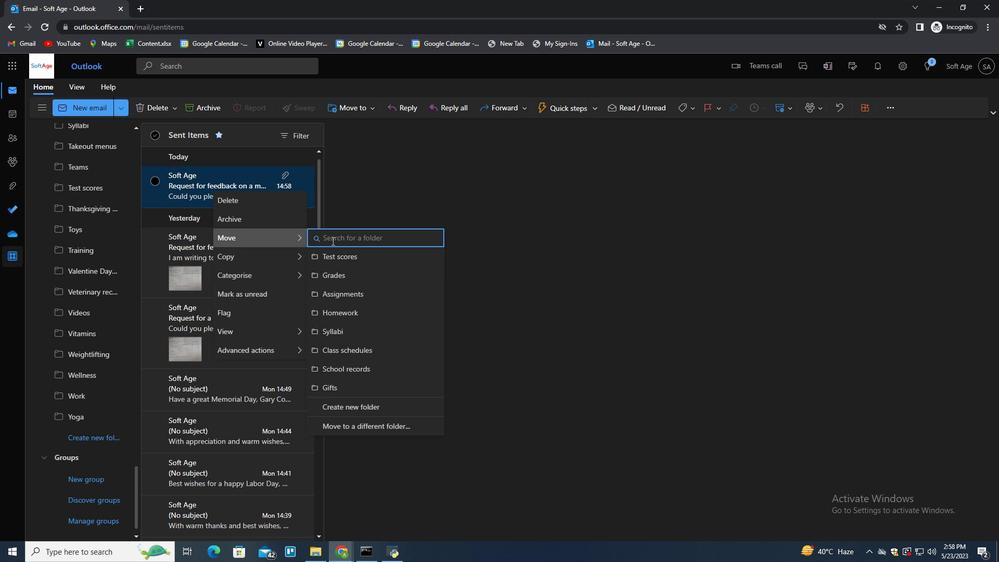 
Action: Key pressed <Key.shift>Scc<Key.backspace>hoo<Key.backspace>larship<Key.space>information<Key.down><Key.enter>
Screenshot: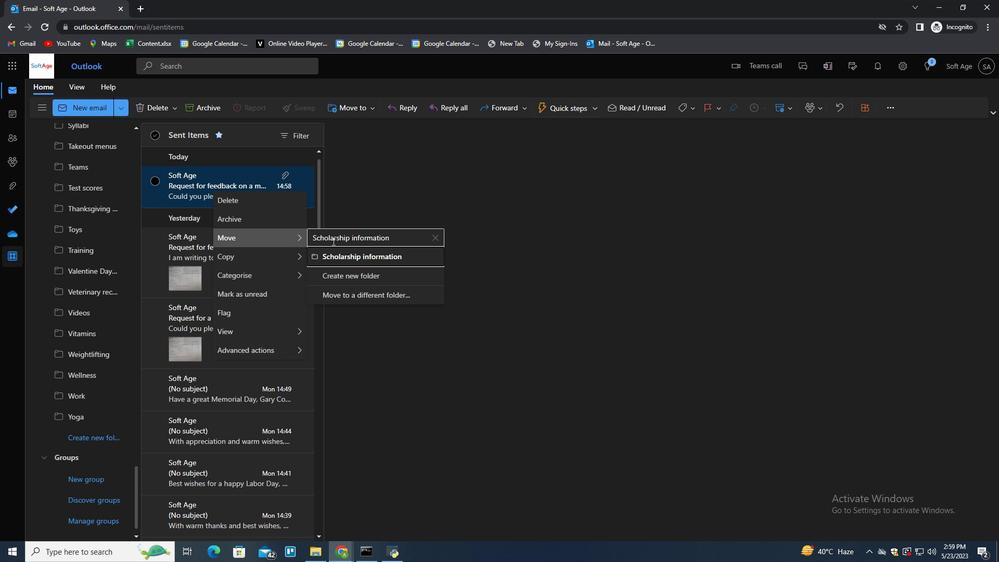 
